 Task: Open Card Podcast Performance Review in Board Employee Performance Management to Workspace Inbound Marketing Agencies and add a team member Softage.1@softage.net, a label Purple, a checklist Hotel Management, an attachment from your google drive, a color Purple and finally, add a card description 'Research and develop new pricing strategy for subscription services' and a comment 'Let us make sure we have a clear understanding of the roles and responsibilities of each team member for this task.'. Add a start date 'Jan 01, 1900' with a due date 'Jan 08, 1900'
Action: Mouse moved to (380, 227)
Screenshot: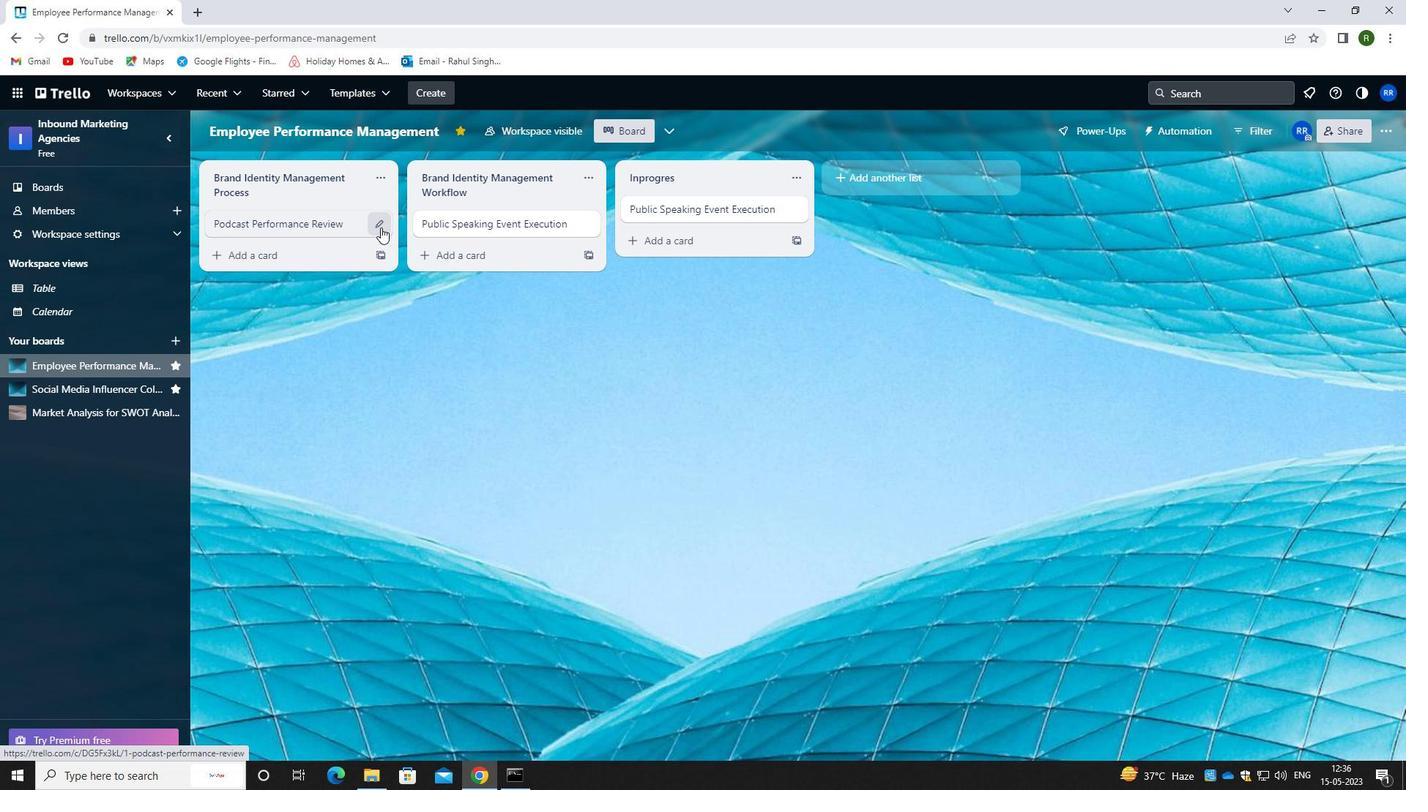 
Action: Mouse pressed left at (380, 227)
Screenshot: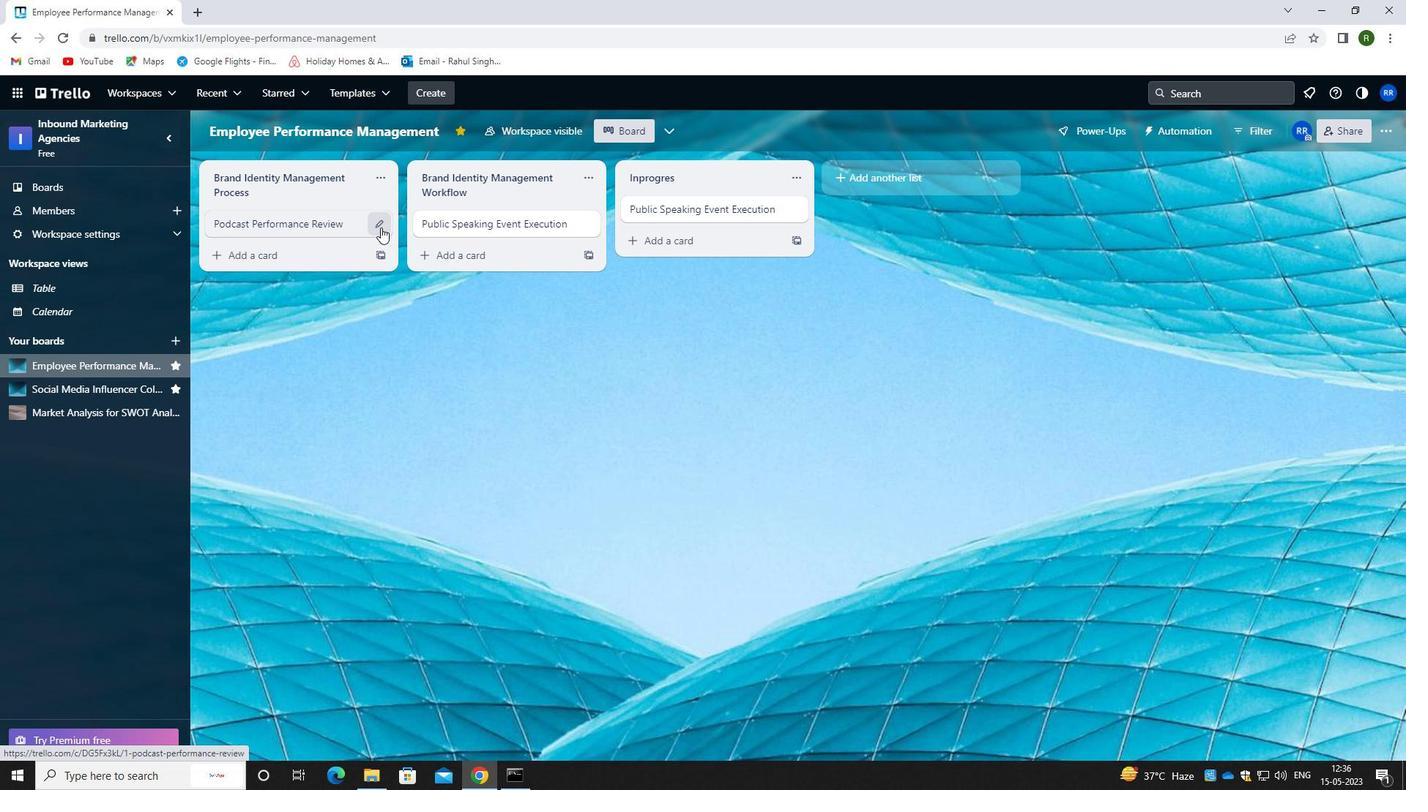 
Action: Mouse moved to (443, 225)
Screenshot: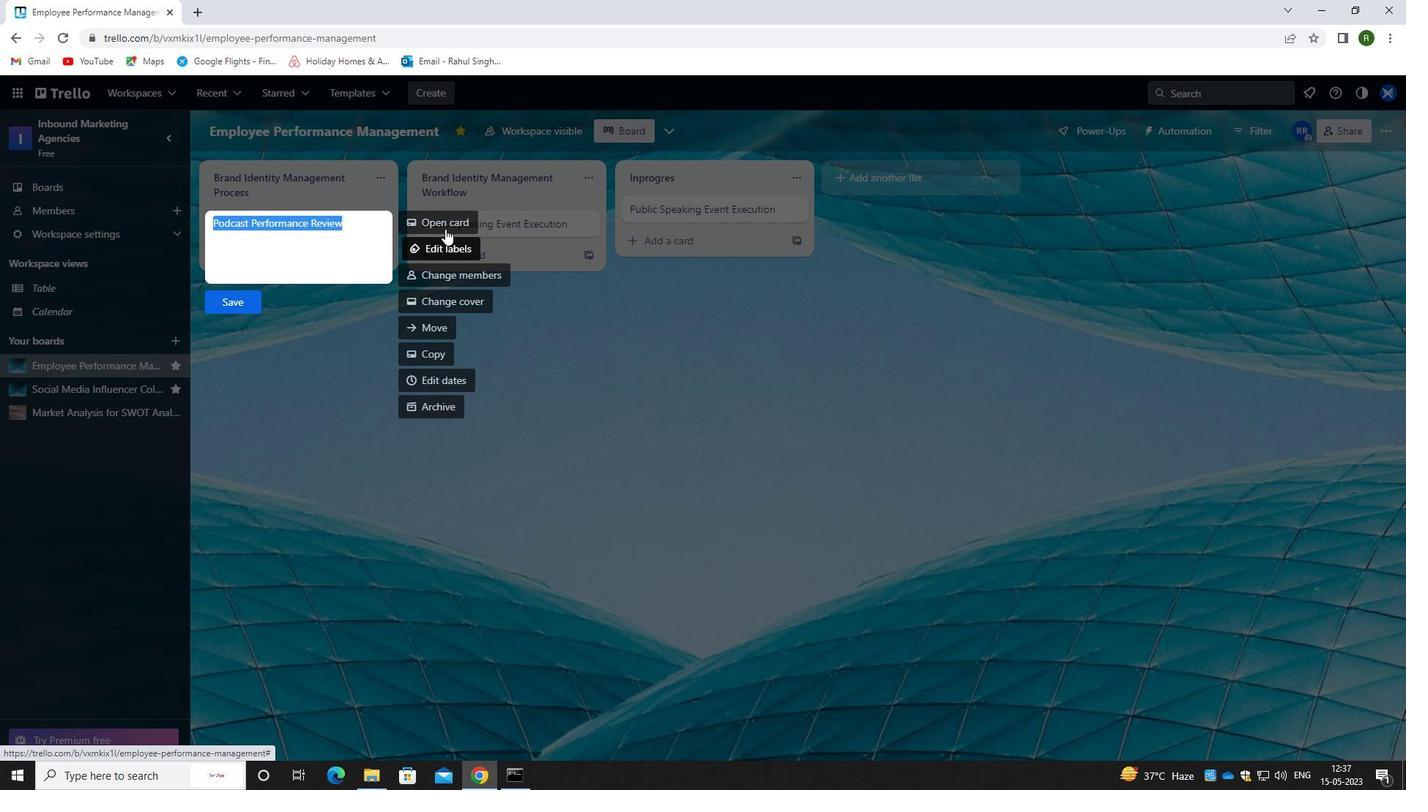 
Action: Mouse pressed left at (443, 225)
Screenshot: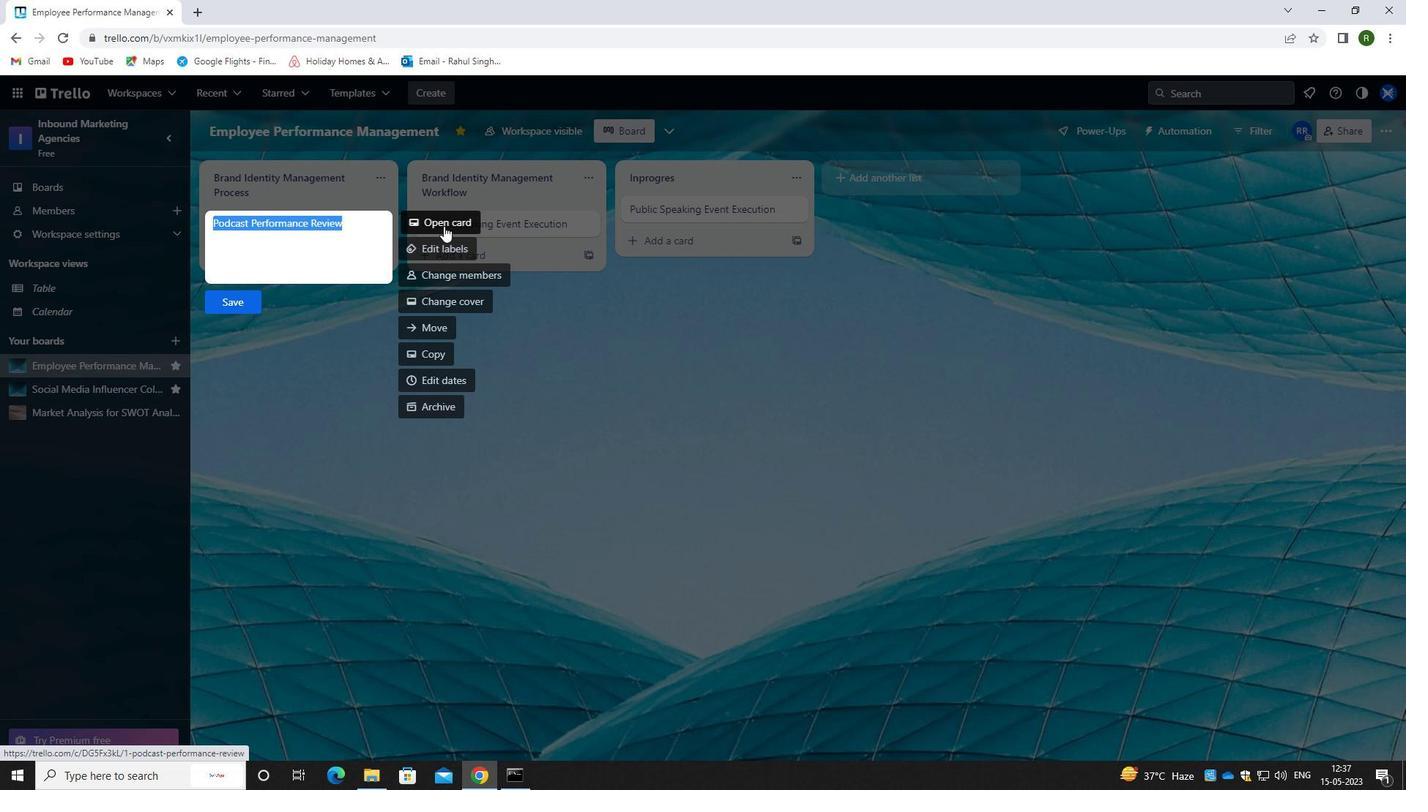 
Action: Mouse moved to (890, 213)
Screenshot: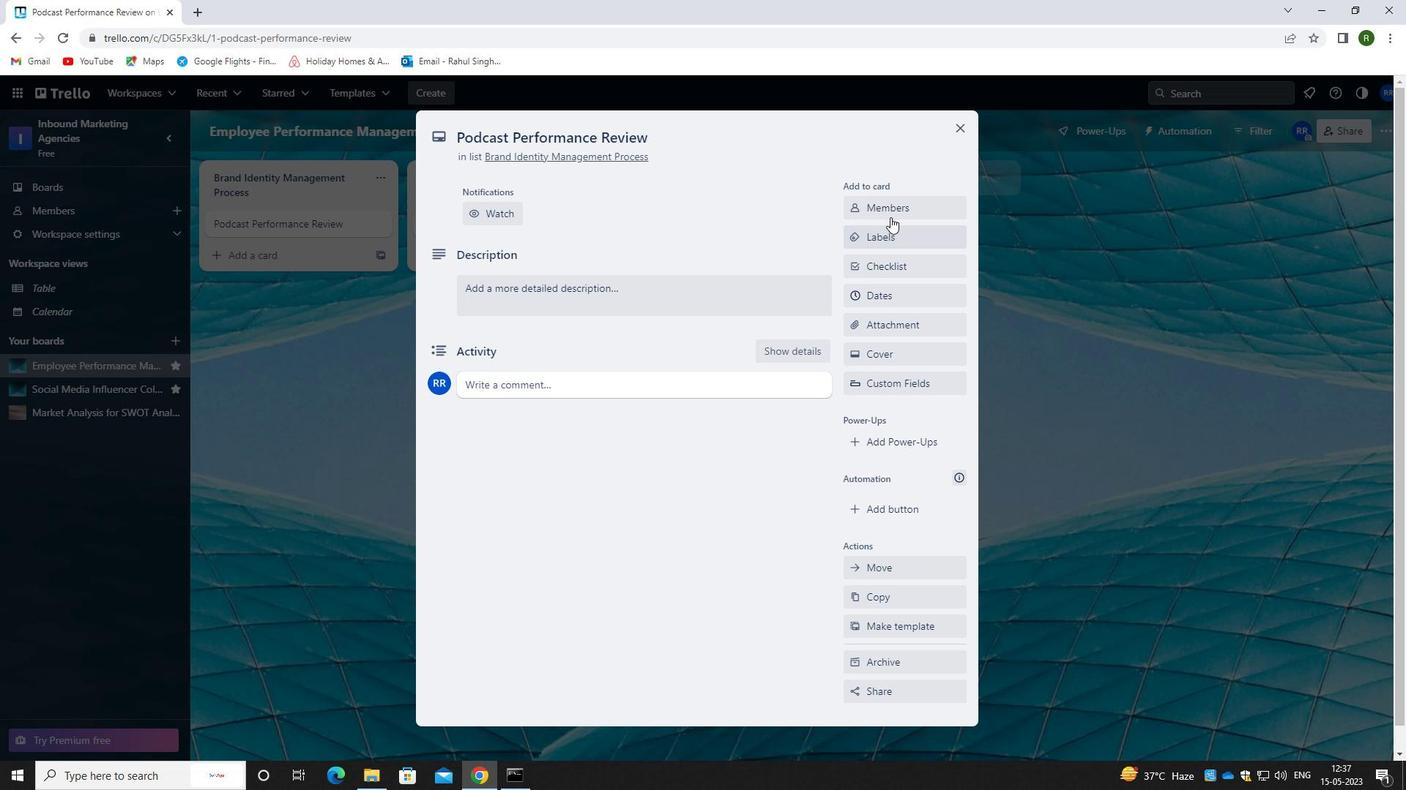 
Action: Mouse pressed left at (890, 213)
Screenshot: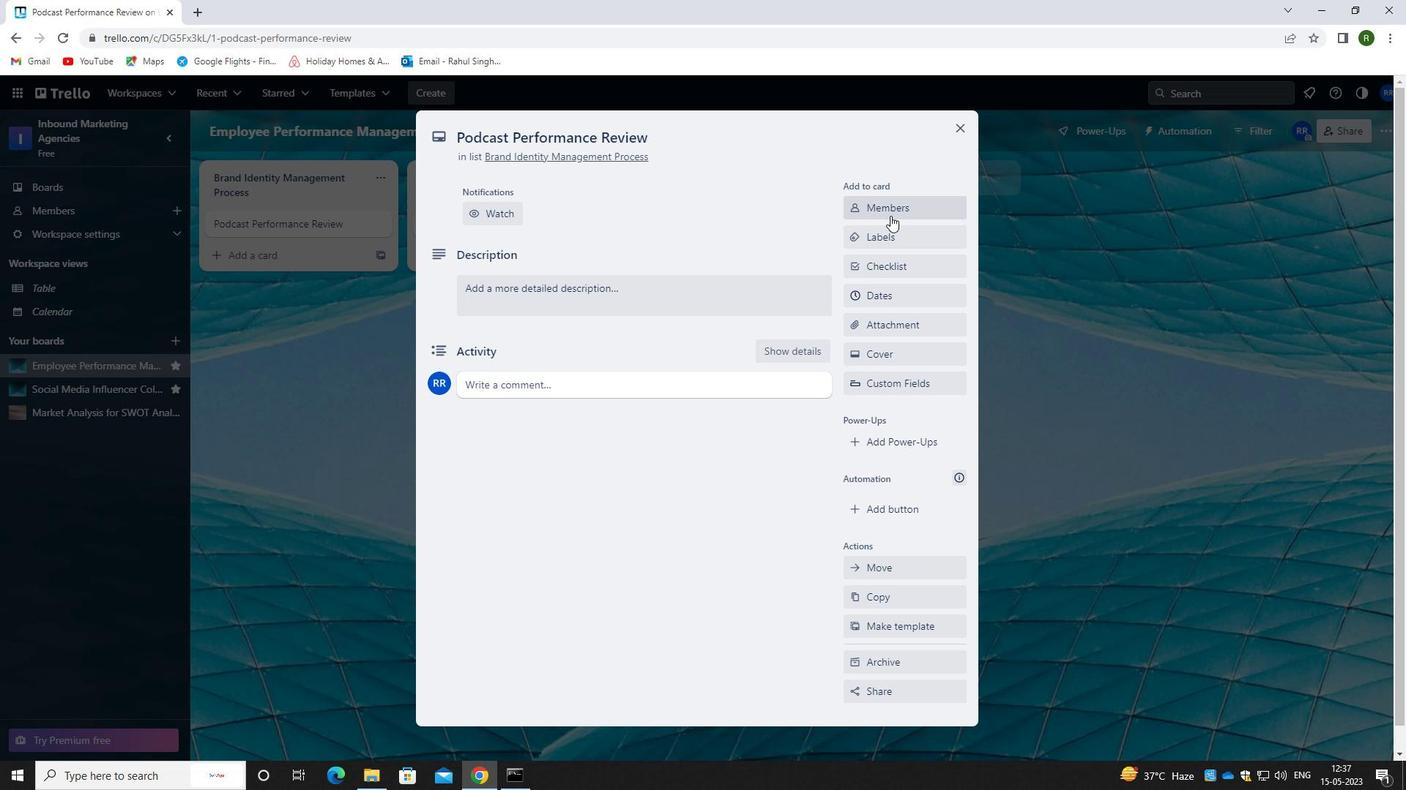 
Action: Mouse moved to (890, 273)
Screenshot: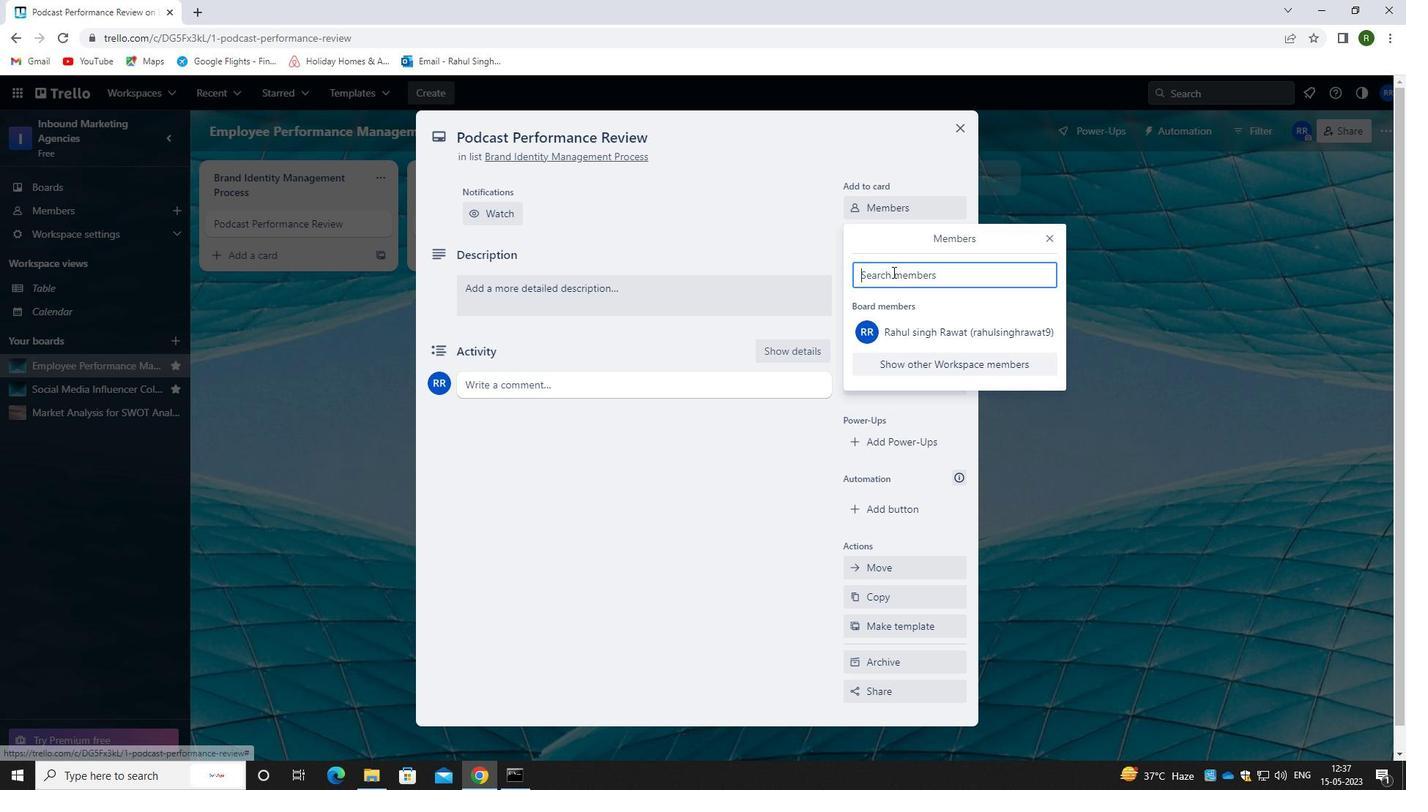 
Action: Key pressed <Key.caps_lock>s<Key.caps_lock>ofya<Key.backspace><Key.backspace>tage.1<Key.shift>@SOFTAGE.NET
Screenshot: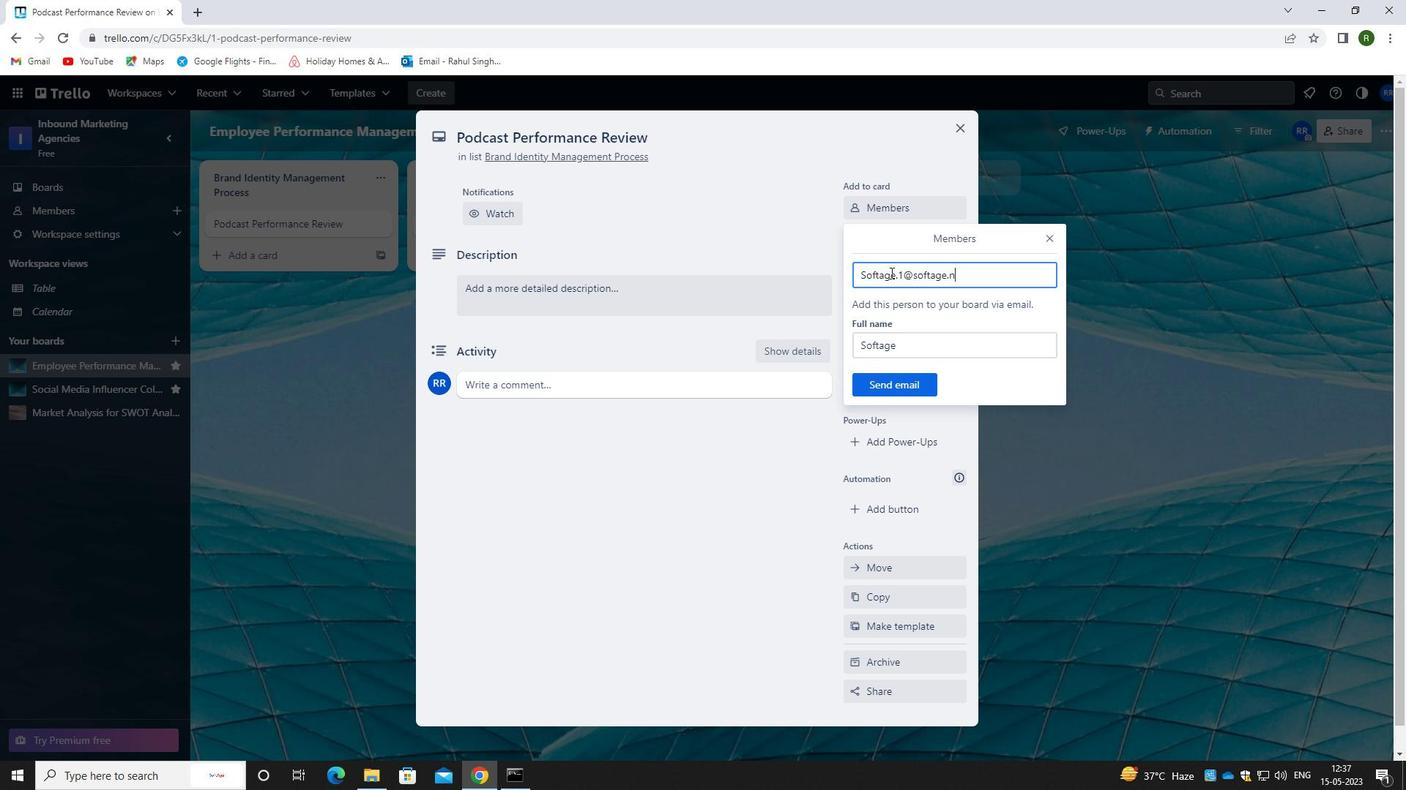 
Action: Mouse moved to (897, 380)
Screenshot: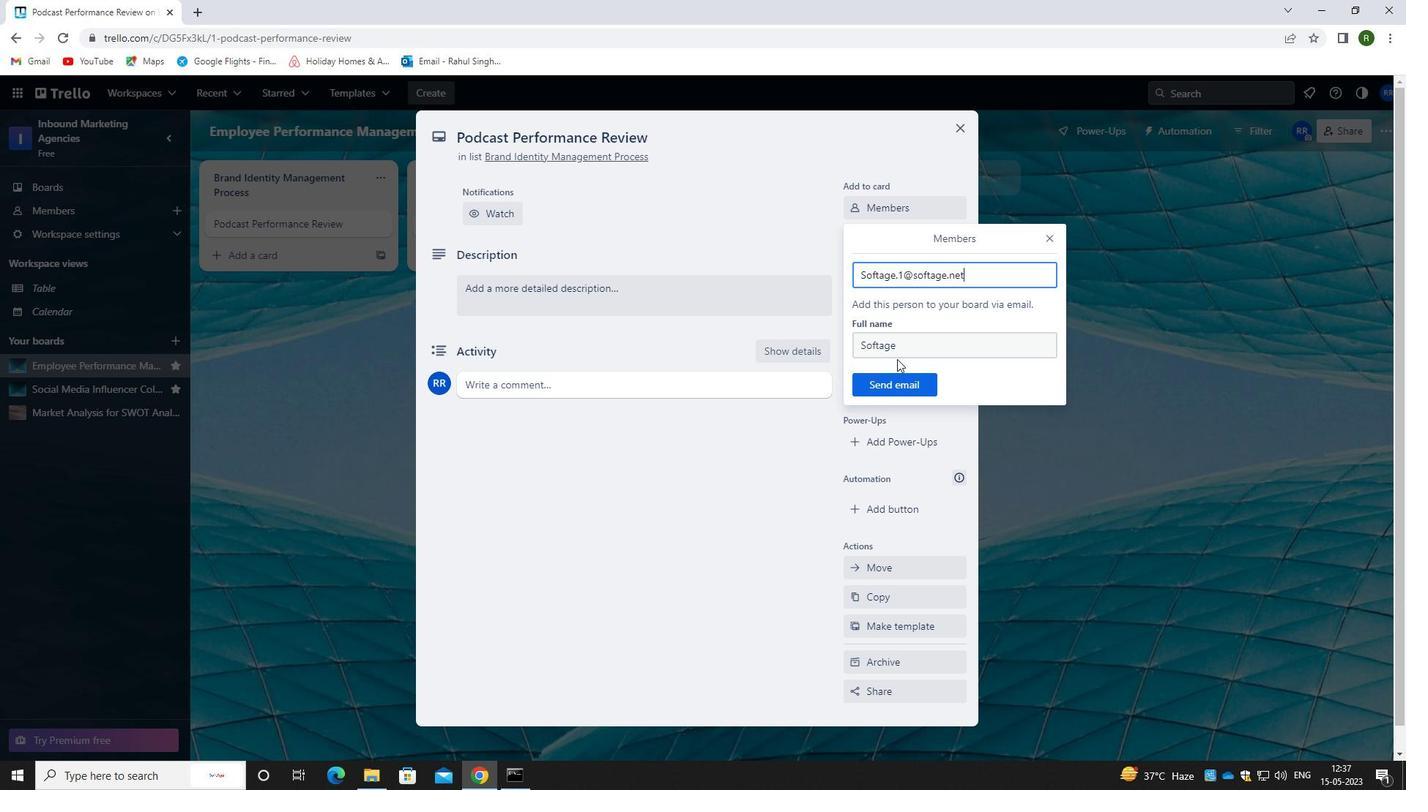 
Action: Mouse pressed left at (897, 380)
Screenshot: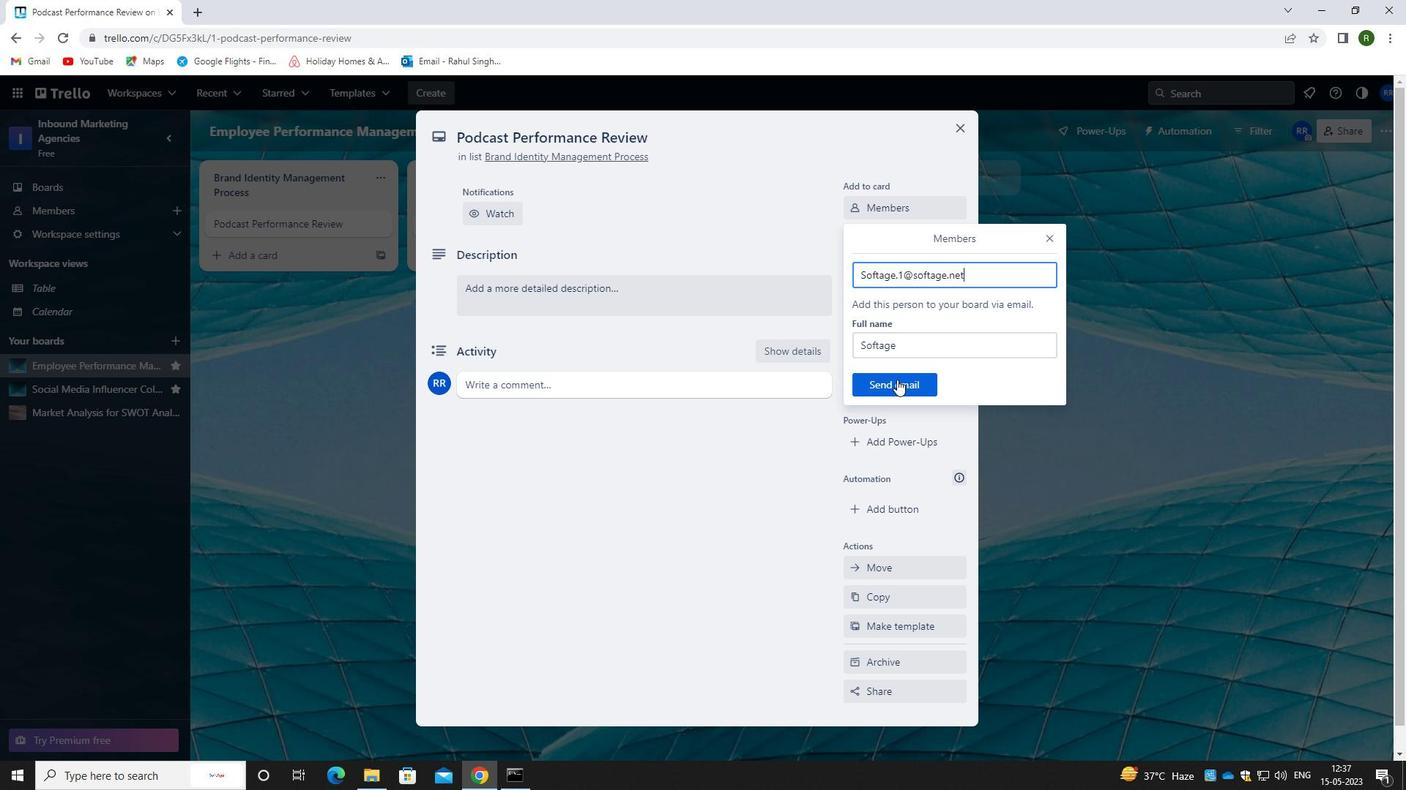 
Action: Mouse moved to (878, 284)
Screenshot: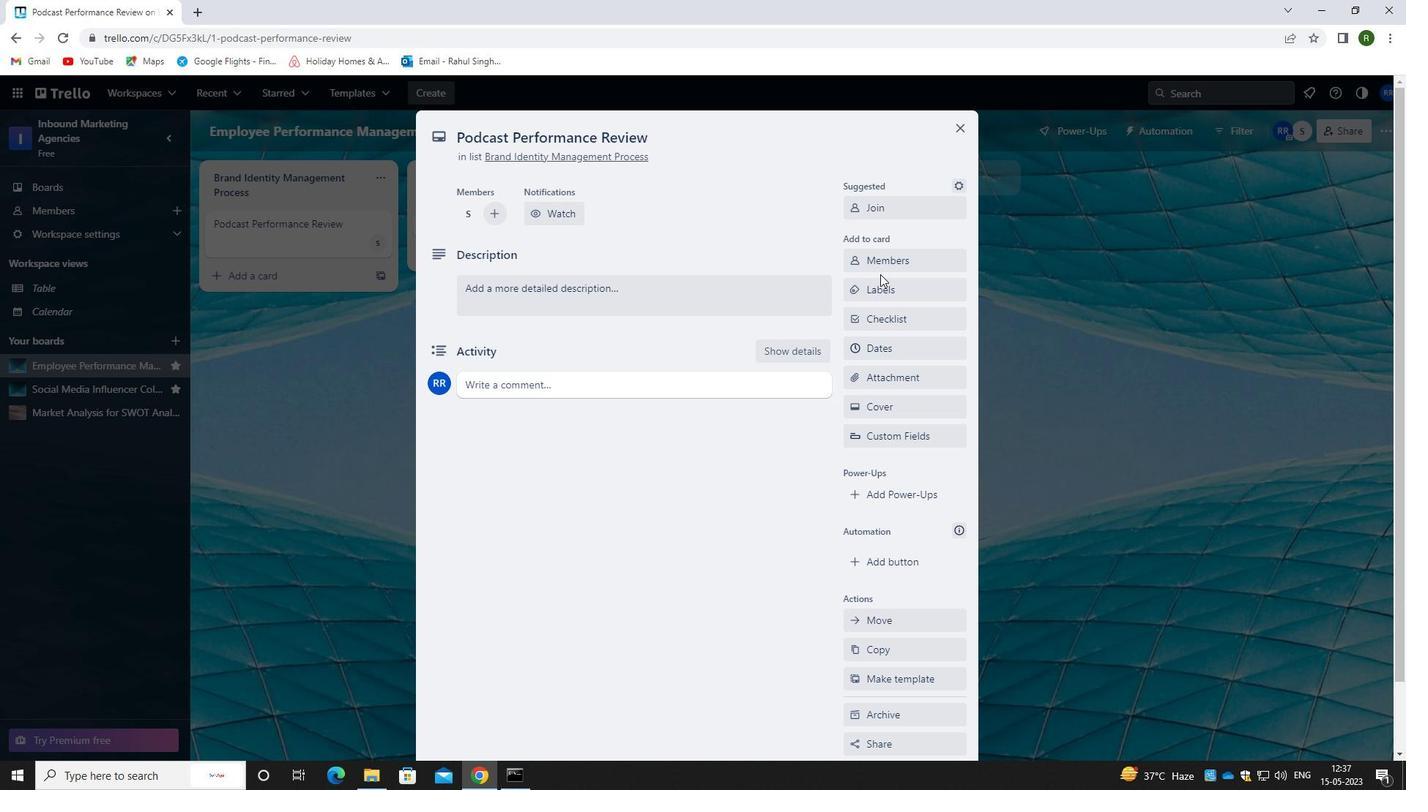 
Action: Mouse pressed left at (878, 284)
Screenshot: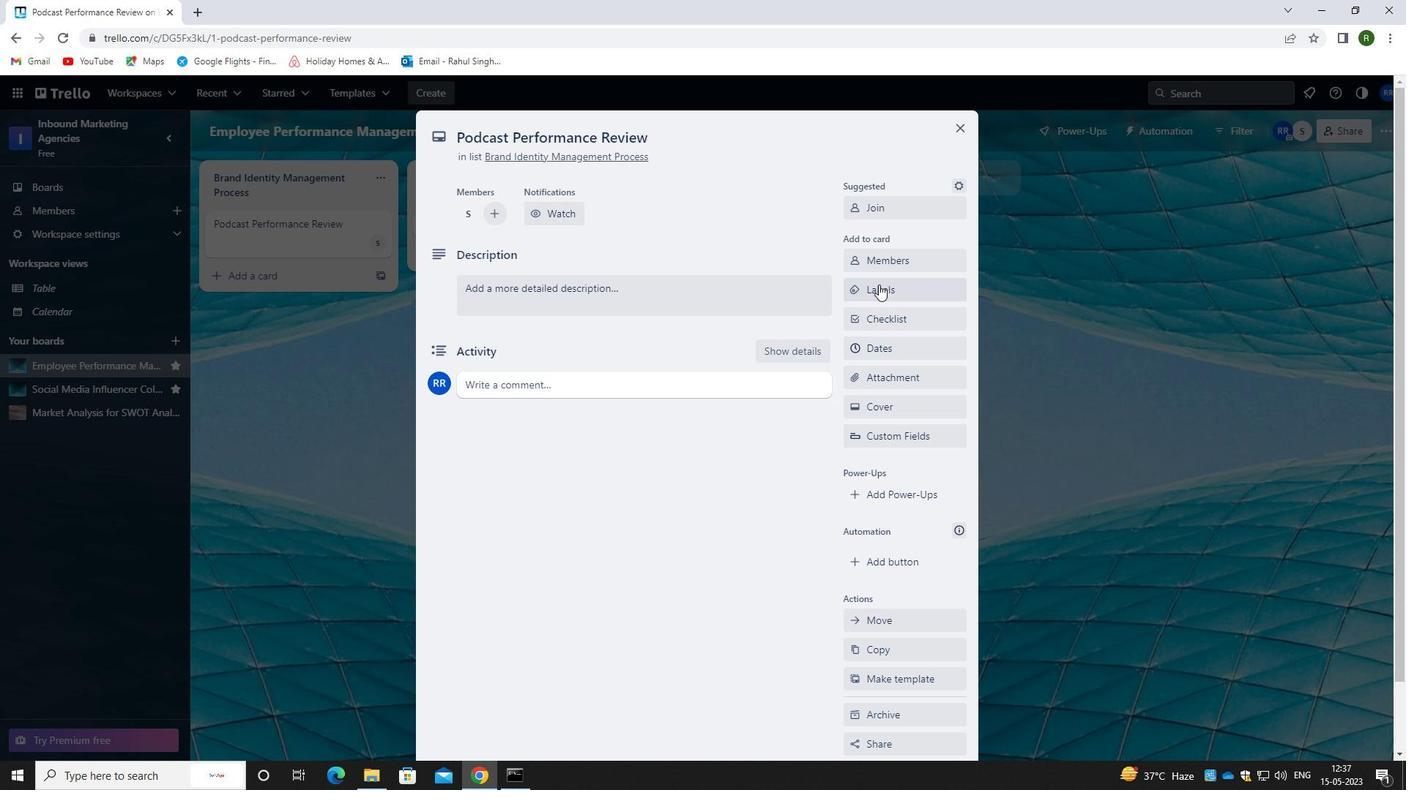 
Action: Mouse moved to (880, 289)
Screenshot: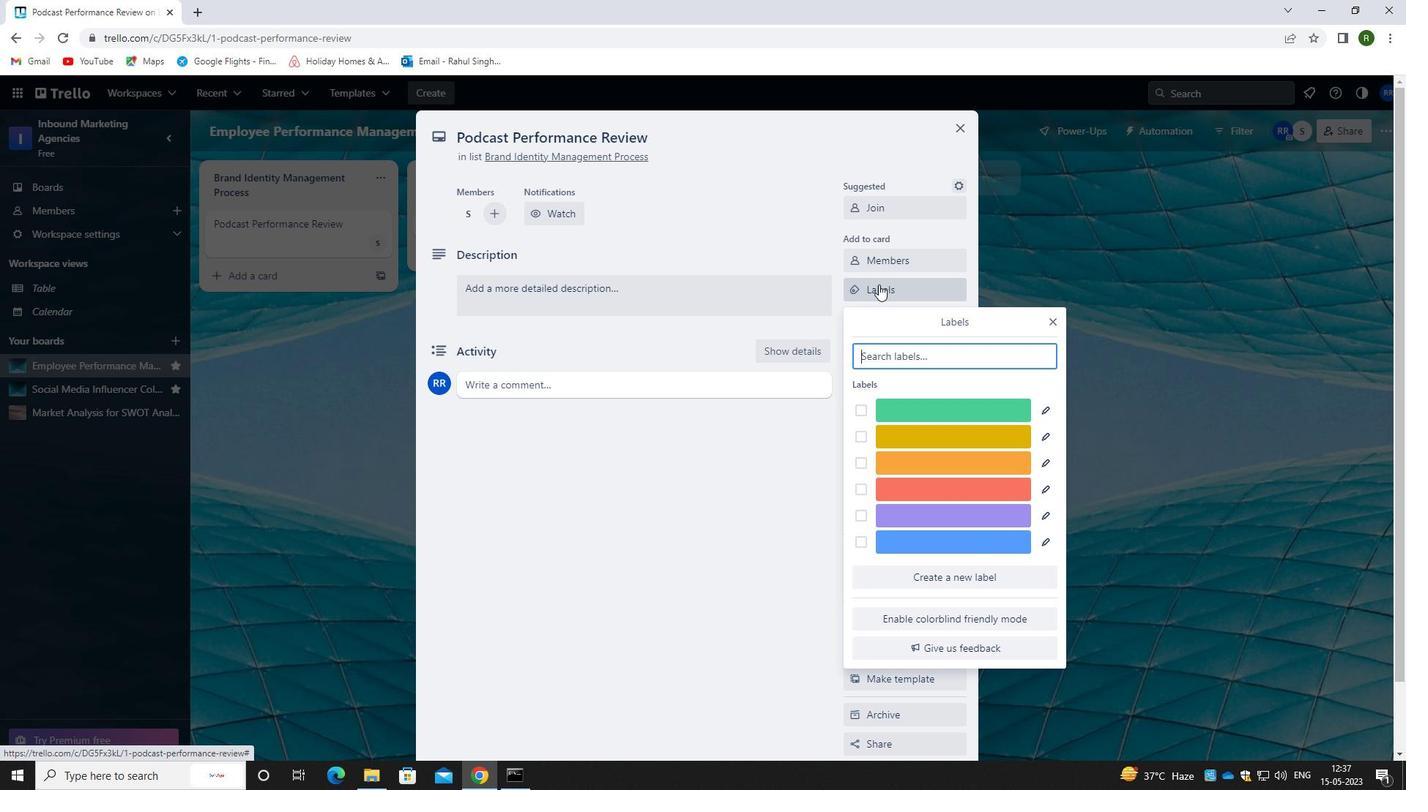 
Action: Key pressed PURPLE
Screenshot: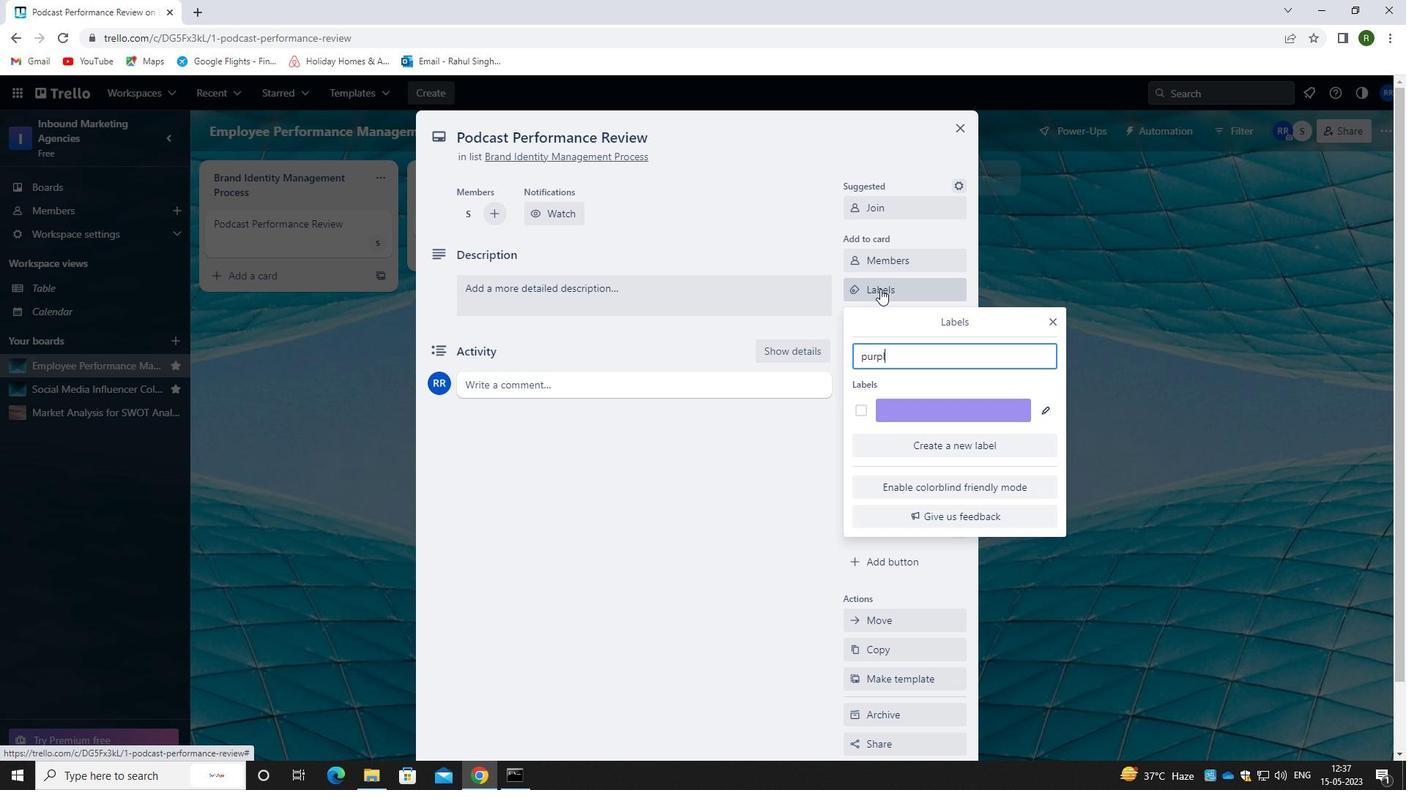 
Action: Mouse moved to (864, 407)
Screenshot: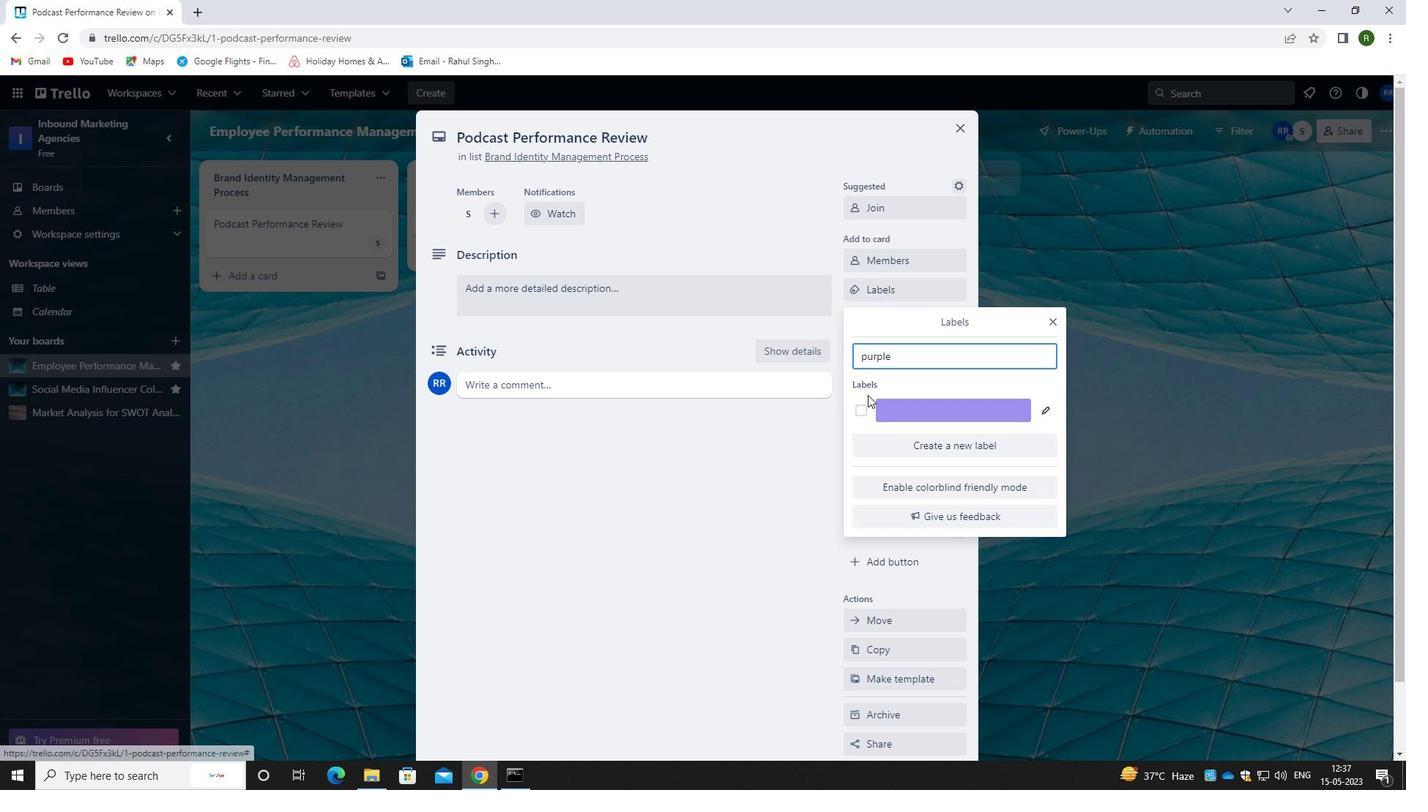 
Action: Mouse pressed left at (864, 407)
Screenshot: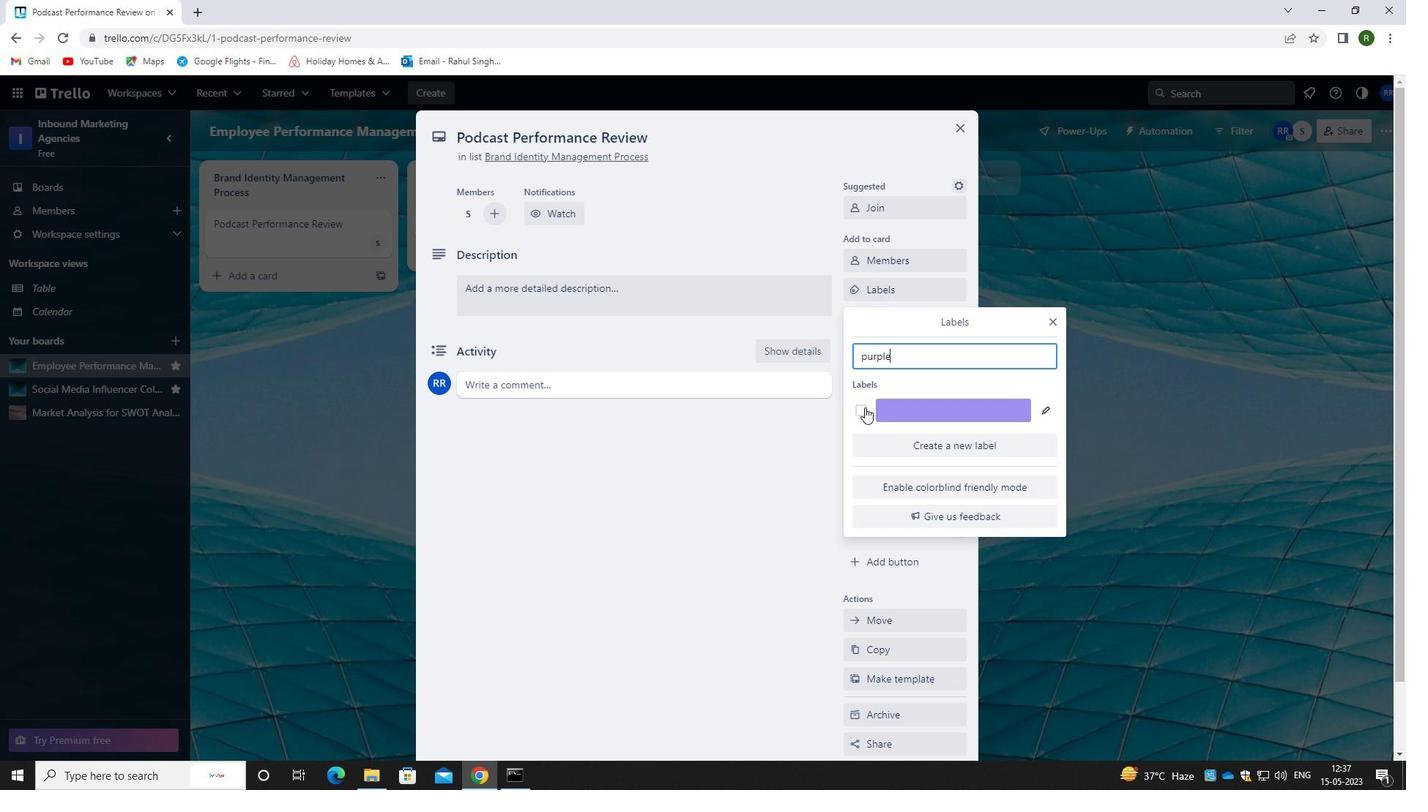 
Action: Mouse moved to (715, 507)
Screenshot: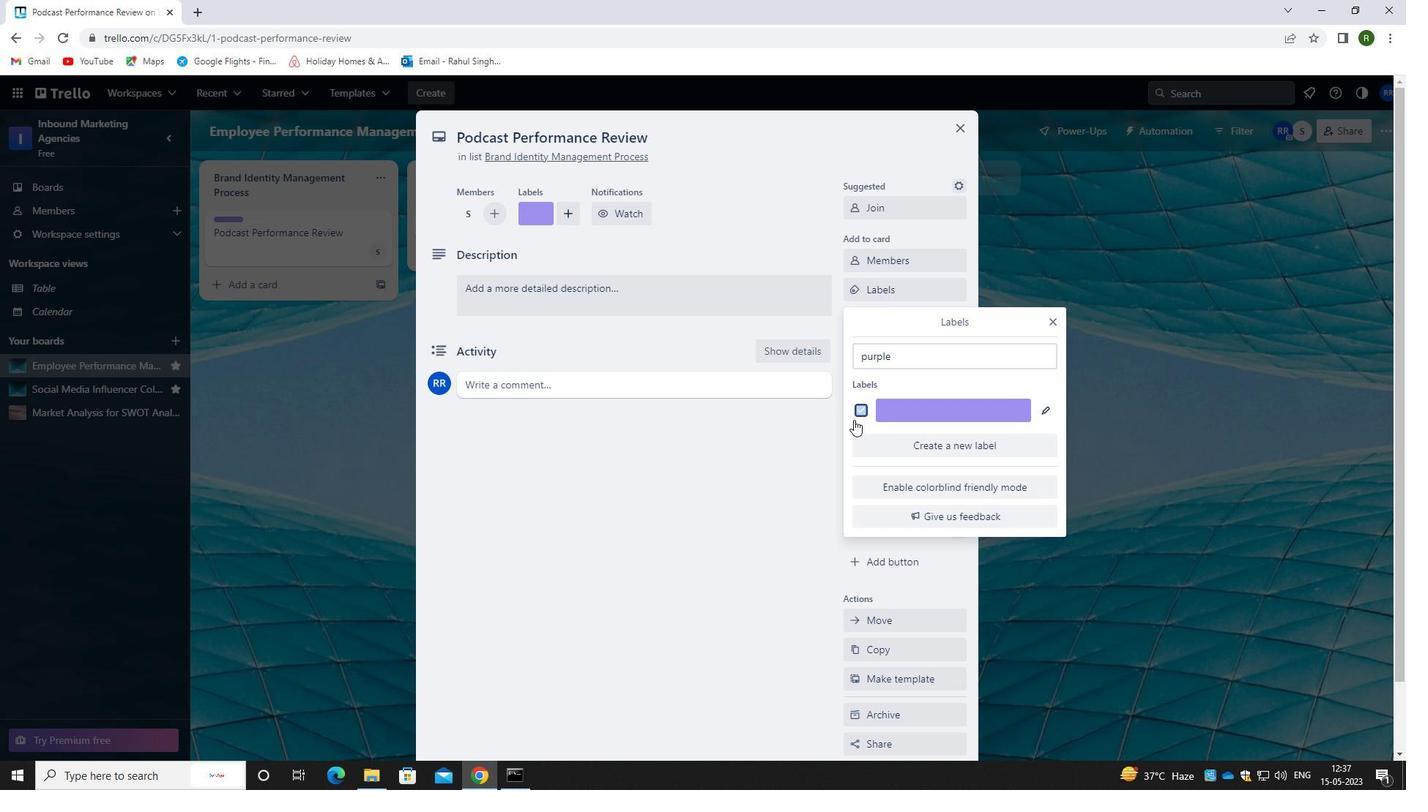 
Action: Mouse pressed left at (715, 507)
Screenshot: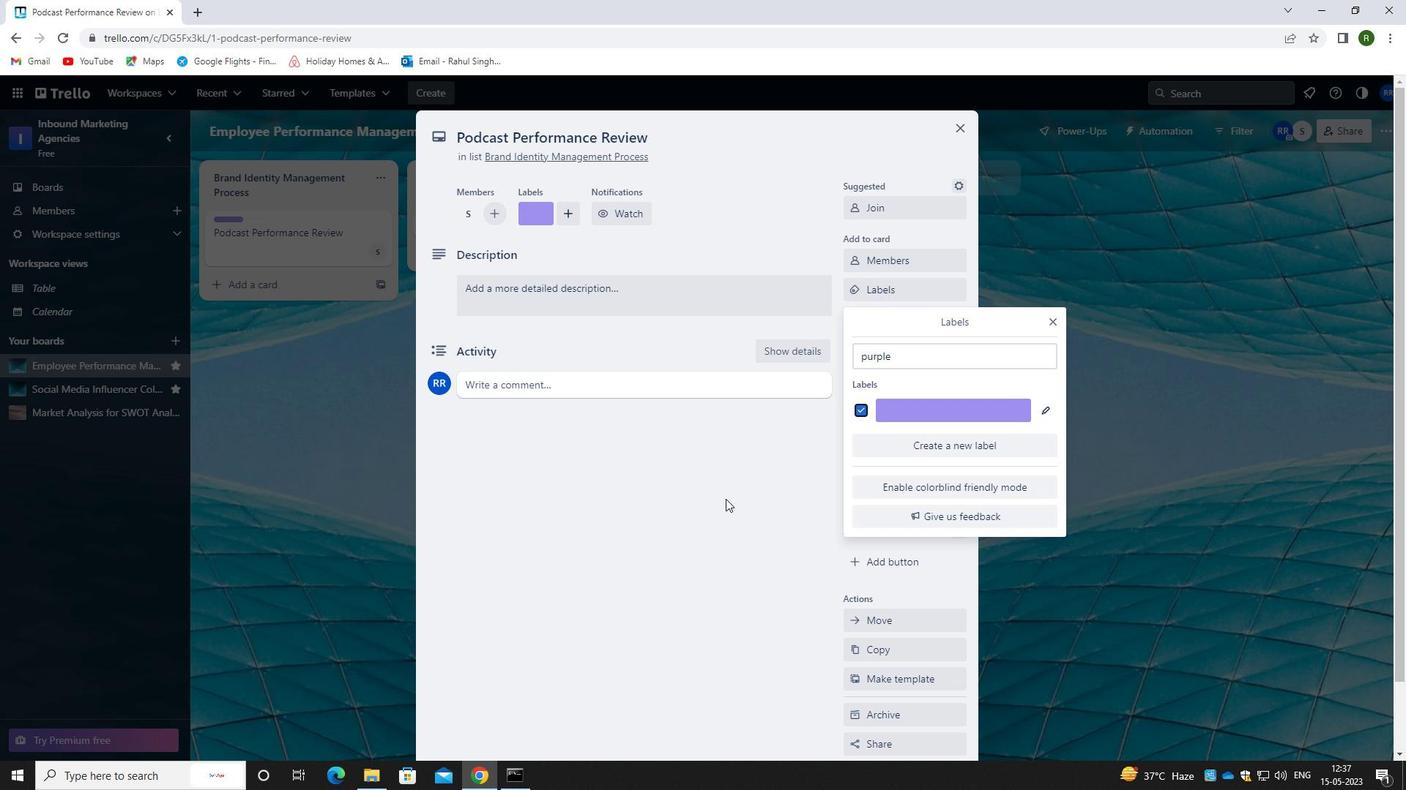 
Action: Mouse moved to (897, 322)
Screenshot: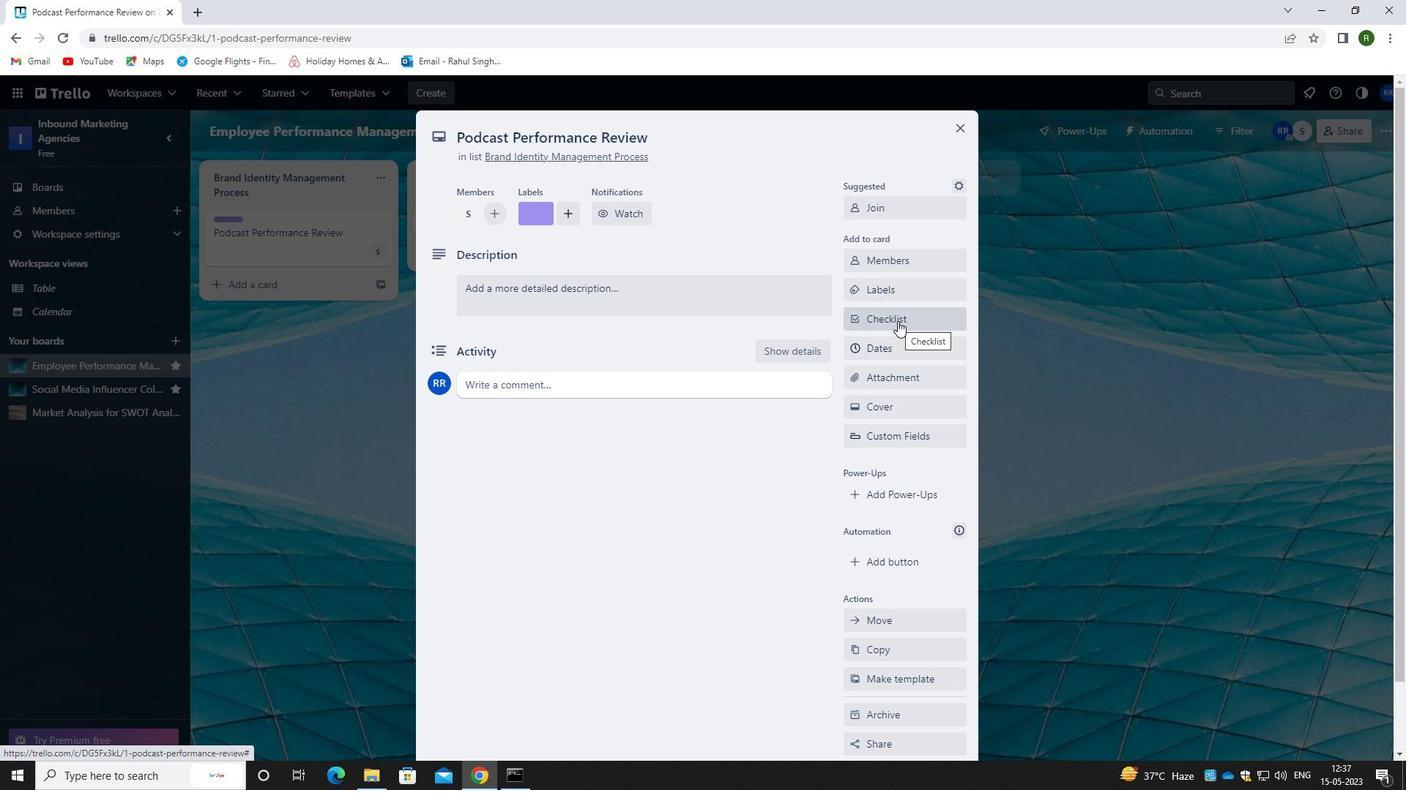 
Action: Mouse pressed left at (897, 322)
Screenshot: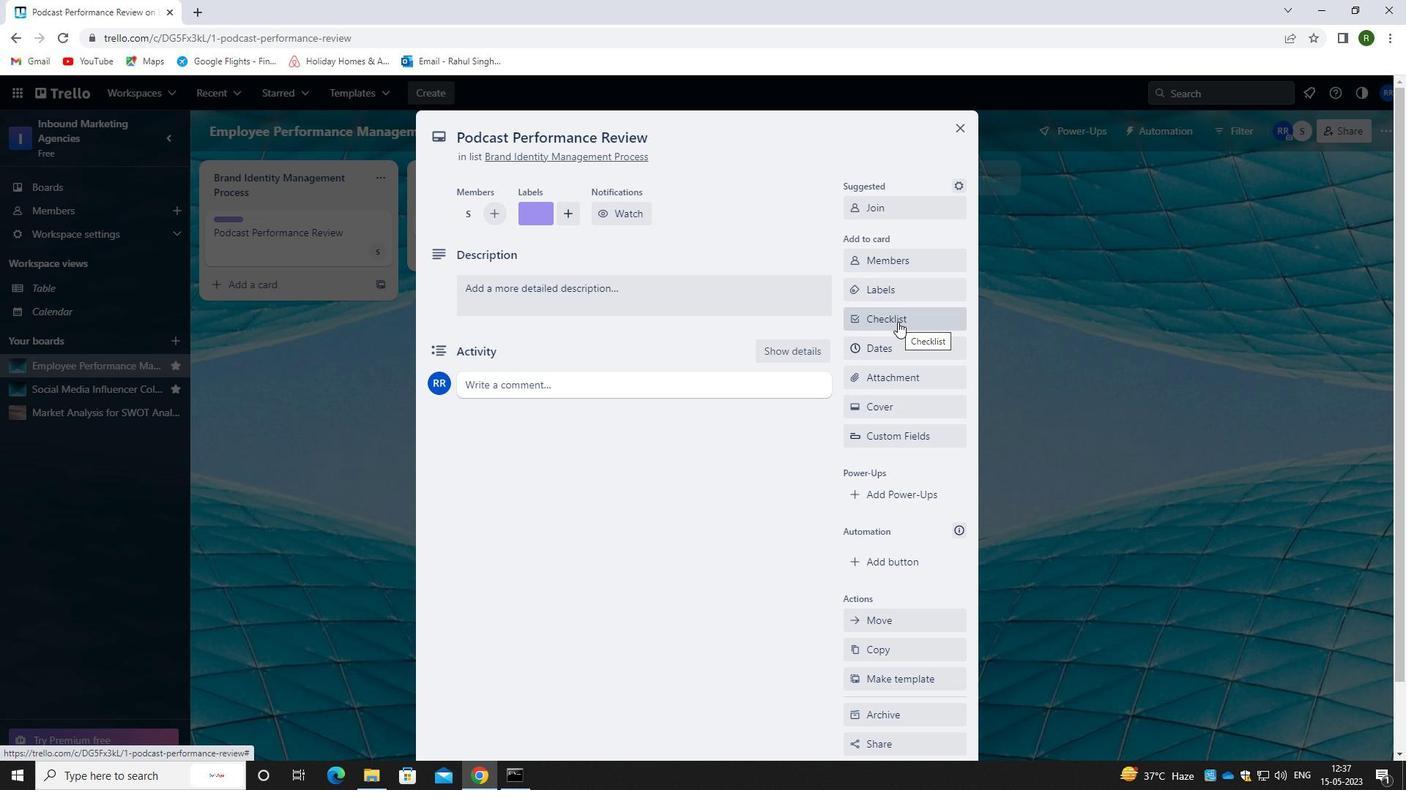 
Action: Mouse moved to (886, 364)
Screenshot: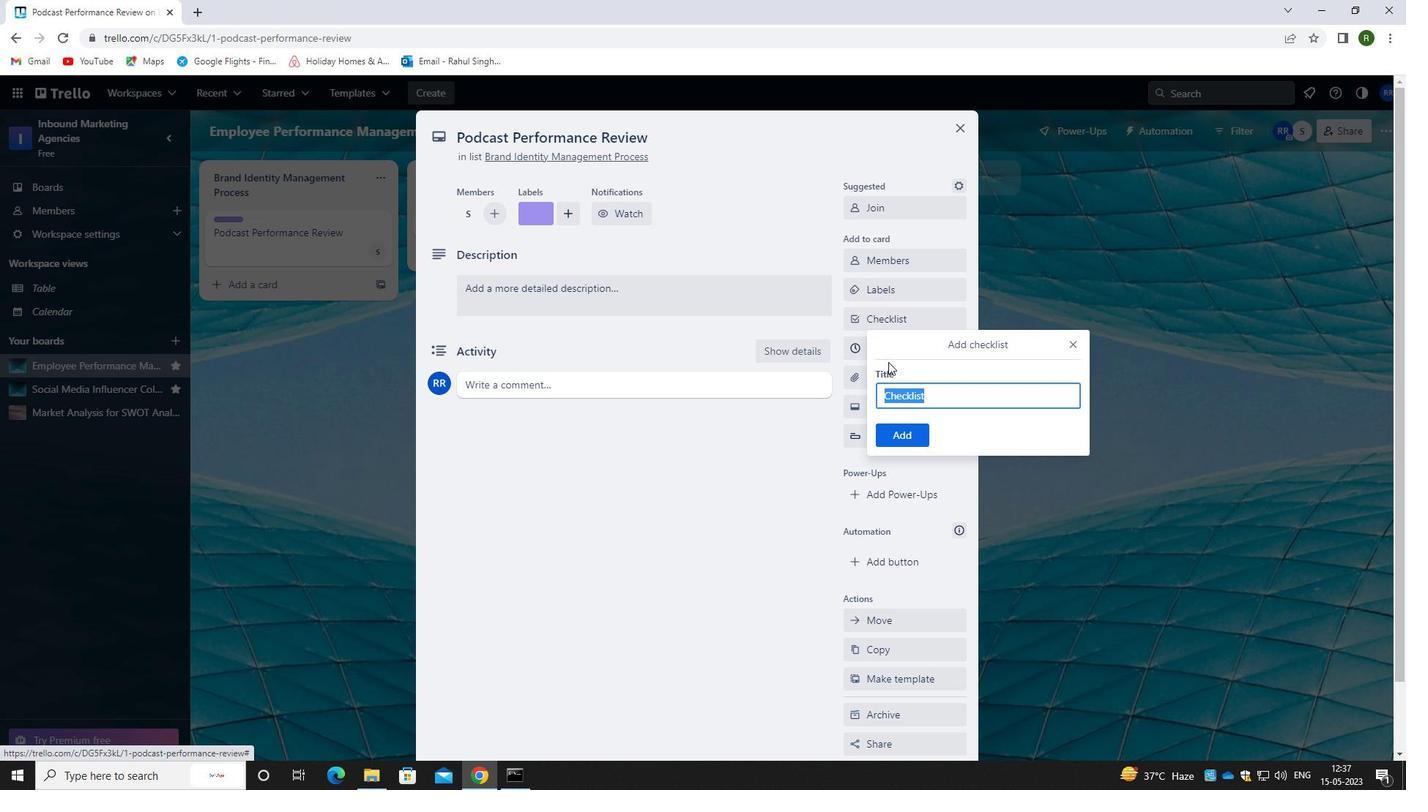 
Action: Key pressed <Key.shift>HPTEL<Key.space><Key.shift><Key.shift><Key.shift><Key.shift>MANAGEMENT
Screenshot: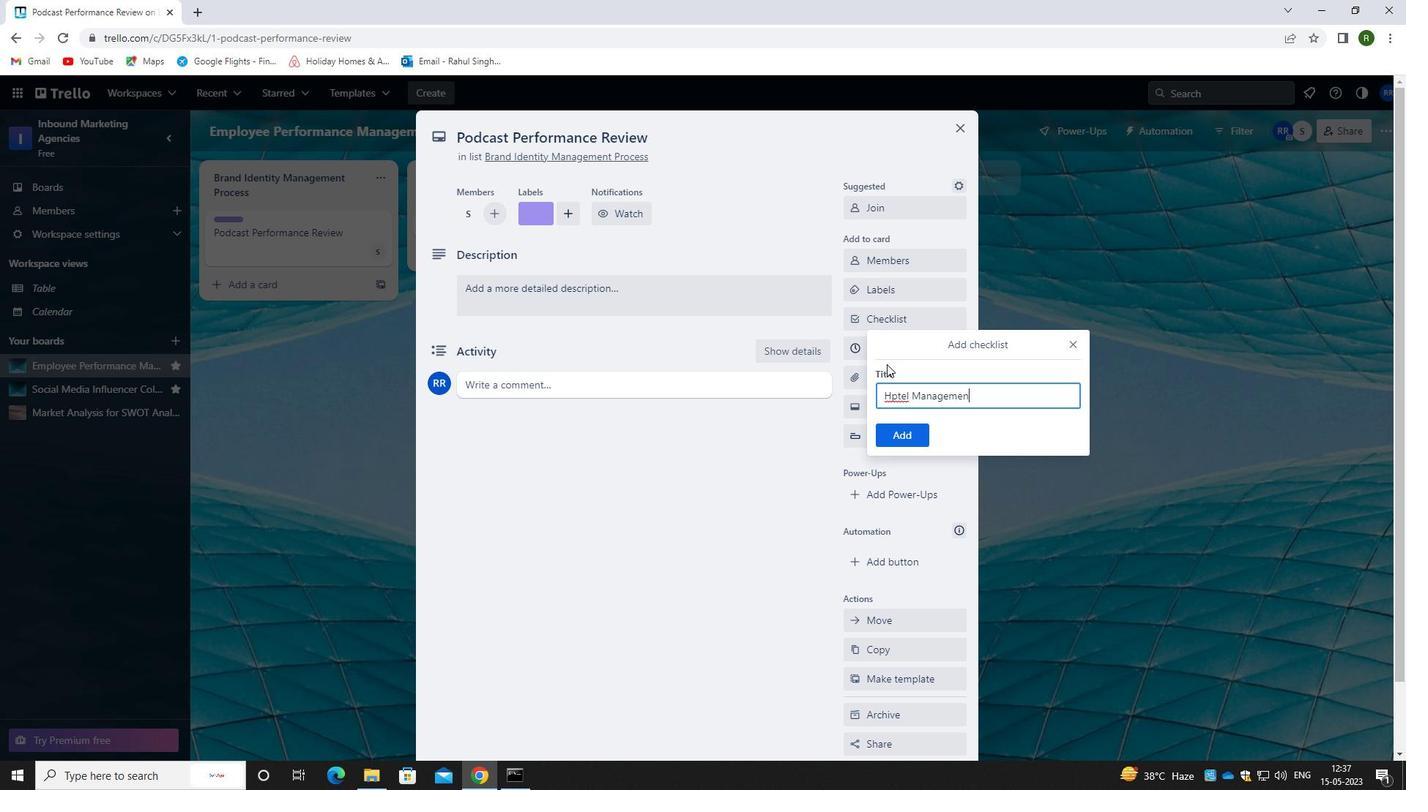 
Action: Mouse moved to (894, 394)
Screenshot: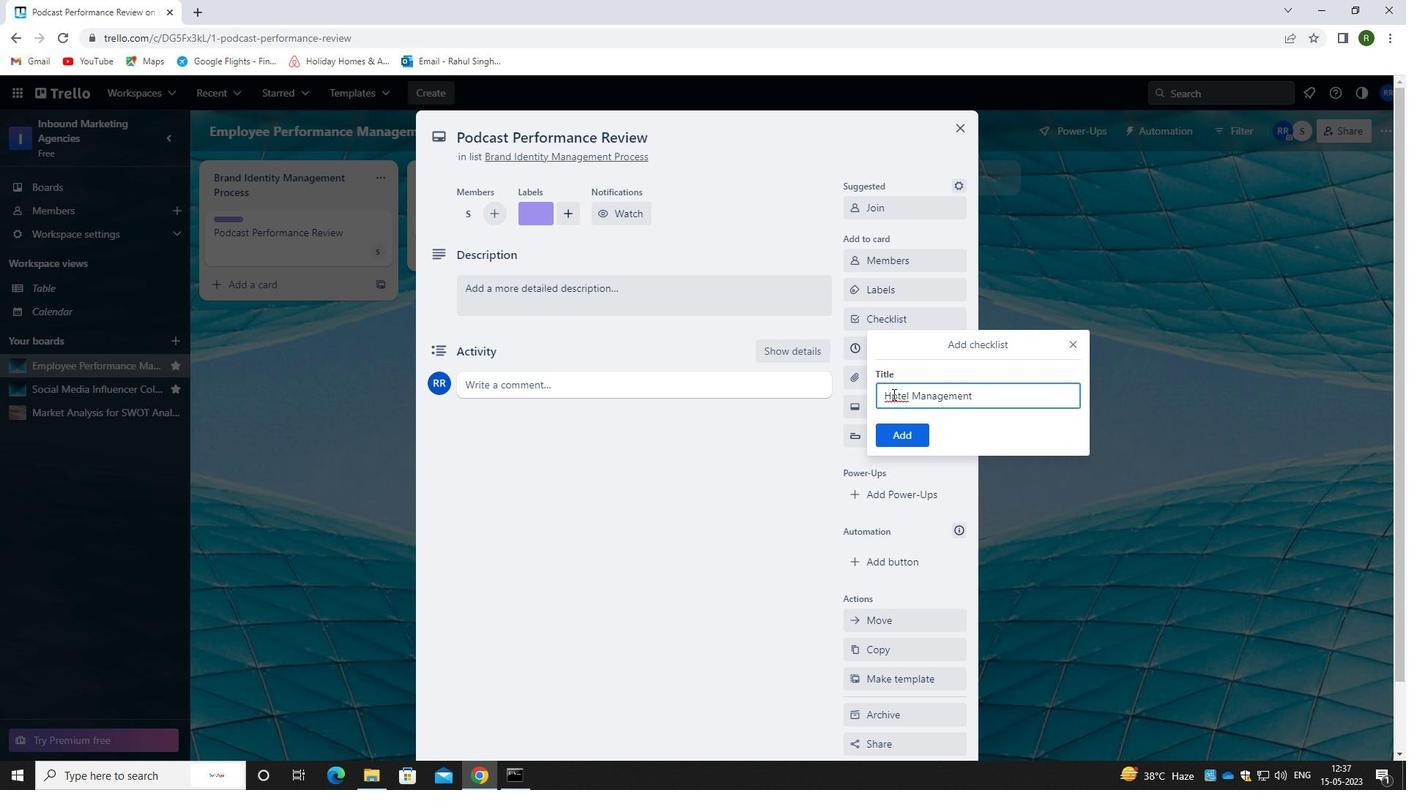 
Action: Mouse pressed left at (894, 394)
Screenshot: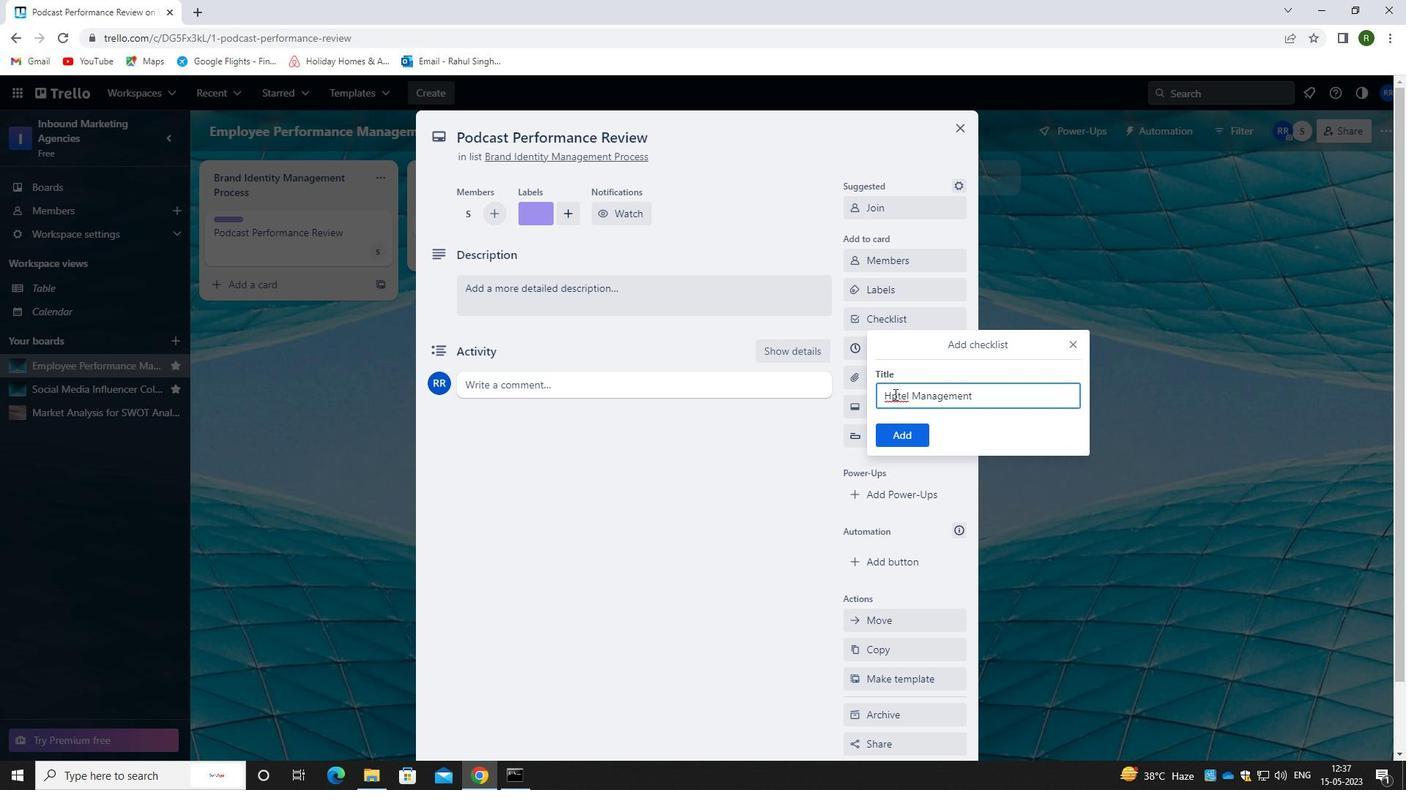 
Action: Mouse moved to (895, 405)
Screenshot: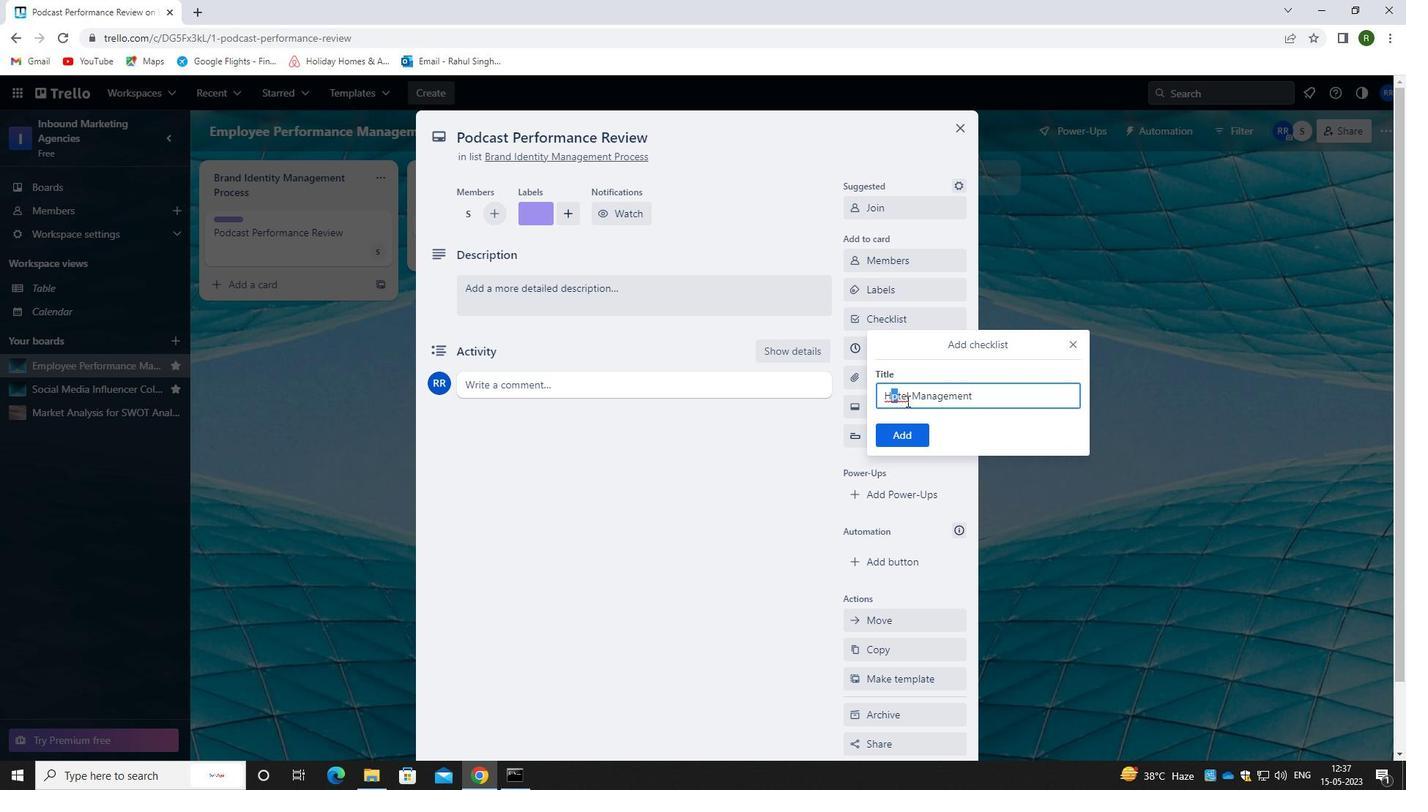 
Action: Key pressed O
Screenshot: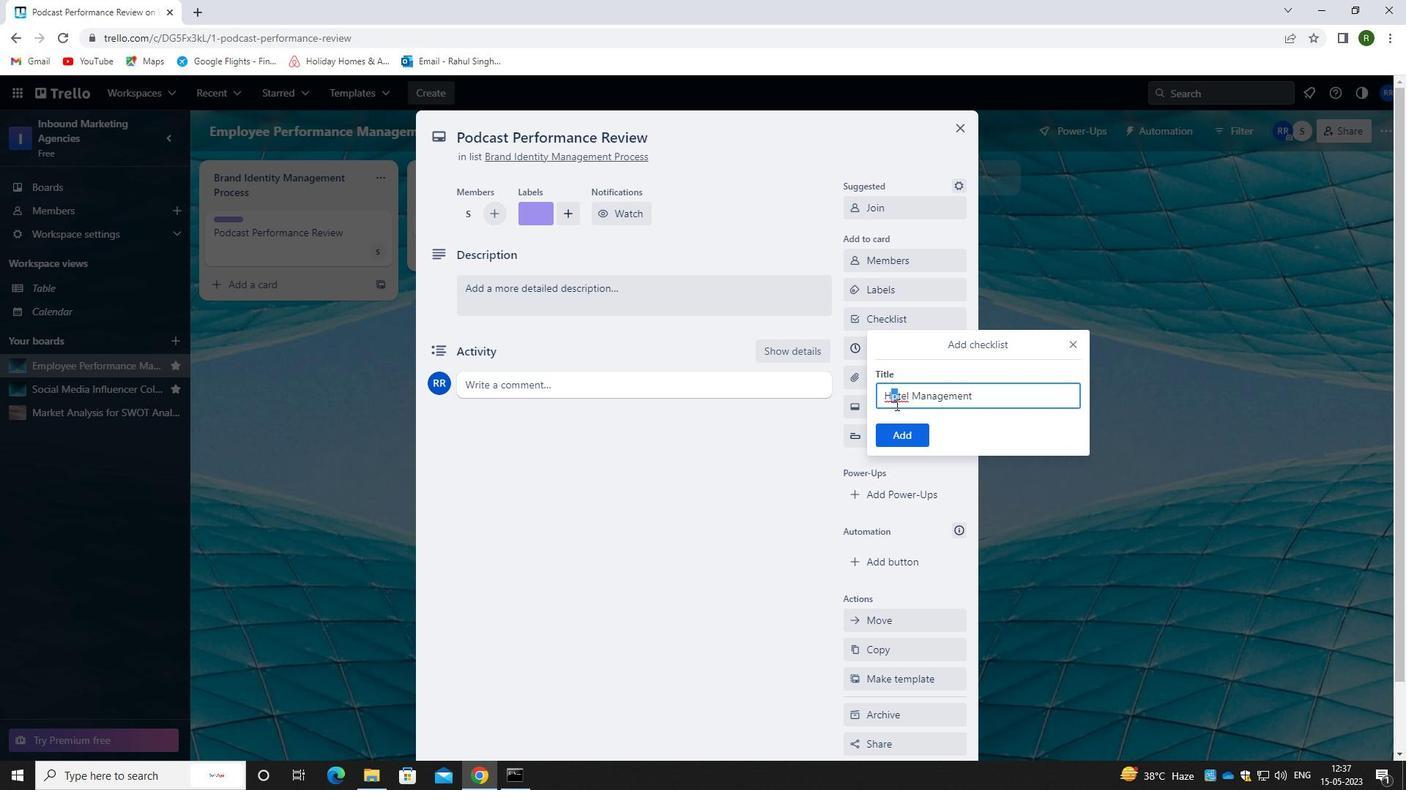
Action: Mouse moved to (913, 441)
Screenshot: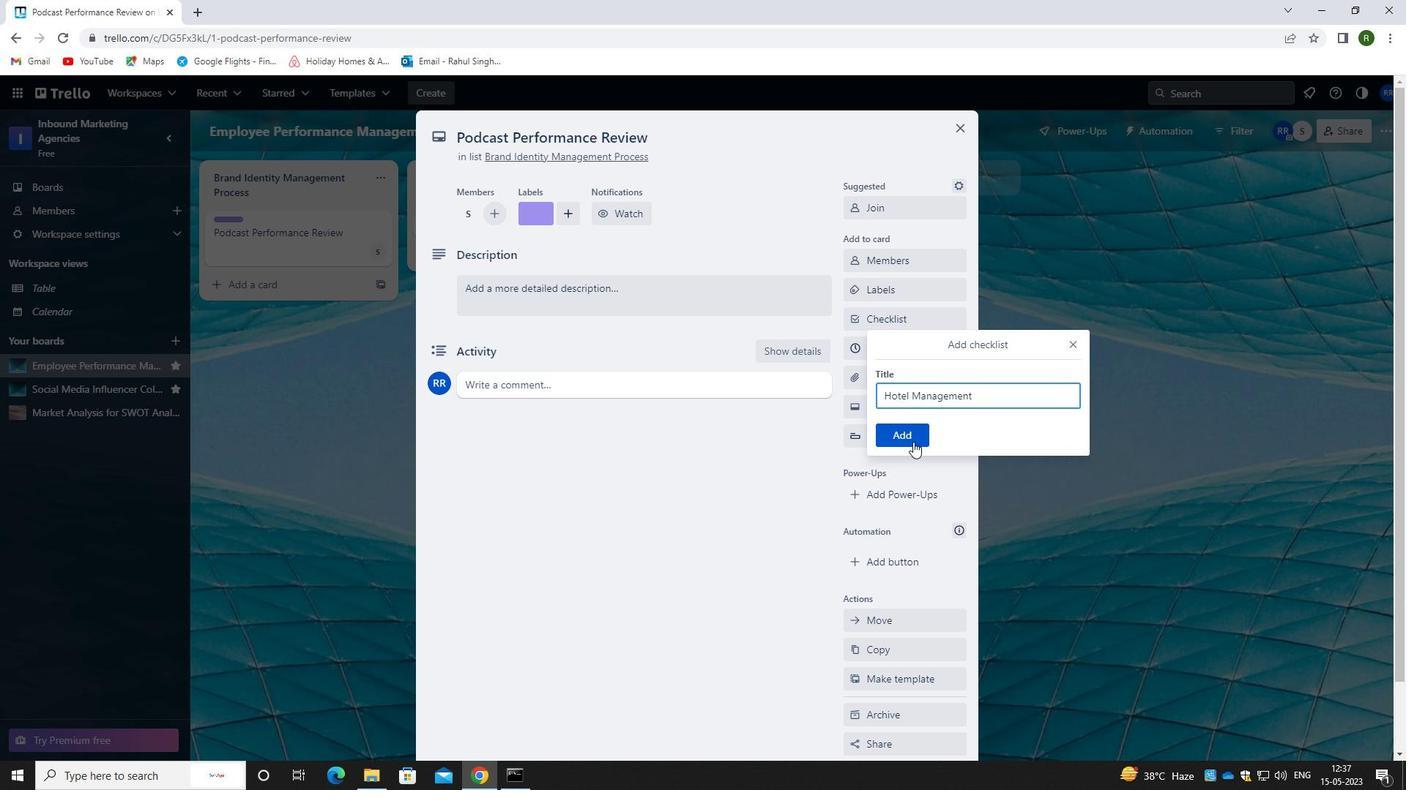 
Action: Mouse pressed left at (913, 441)
Screenshot: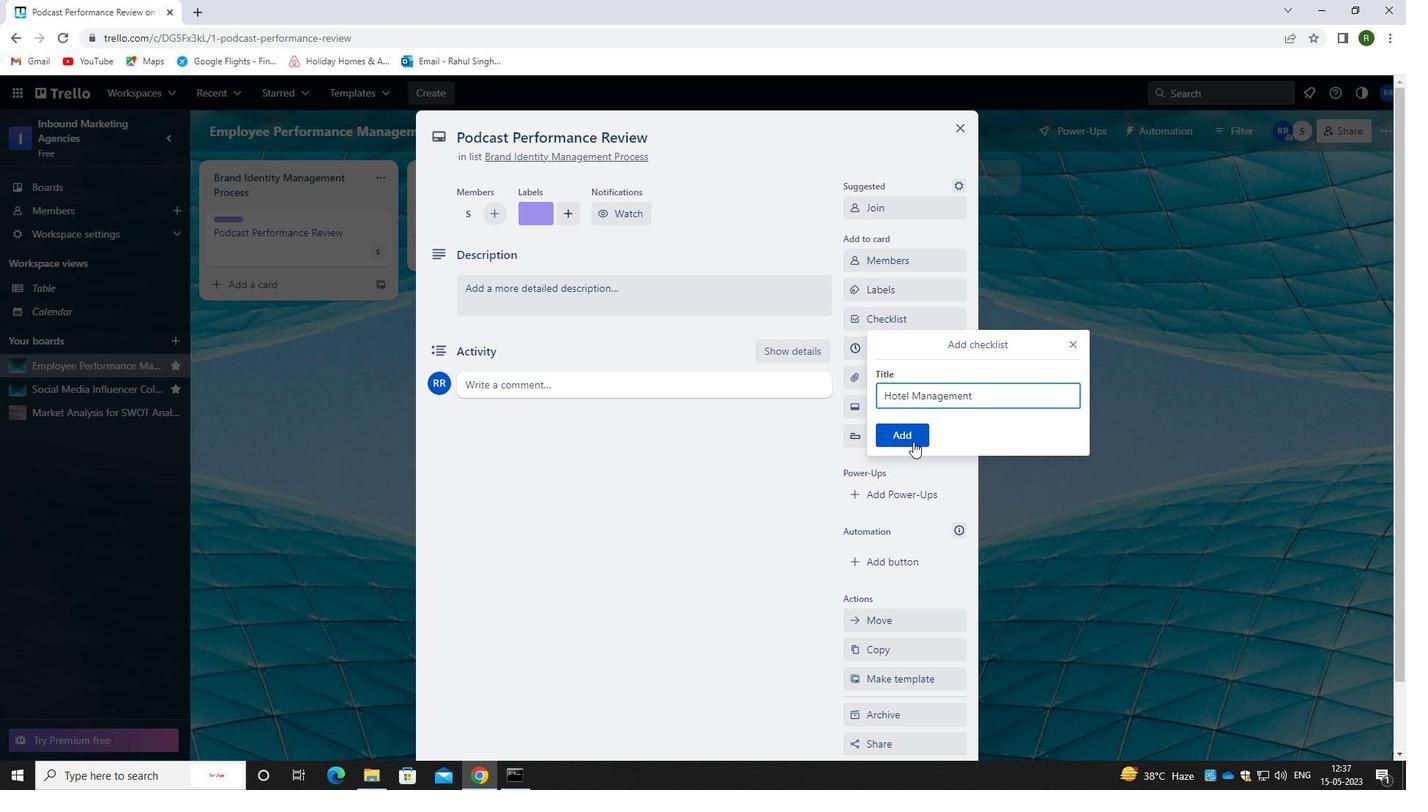 
Action: Mouse moved to (898, 386)
Screenshot: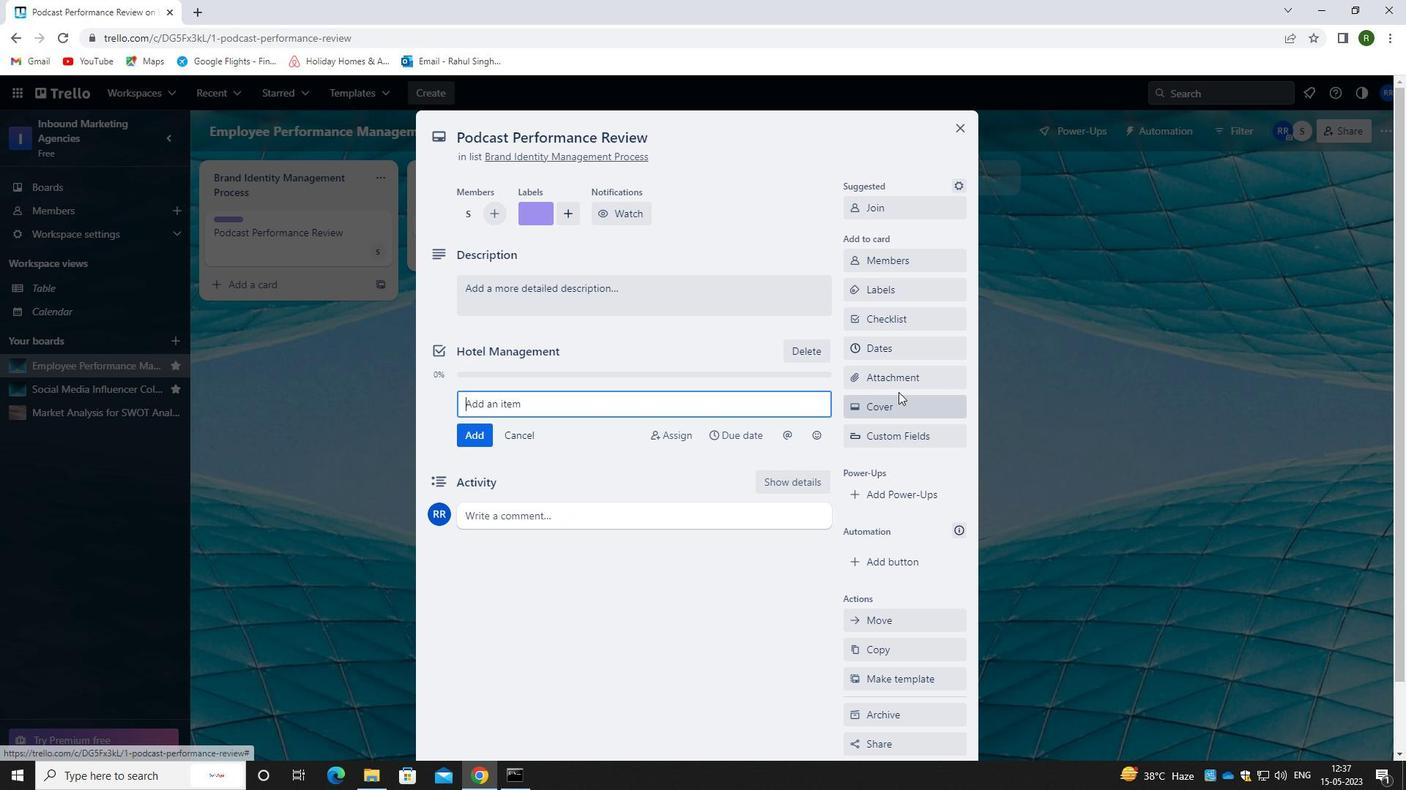 
Action: Mouse pressed left at (898, 386)
Screenshot: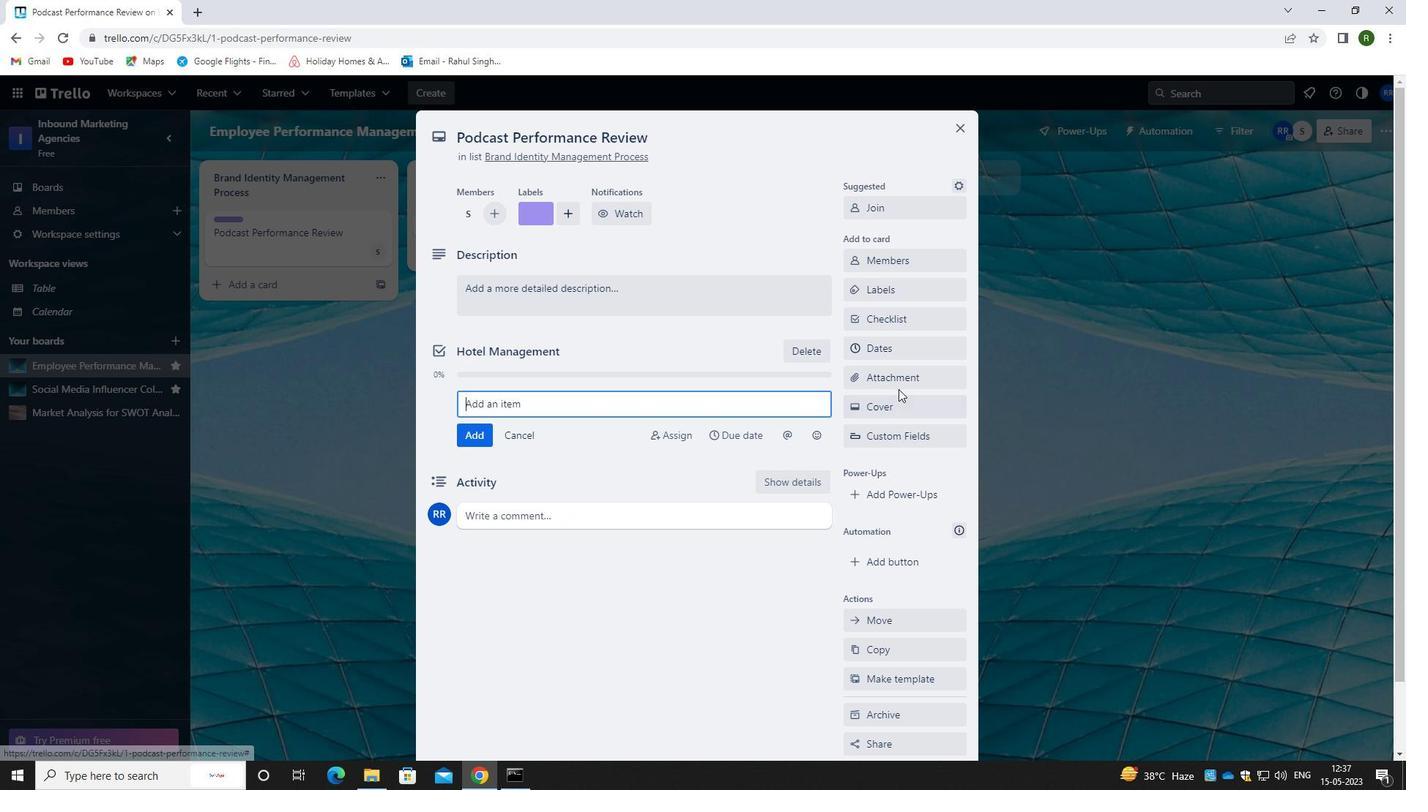 
Action: Mouse moved to (878, 485)
Screenshot: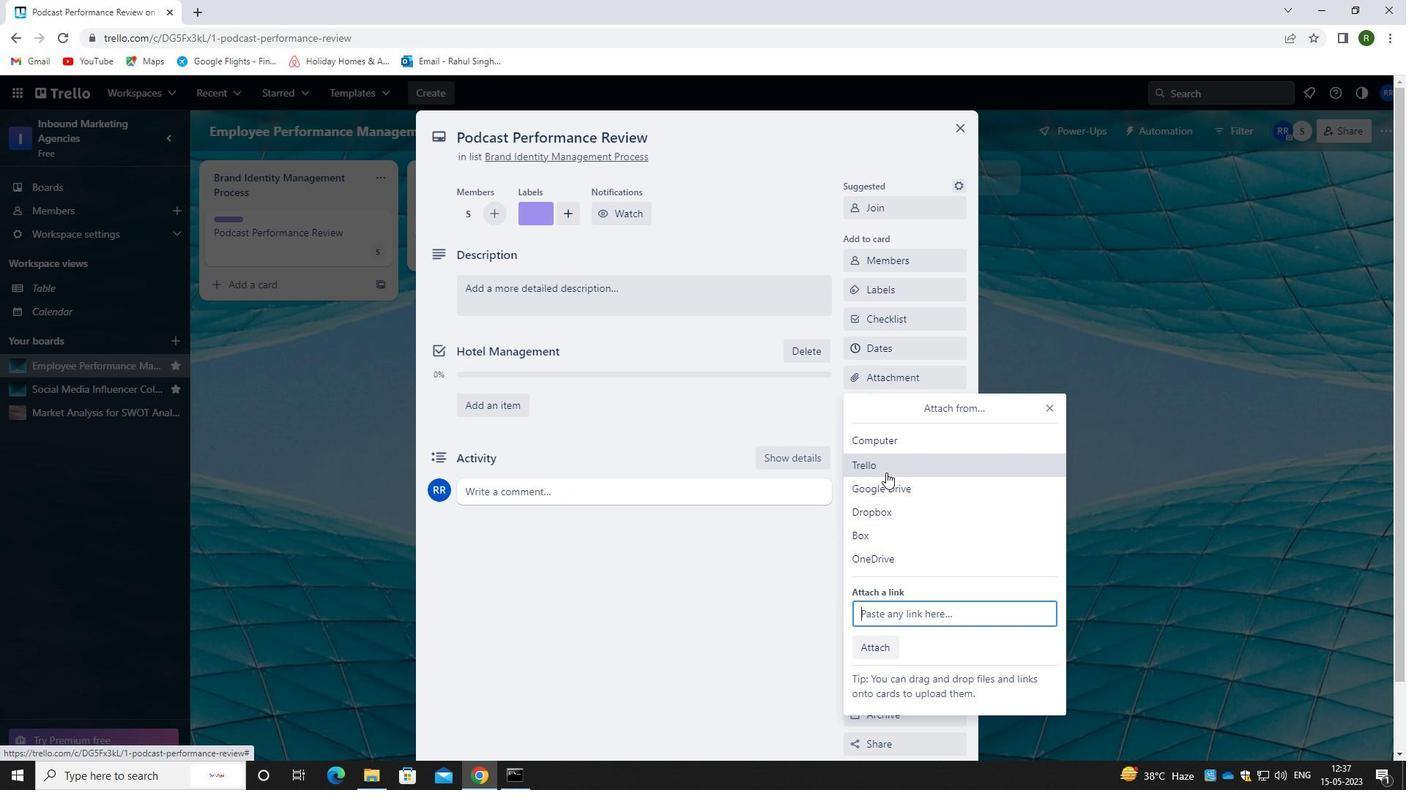 
Action: Mouse pressed left at (878, 485)
Screenshot: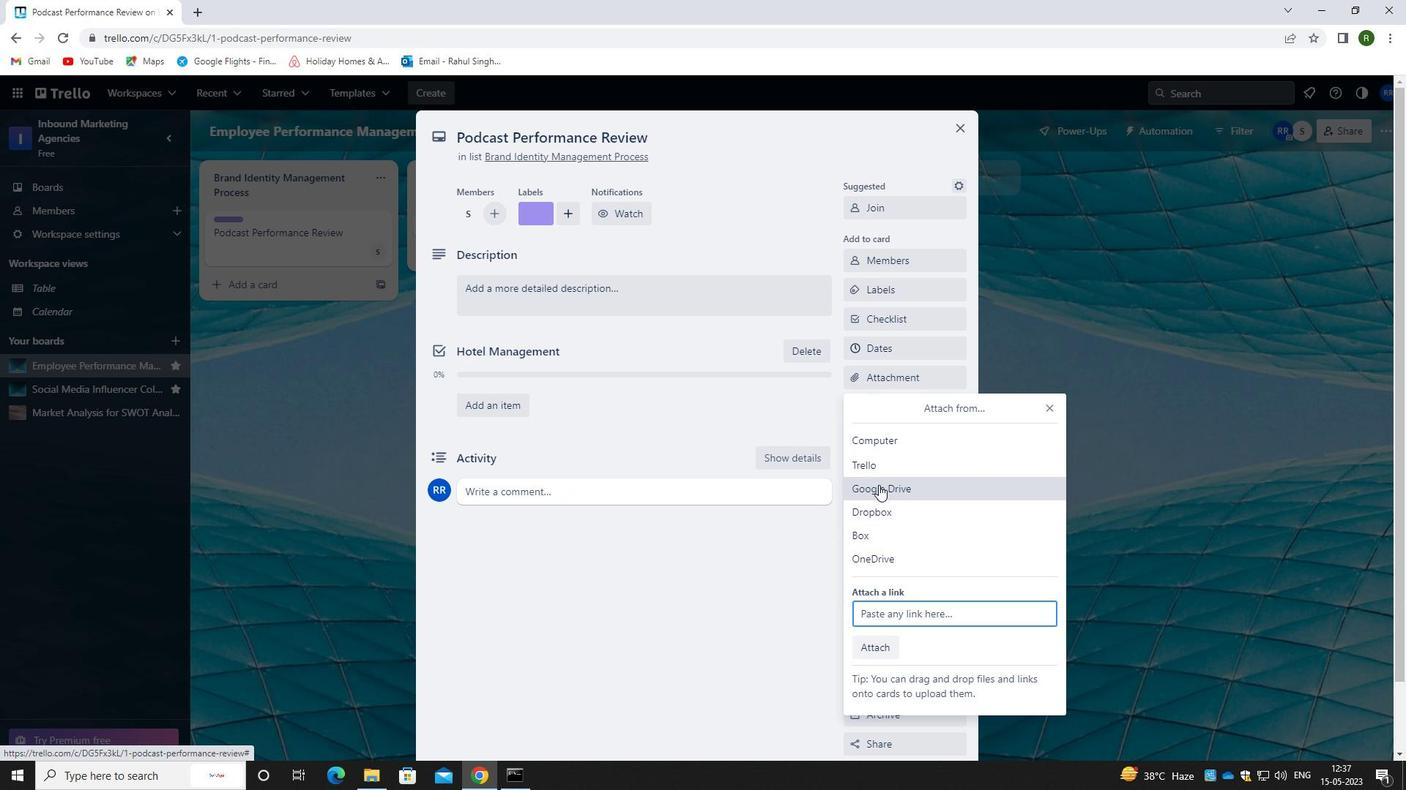 
Action: Mouse moved to (979, 413)
Screenshot: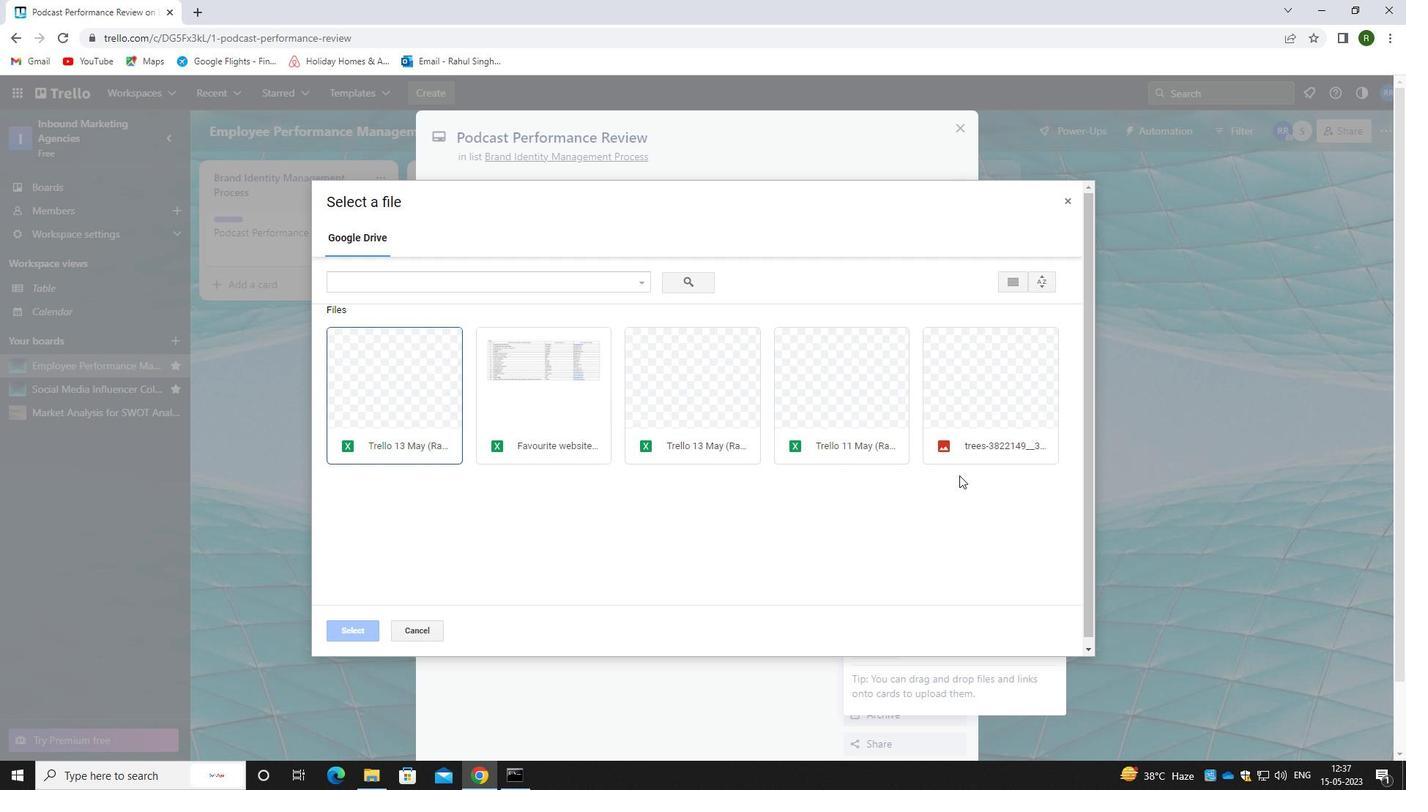 
Action: Mouse pressed left at (979, 413)
Screenshot: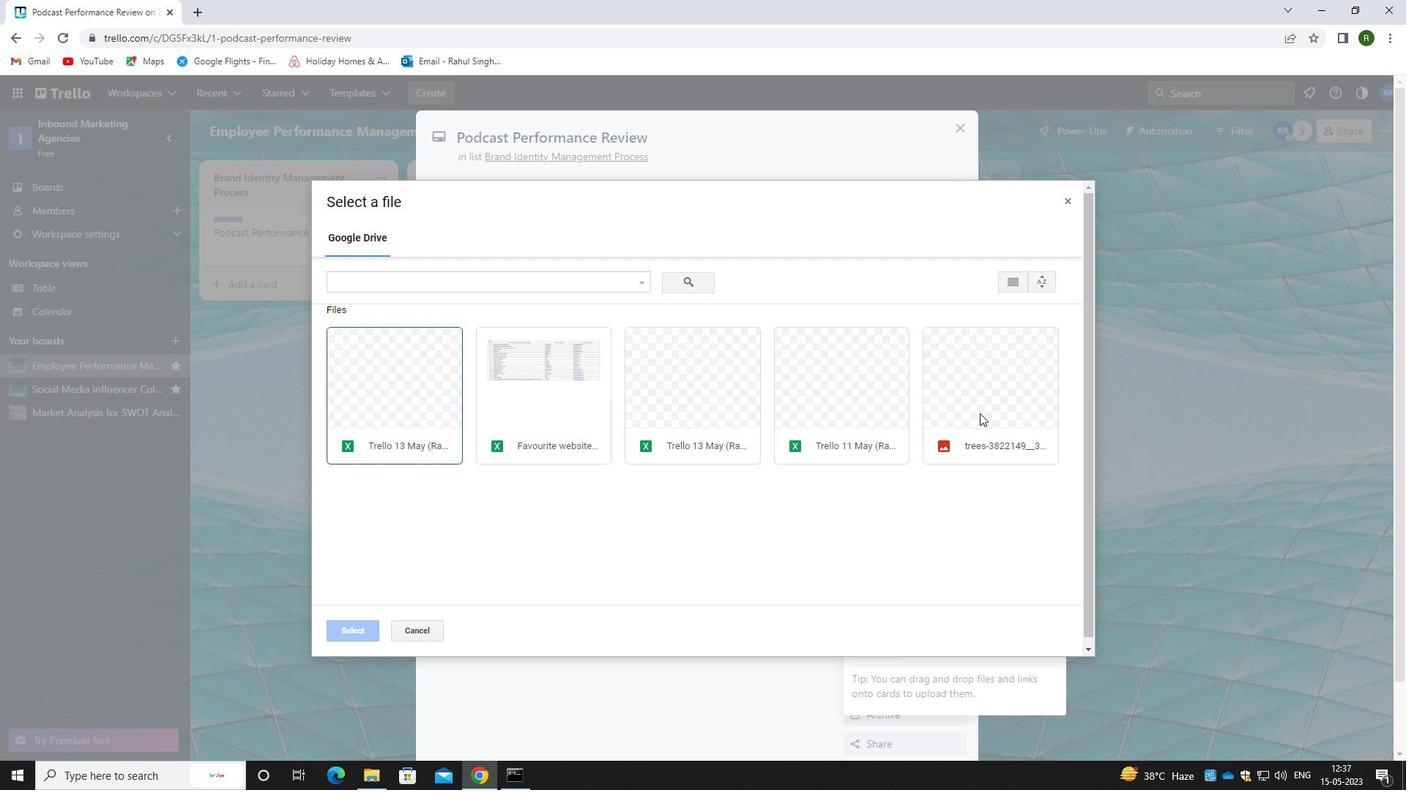 
Action: Mouse moved to (366, 632)
Screenshot: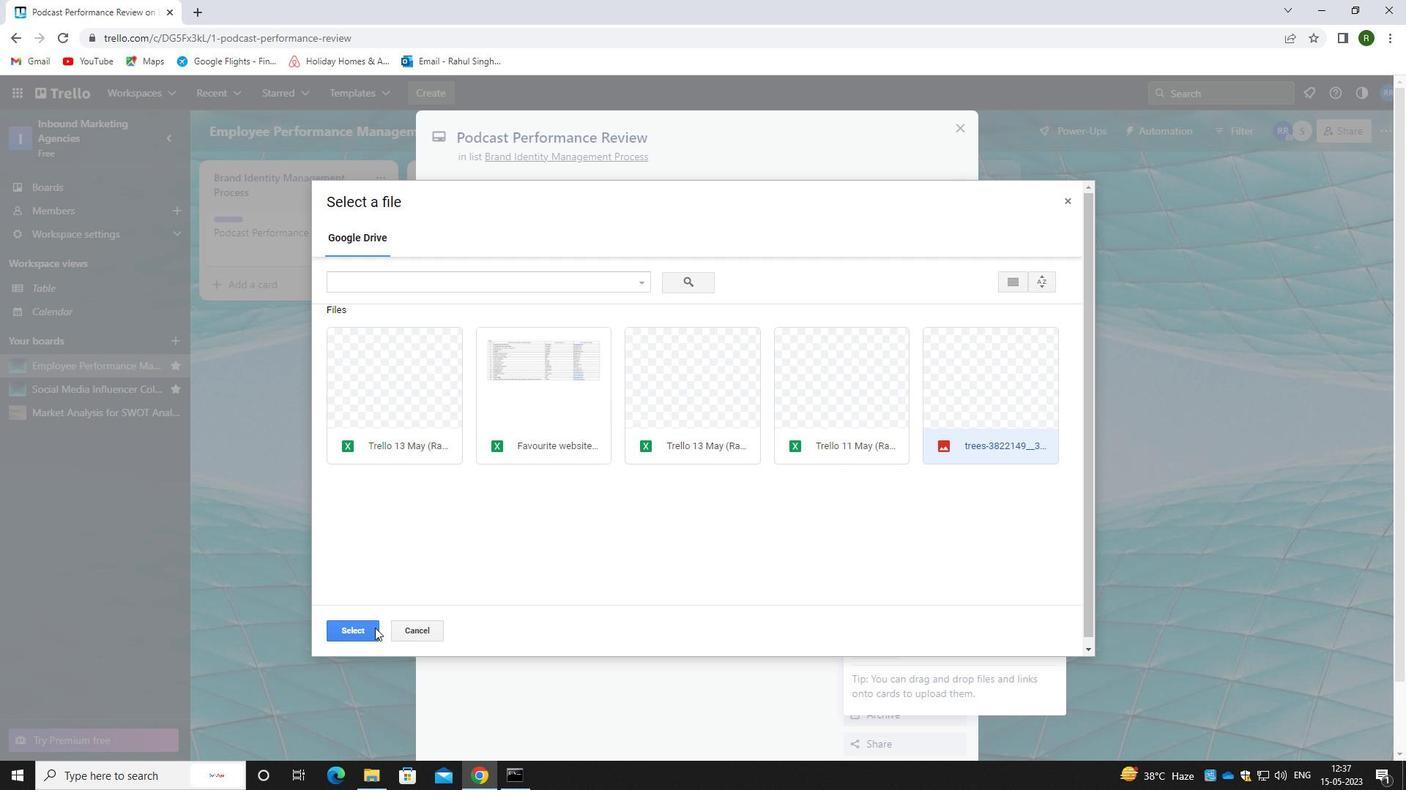 
Action: Mouse pressed left at (366, 632)
Screenshot: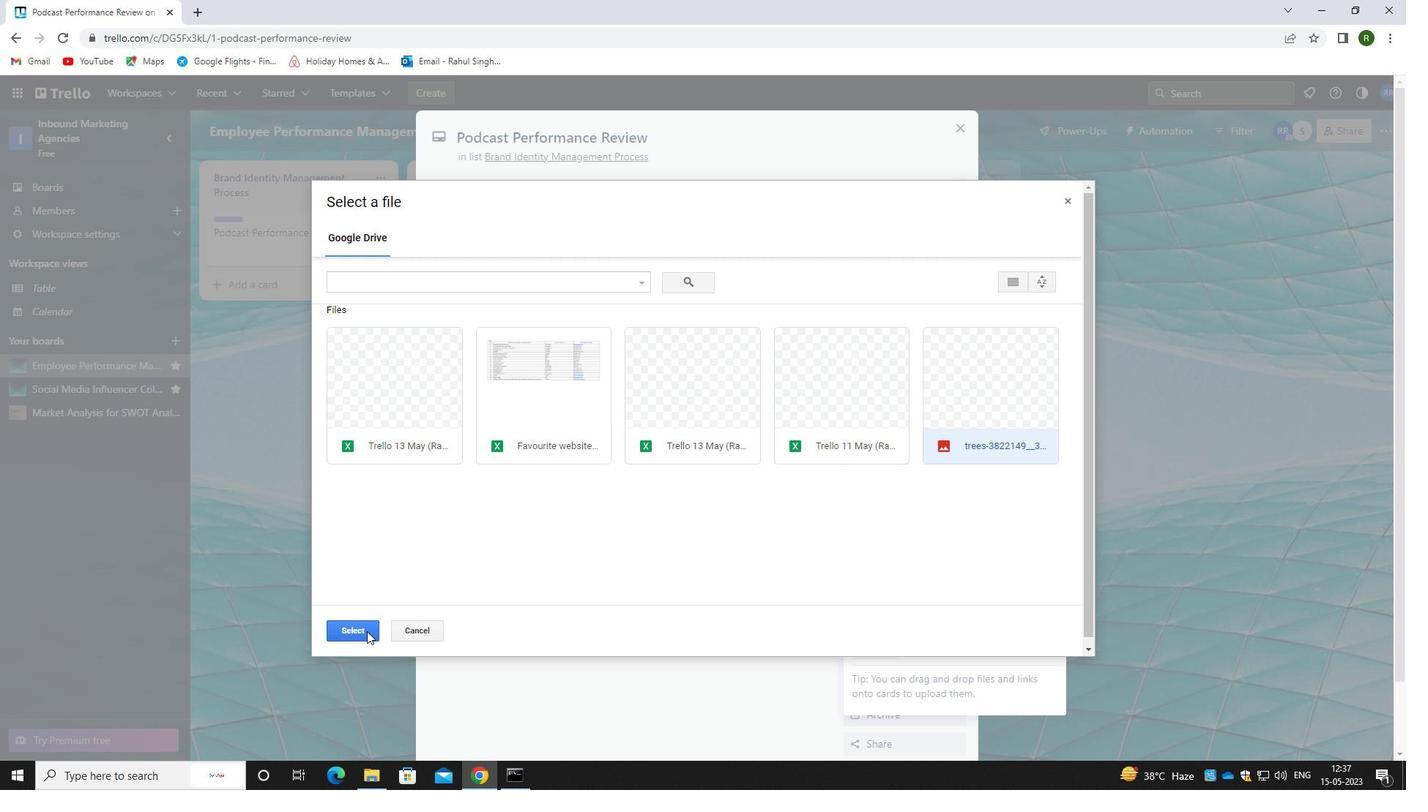 
Action: Mouse moved to (566, 300)
Screenshot: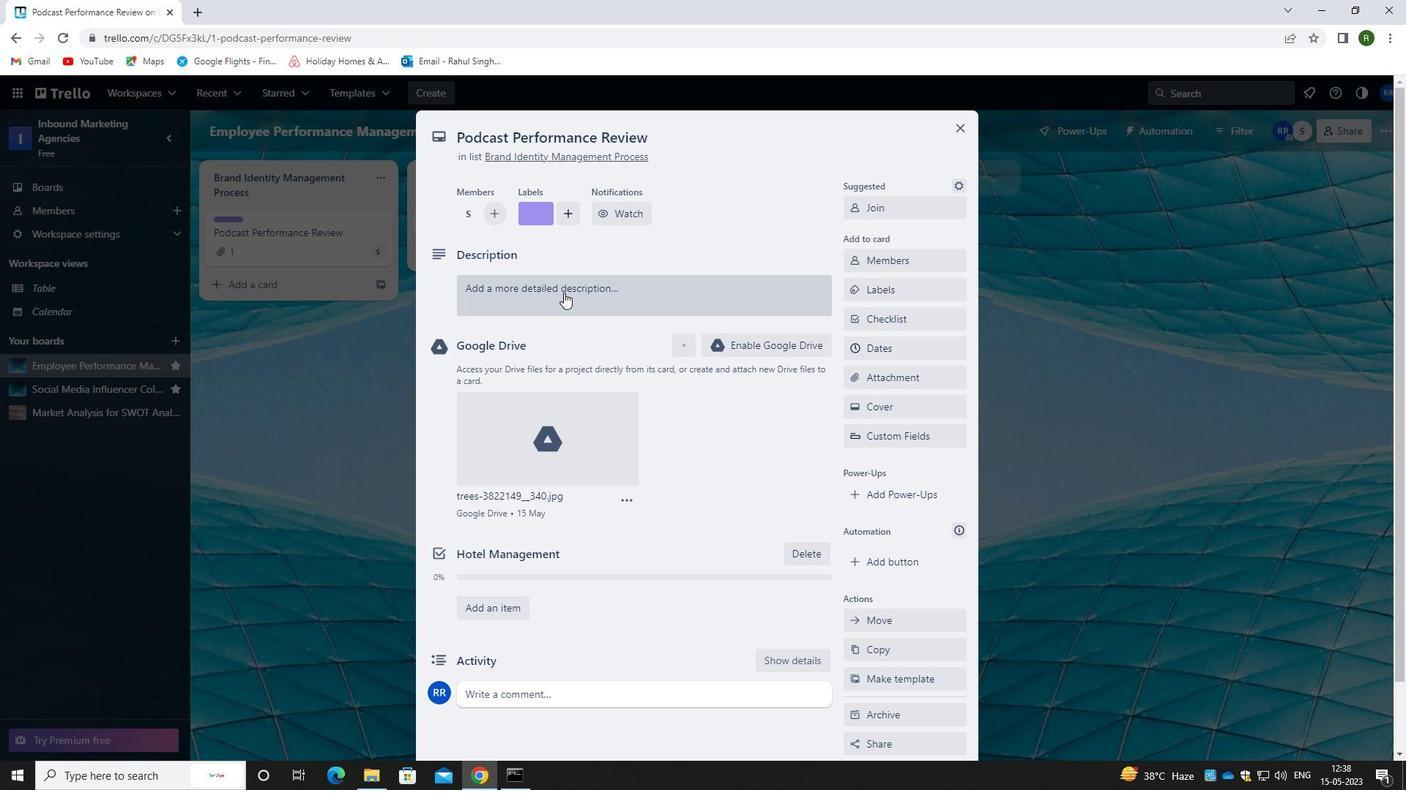 
Action: Mouse pressed left at (566, 300)
Screenshot: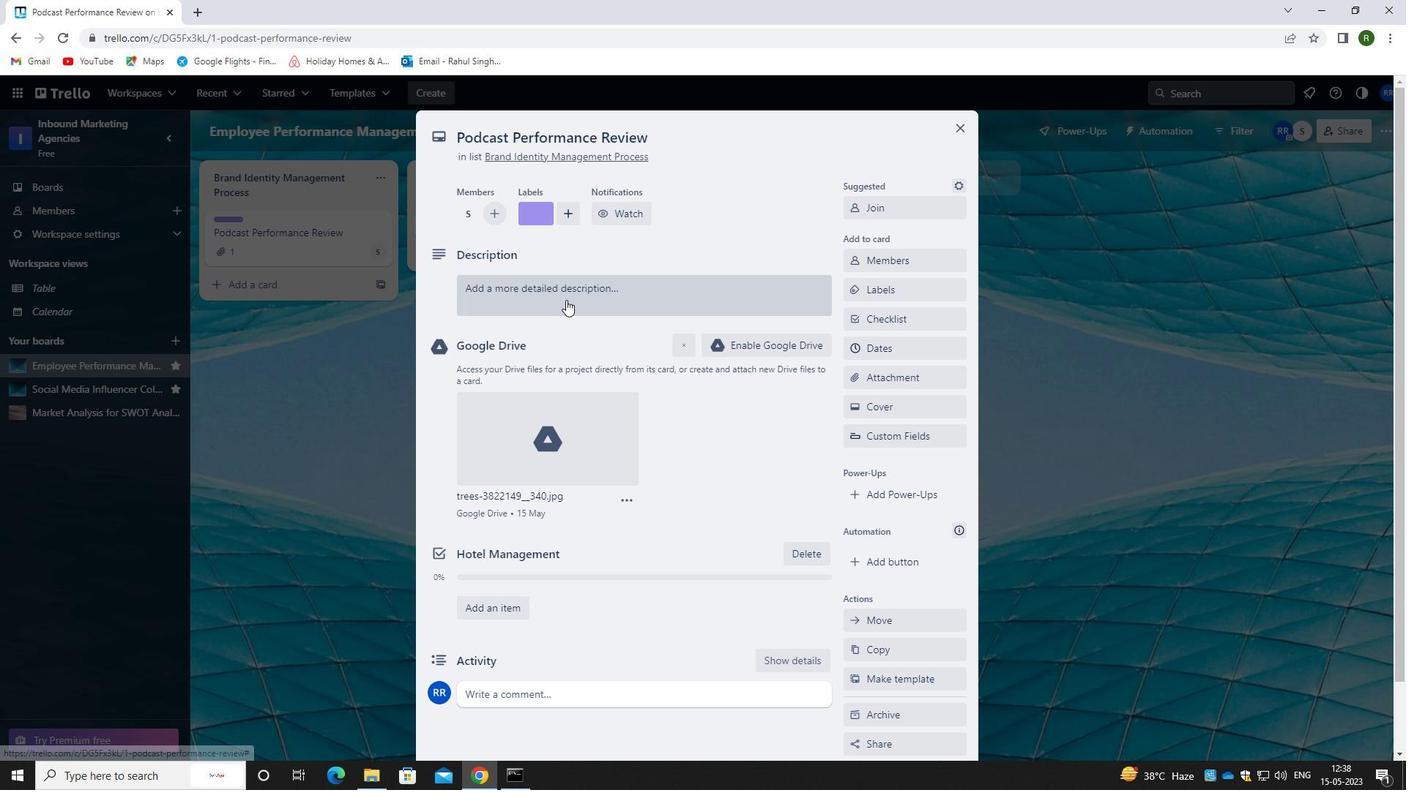 
Action: Mouse moved to (567, 303)
Screenshot: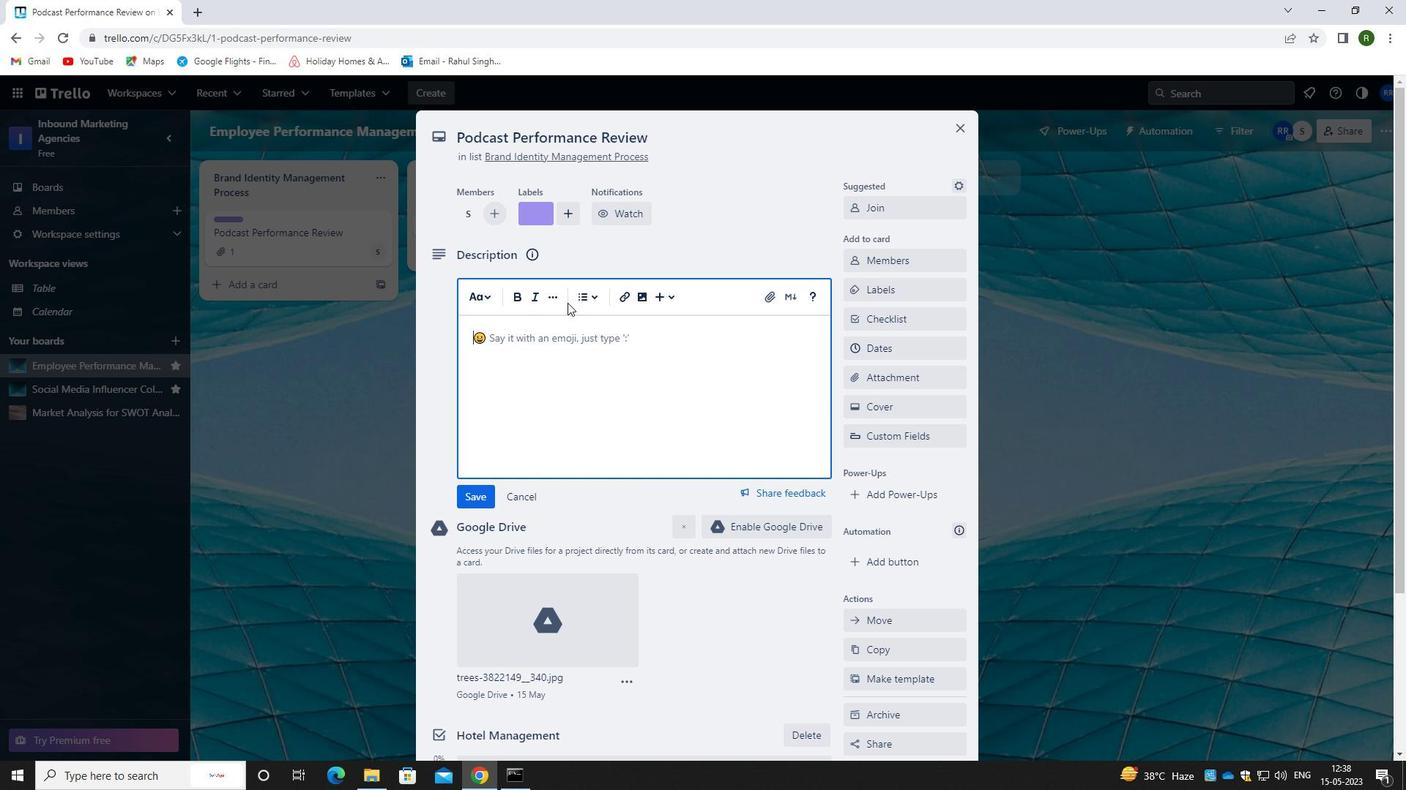 
Action: Key pressed <Key.caps_lock>T<Key.backspace>R<Key.caps_lock>ESEARCH<Key.space>AND<Key.space>DEVELOP<Key.space>NEW<Key.space>PRICING<Key.space><Key.caps_lock><Key.caps_lock>STRATEGY<Key.space>FO<Key.space><Key.backspace>R<Key.space>SUBSCRIPTION<Key.space>SERVICES
Screenshot: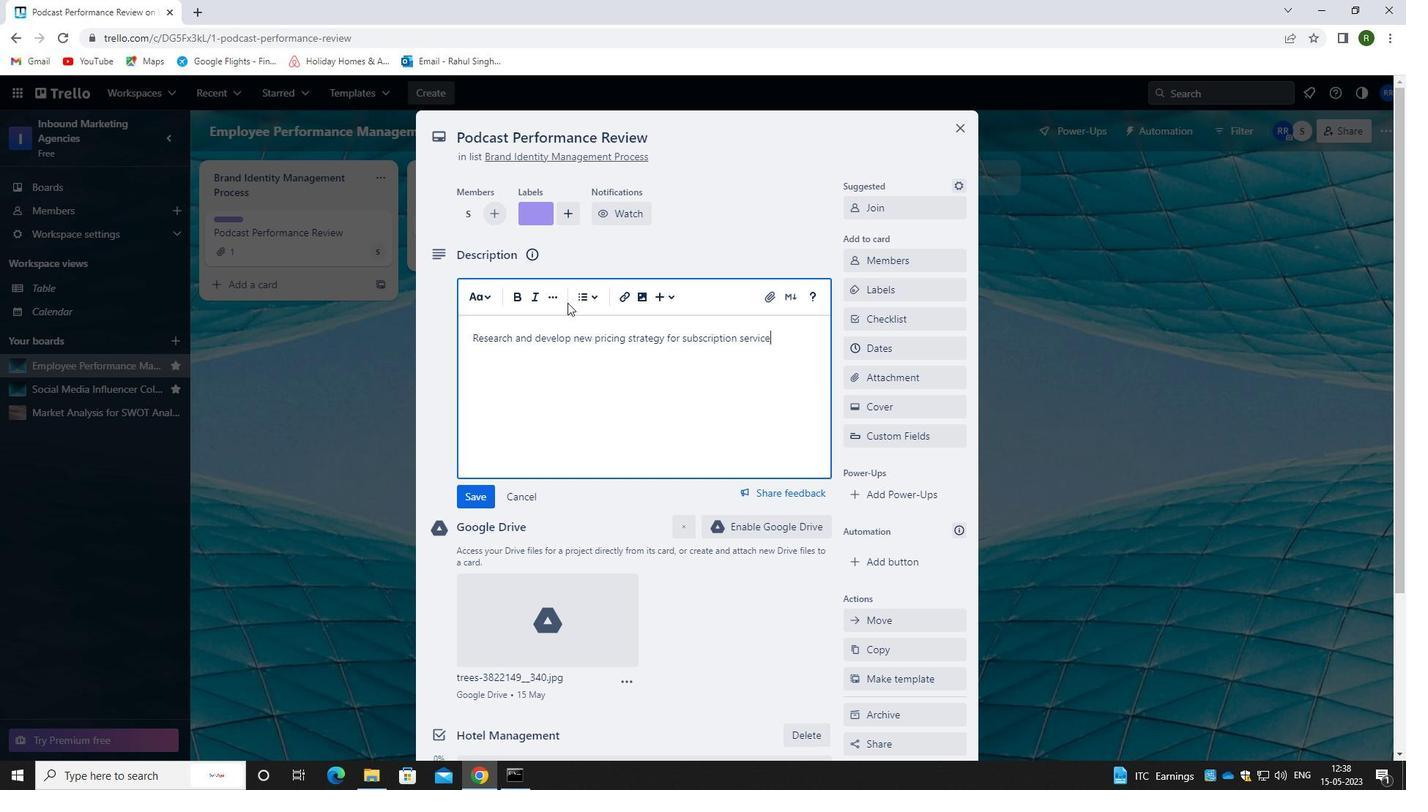 
Action: Mouse moved to (487, 499)
Screenshot: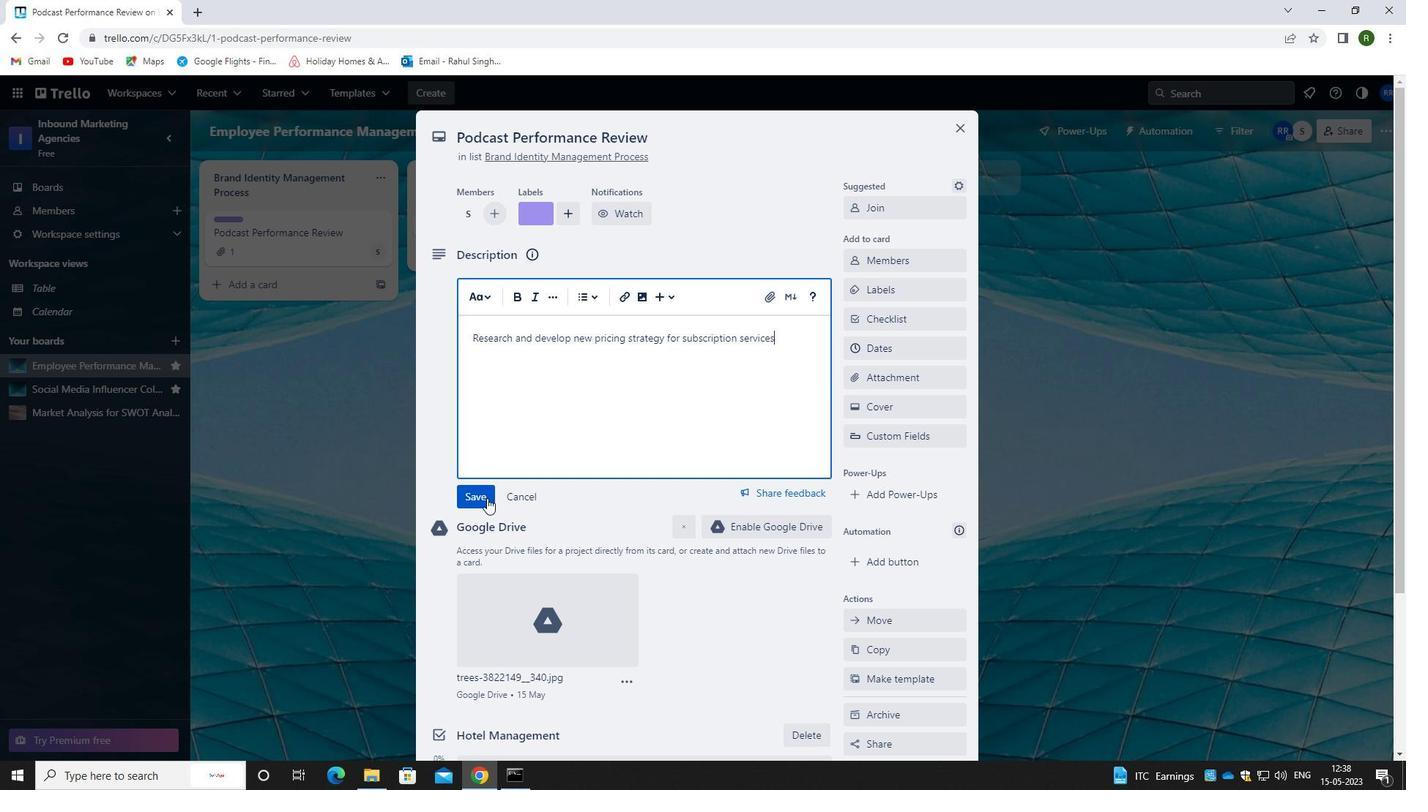 
Action: Mouse pressed left at (487, 499)
Screenshot: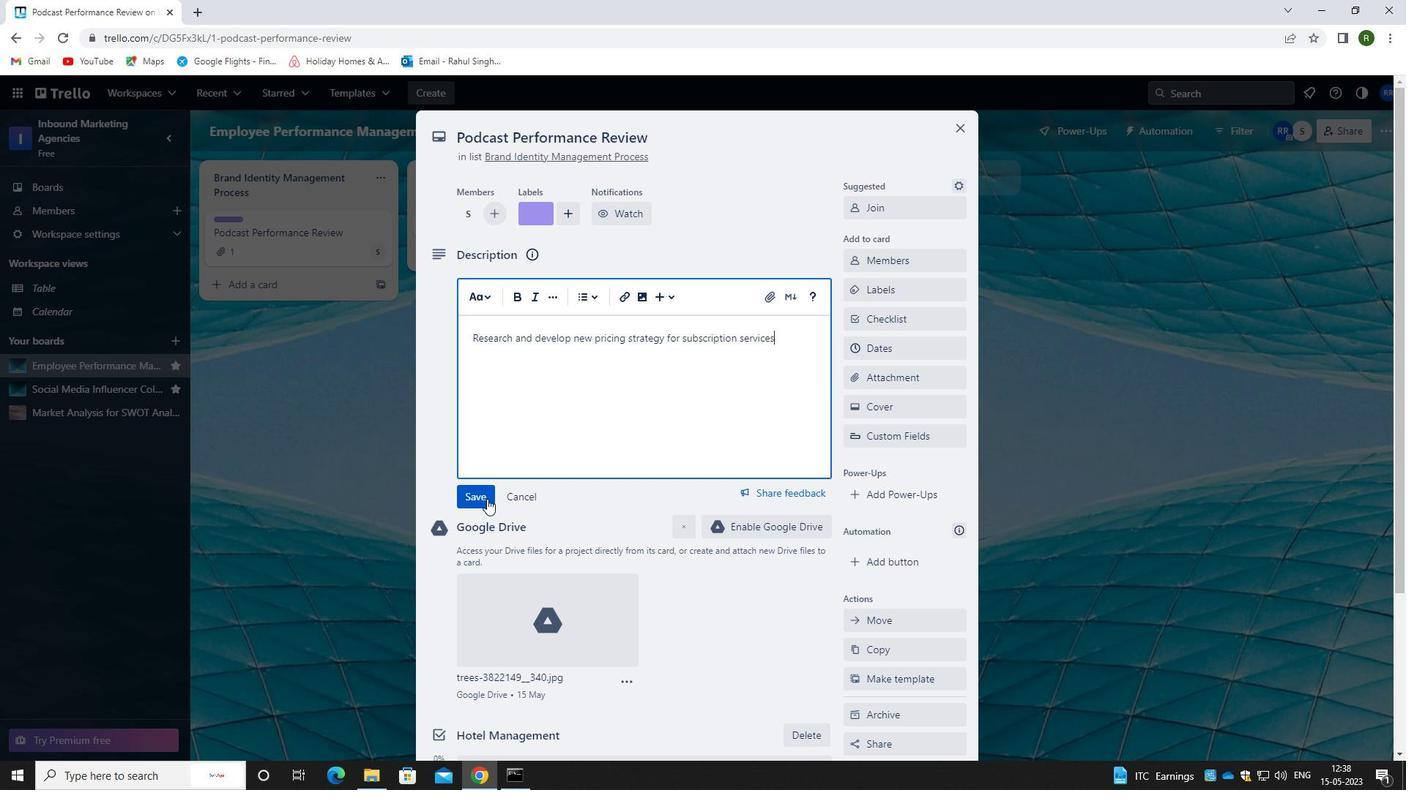 
Action: Mouse moved to (683, 507)
Screenshot: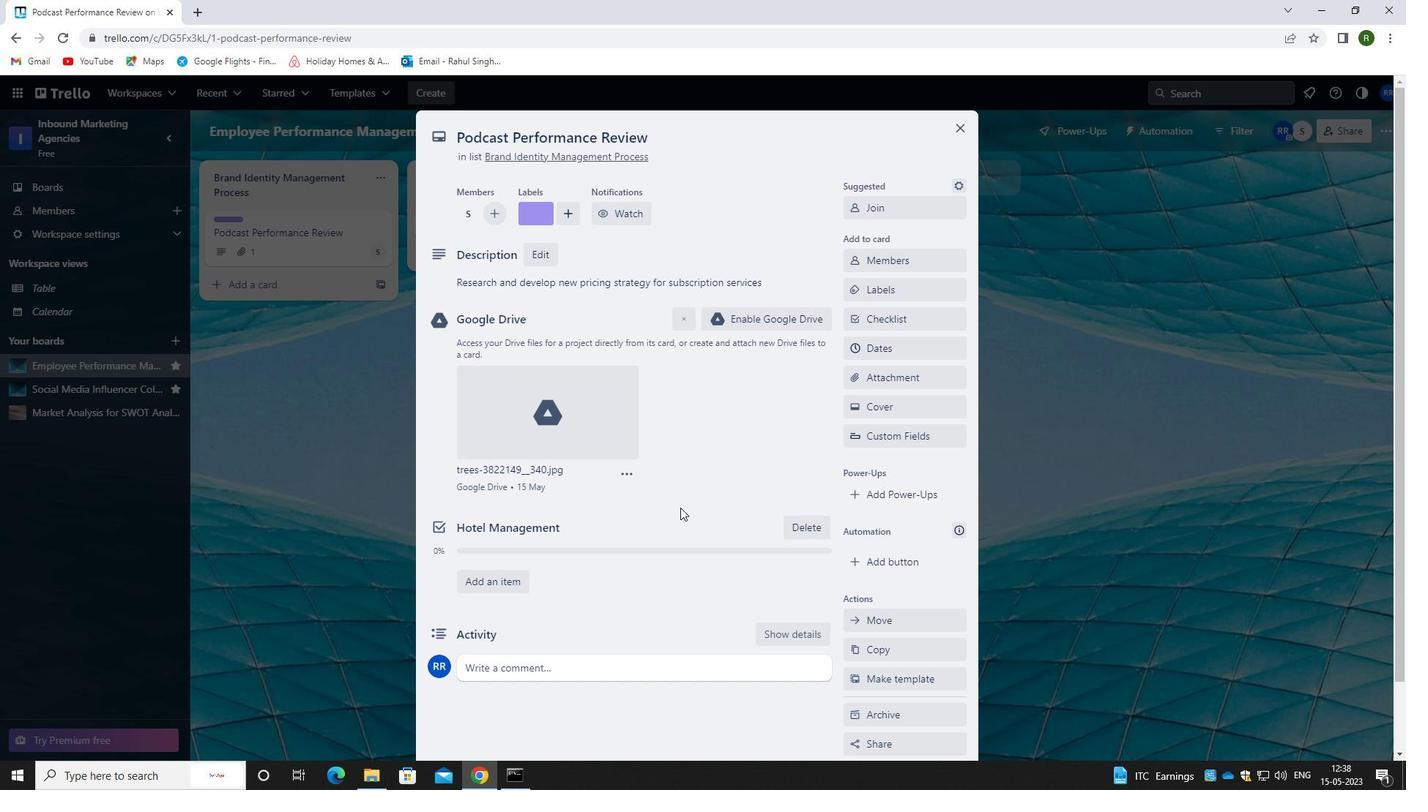 
Action: Mouse scrolled (683, 506) with delta (0, 0)
Screenshot: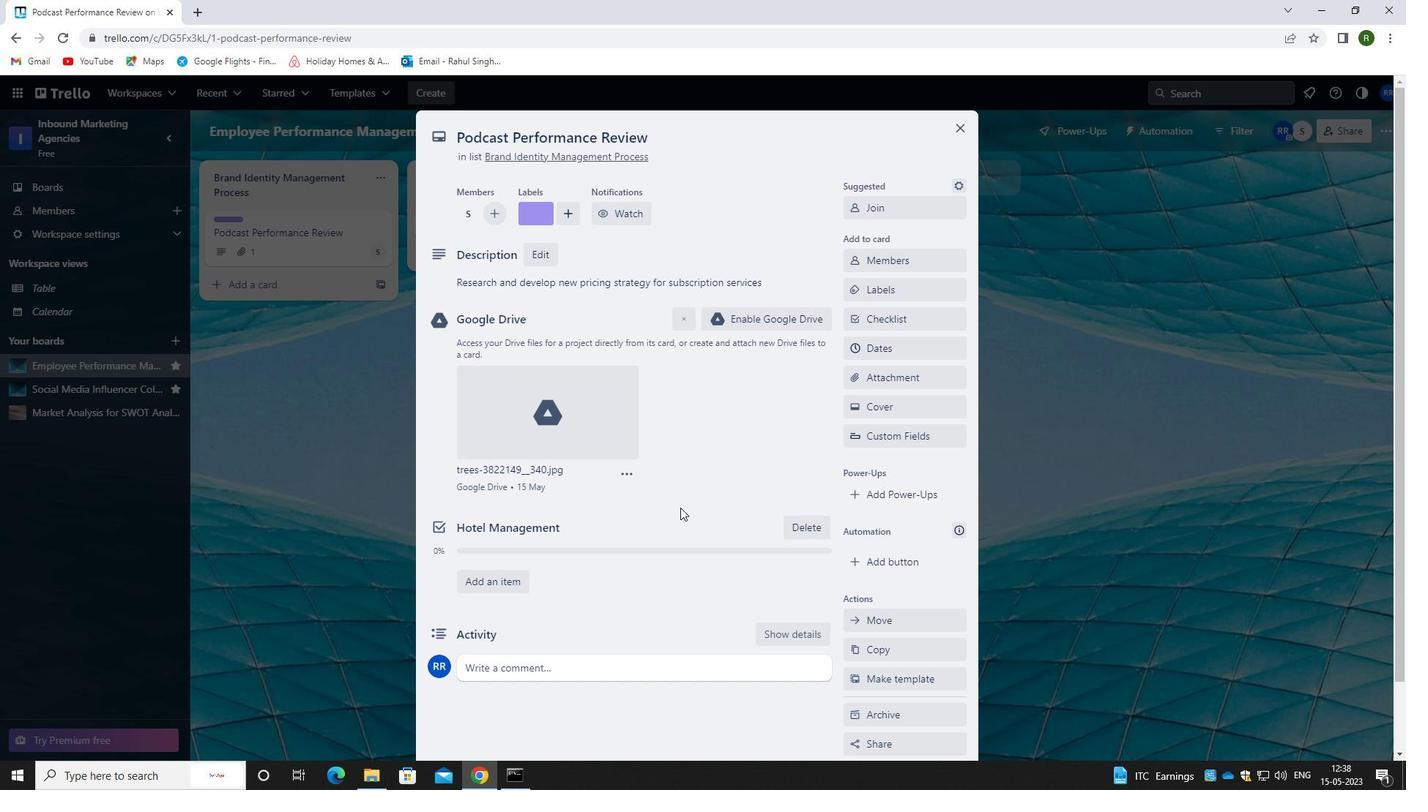 
Action: Mouse moved to (683, 514)
Screenshot: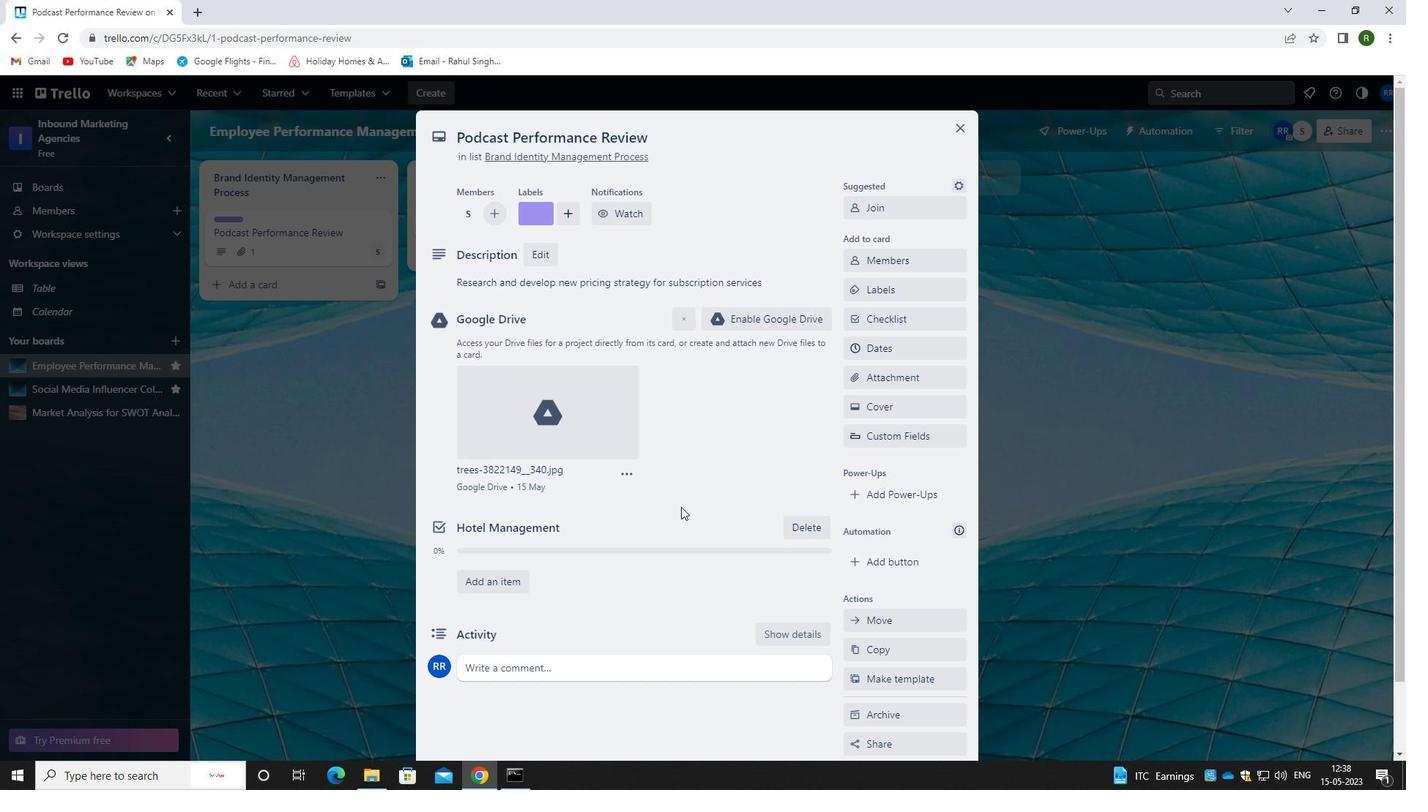
Action: Mouse scrolled (683, 514) with delta (0, 0)
Screenshot: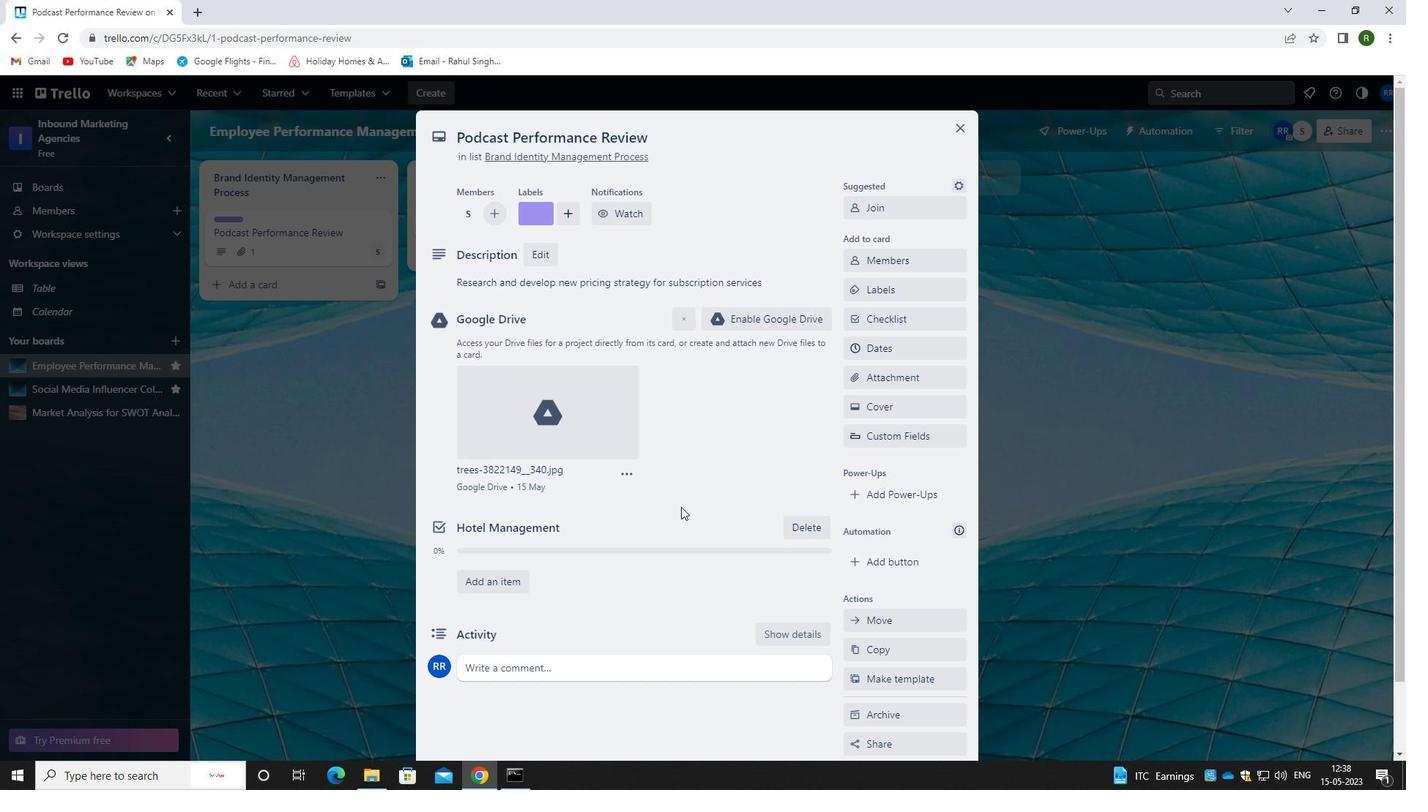 
Action: Mouse moved to (530, 600)
Screenshot: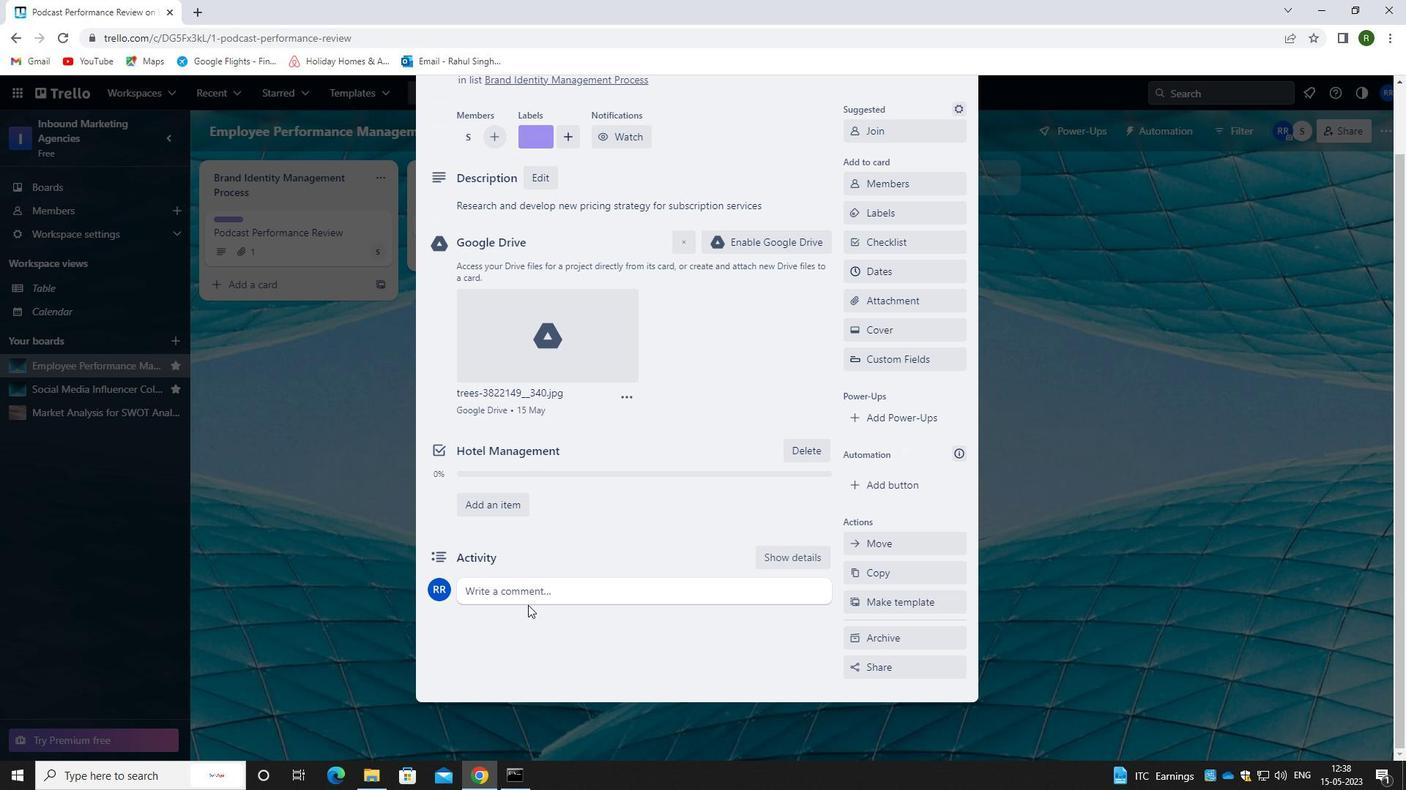 
Action: Mouse pressed left at (530, 600)
Screenshot: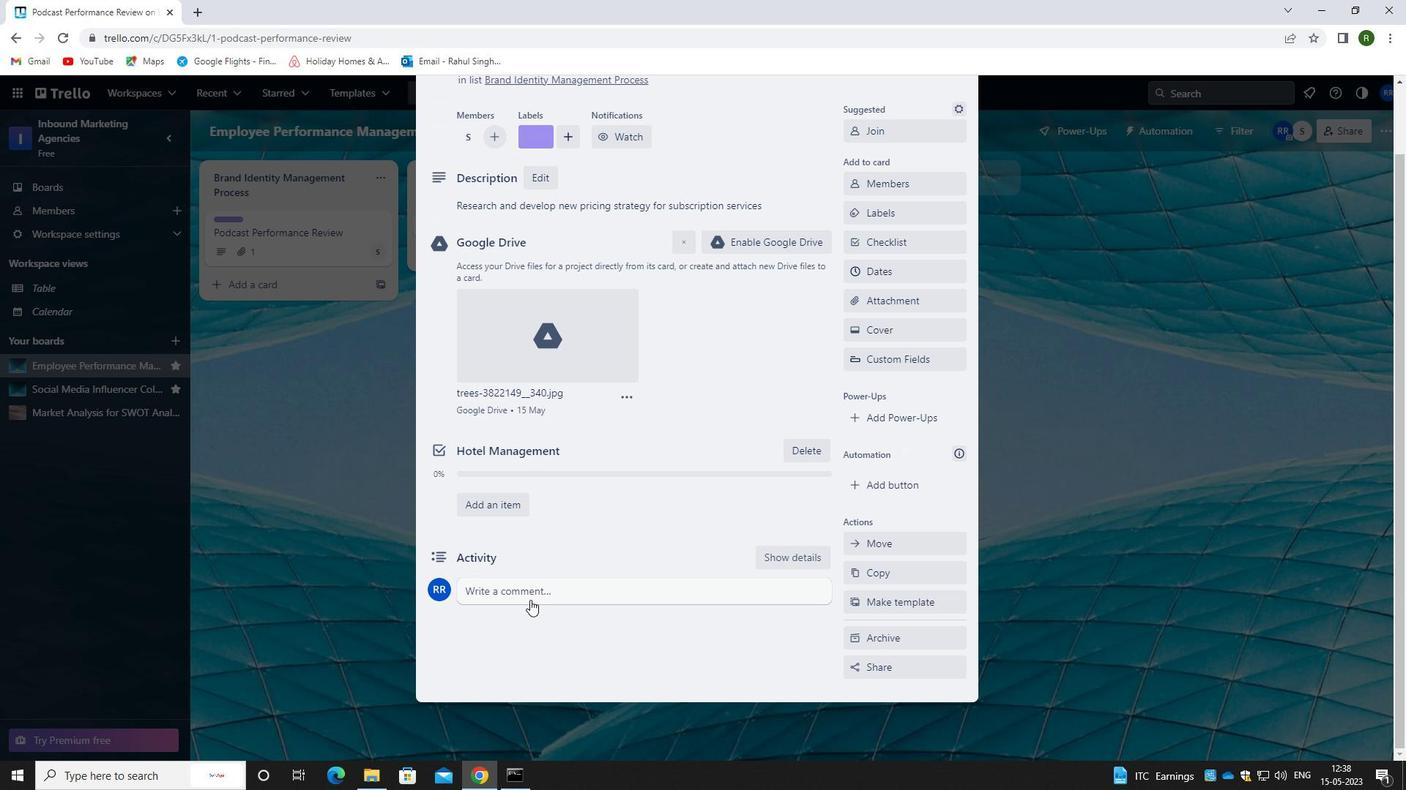 
Action: Mouse moved to (529, 642)
Screenshot: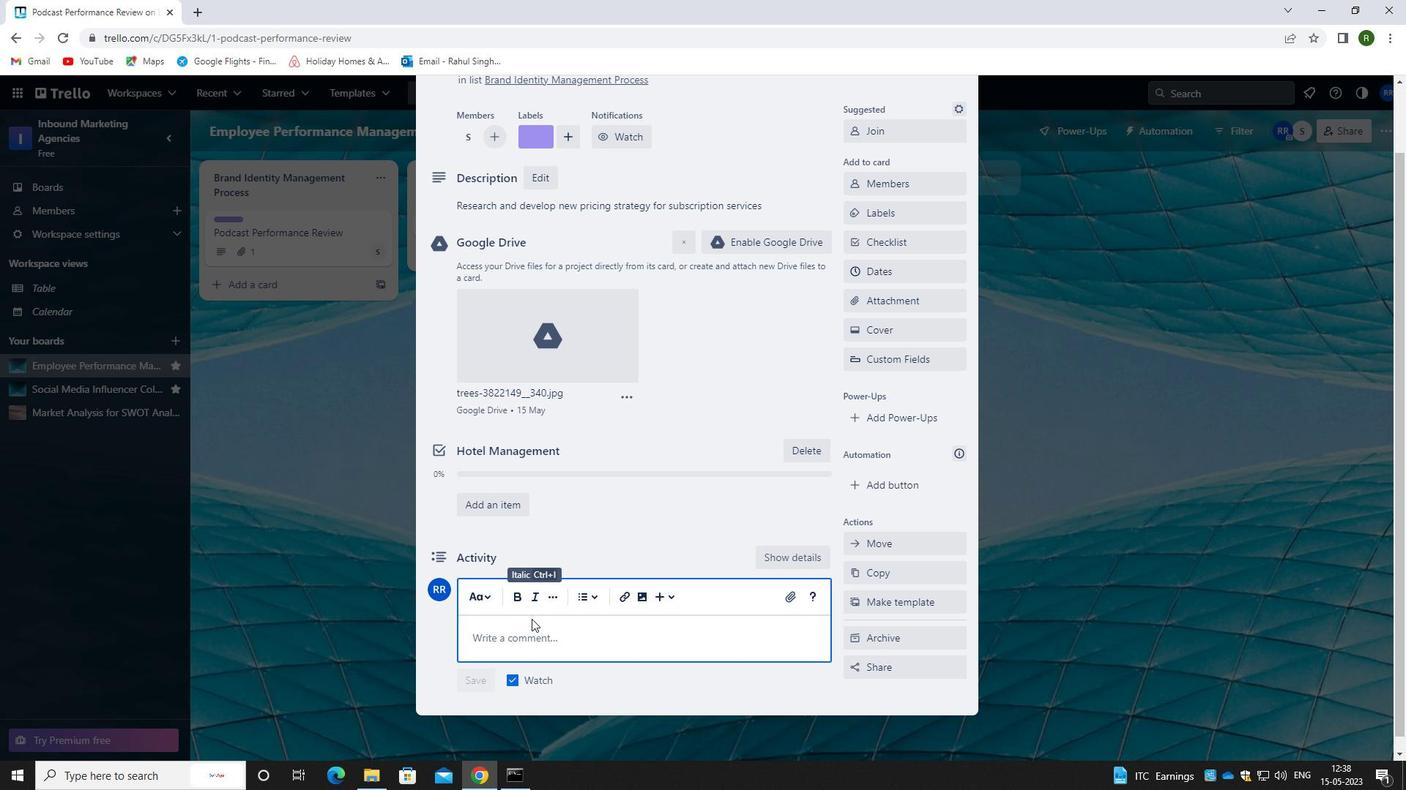 
Action: Mouse pressed left at (529, 642)
Screenshot: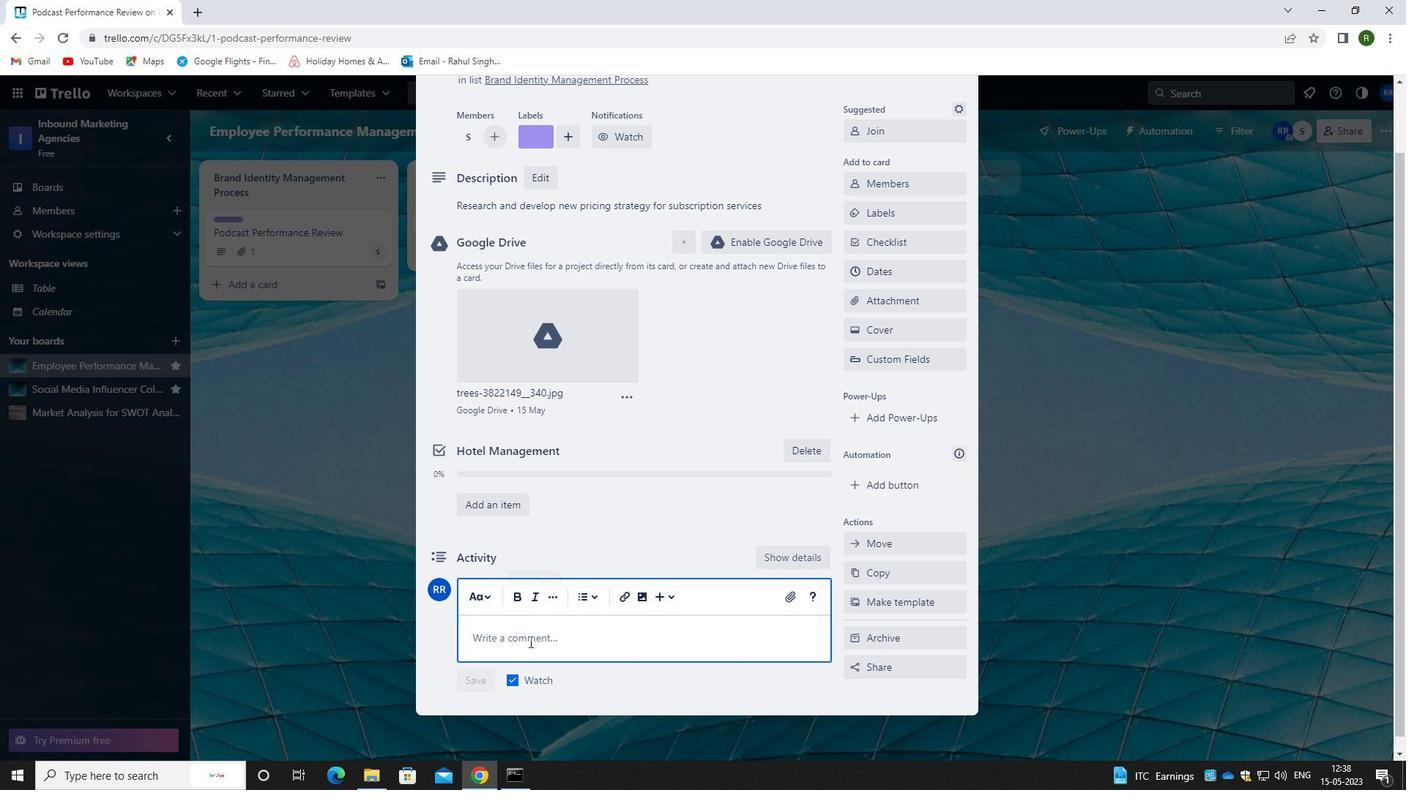 
Action: Mouse moved to (530, 643)
Screenshot: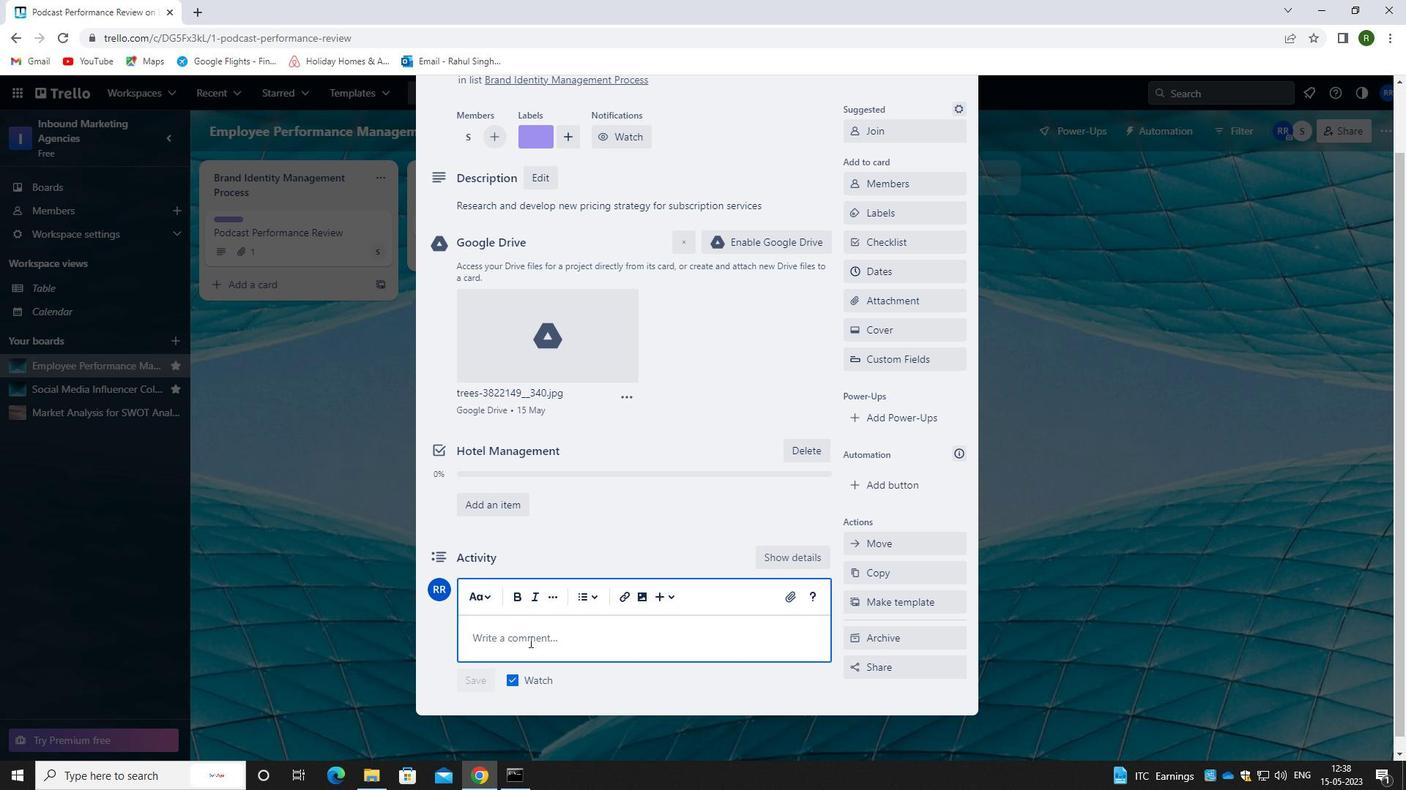 
Action: Key pressed L<Key.caps_lock>ET<Key.space><Key.backspace><Key.backspace><Key.backspace><Key.backspace><Key.caps_lock><Key.caps_lock>L<Key.caps_lock>ET<Key.space>US<Key.space>MAKE<Key.space>SURE<Key.space>WE<Key.space>HAVE<Key.space>A<Key.space>CLEAR<Key.space>UNDERSTANDING<Key.space>OF<Key.space>THER<Key.space>==<Key.backspace><Key.backspace><Key.backspace><Key.backspace><Key.space>ROLES<Key.space>AND<Key.space>RESPONSIBILITIES<Key.space>OF<Key.space>EACH<Key.space>TEM<Key.backspace>AM<Key.space>MEMBER<Key.space>FOR<Key.space>THIS<Key.space>TASK
Screenshot: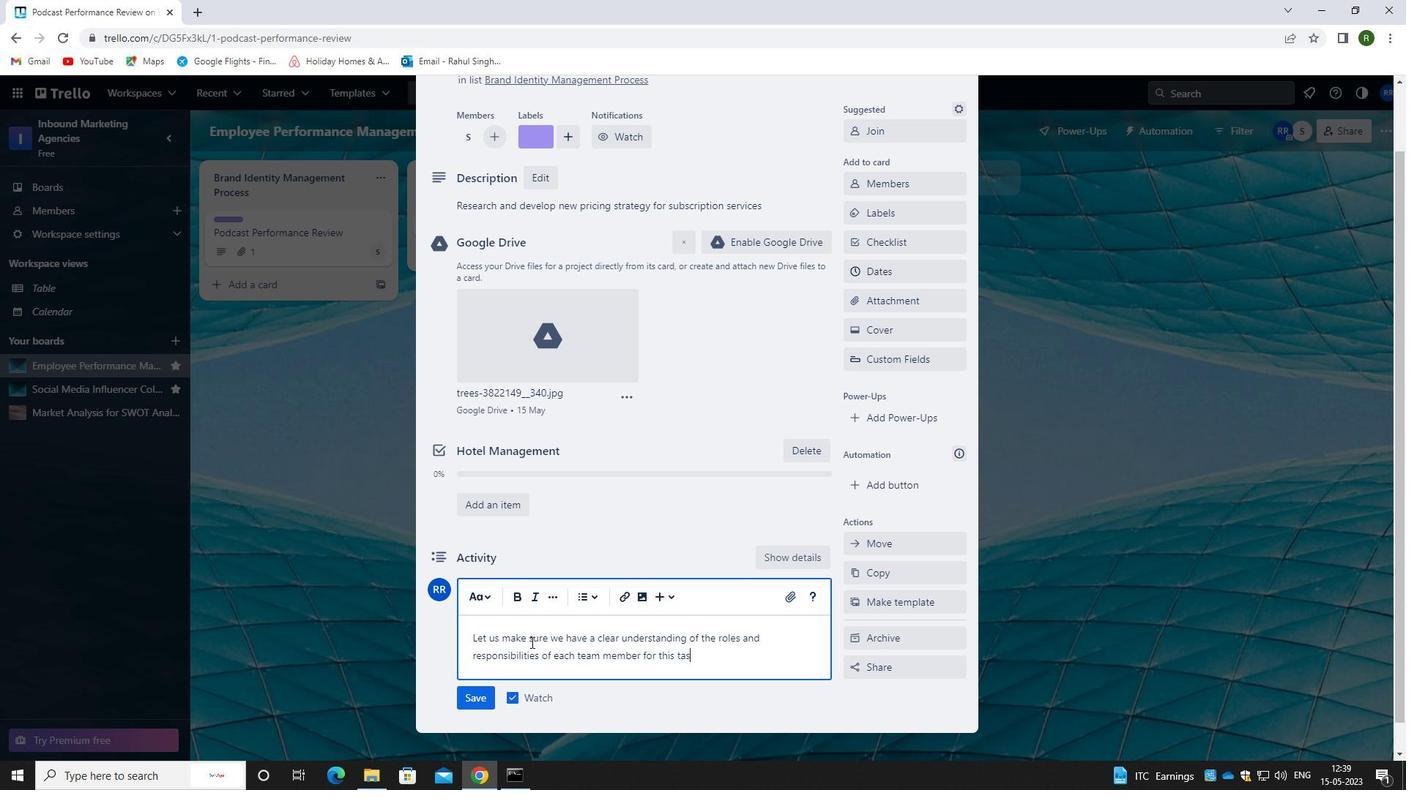 
Action: Mouse moved to (486, 703)
Screenshot: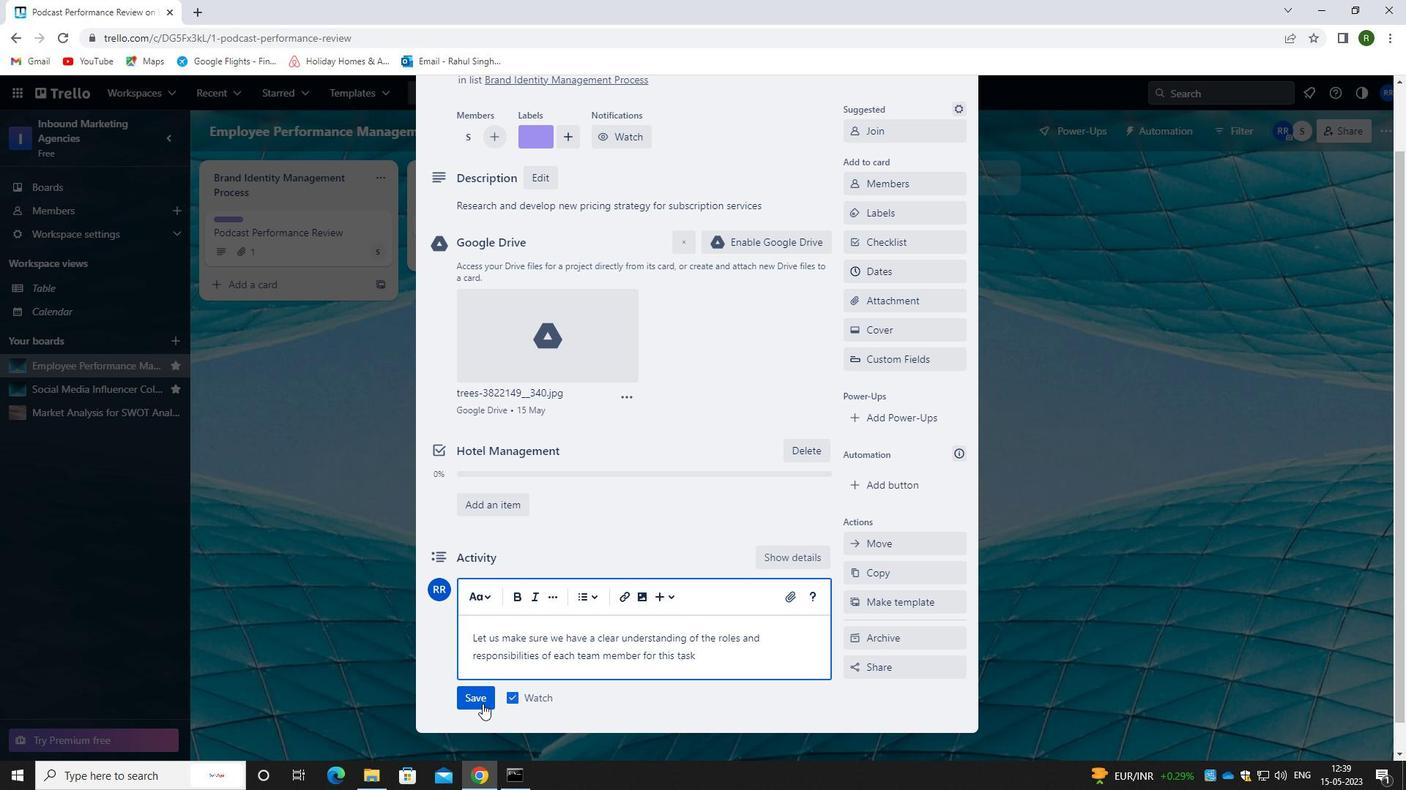 
Action: Mouse pressed left at (486, 703)
Screenshot: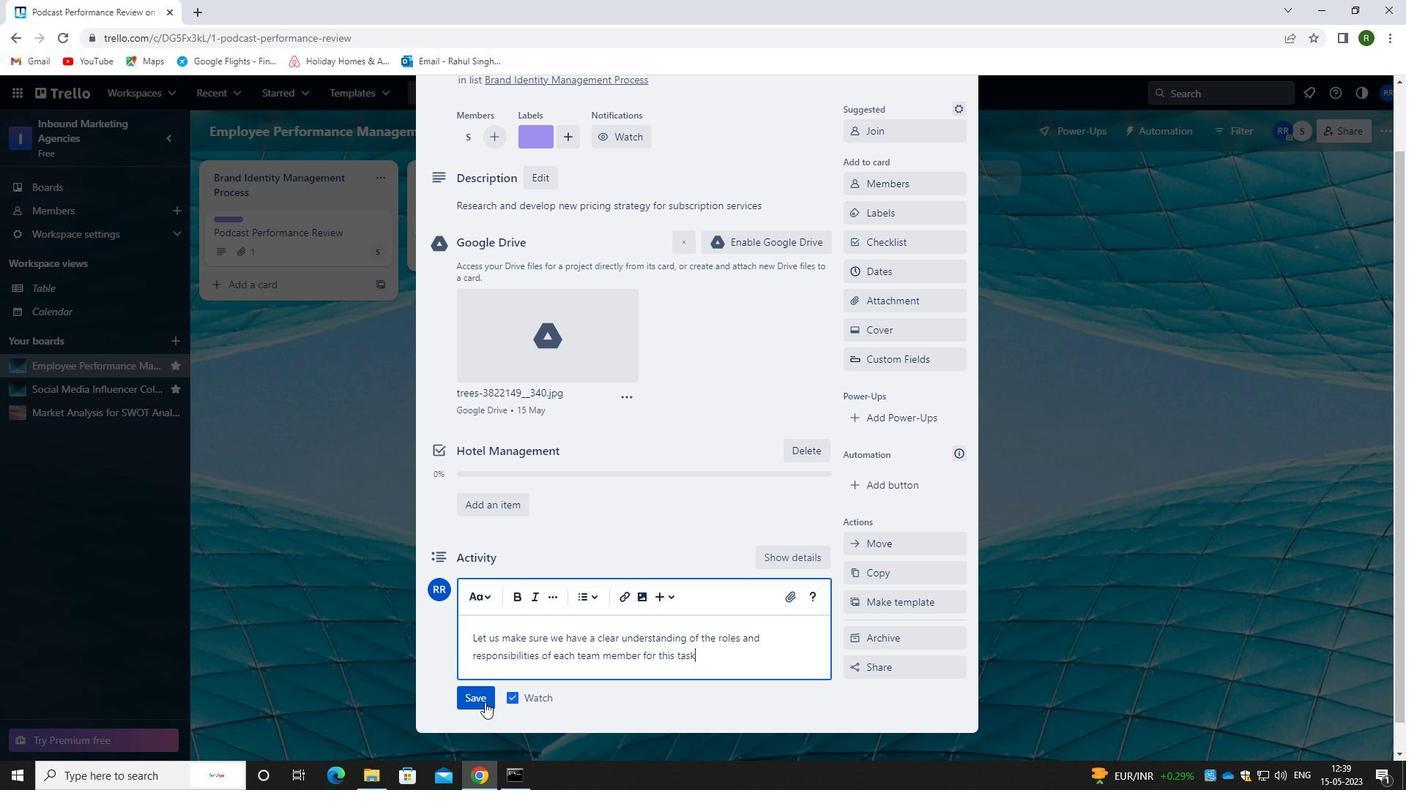 
Action: Mouse moved to (727, 525)
Screenshot: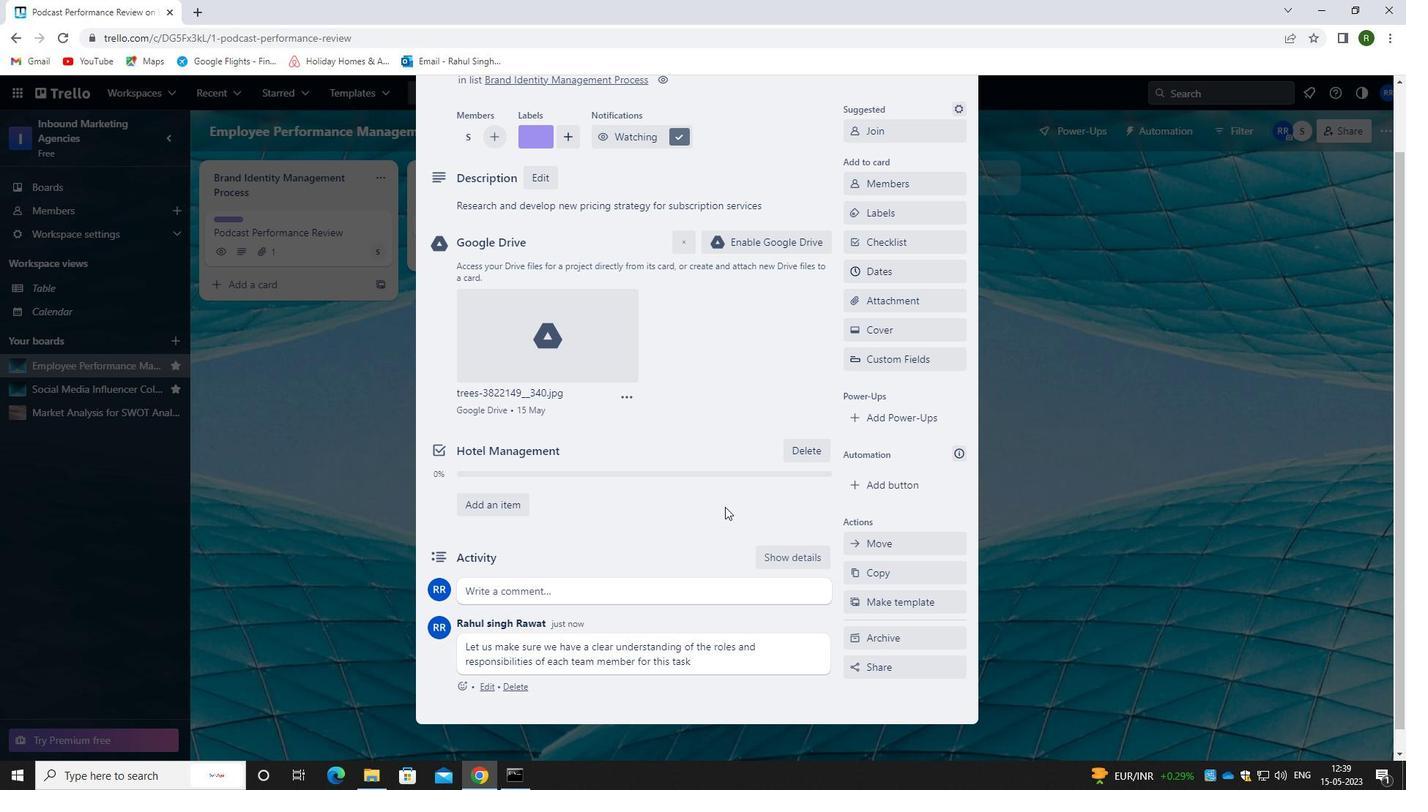 
Action: Mouse scrolled (727, 525) with delta (0, 0)
Screenshot: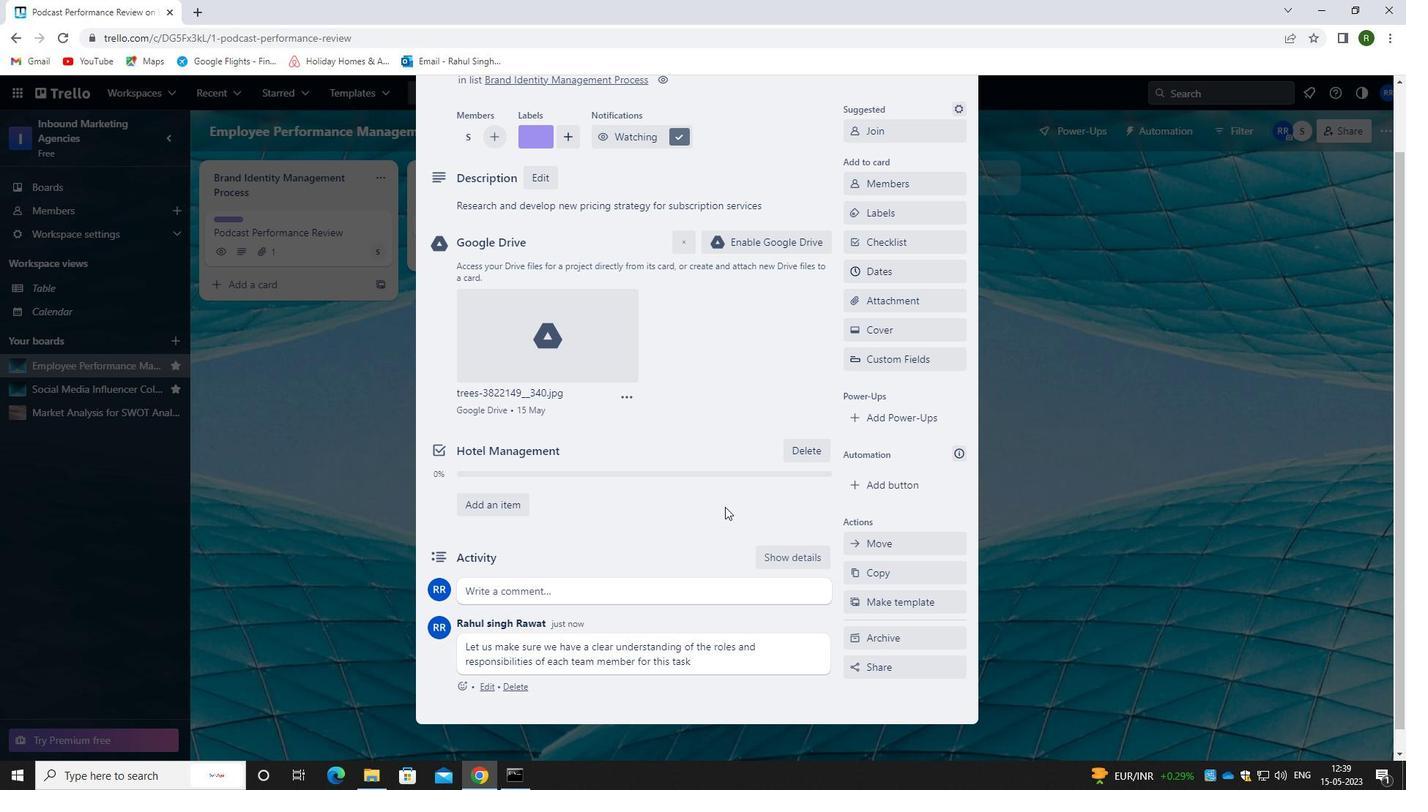 
Action: Mouse moved to (881, 342)
Screenshot: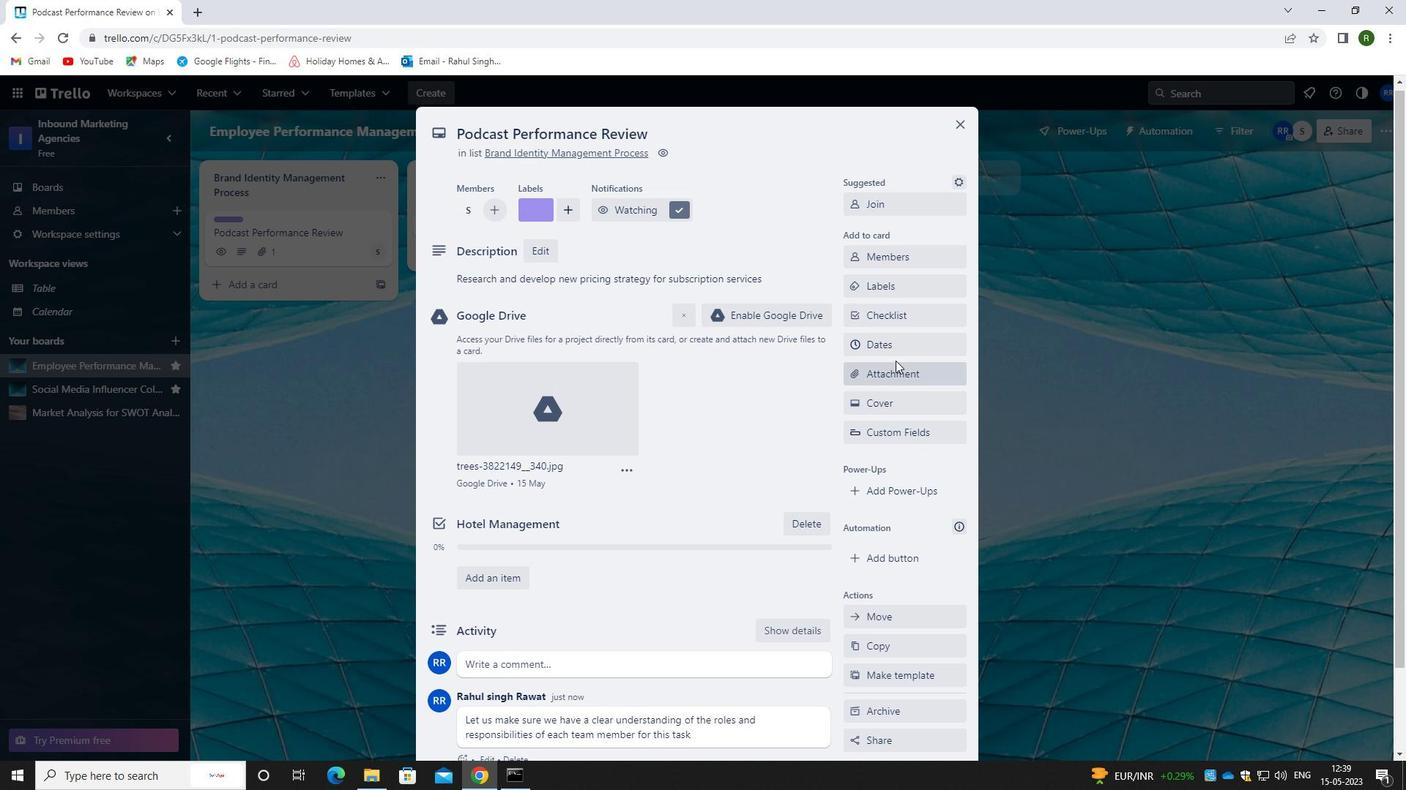 
Action: Mouse pressed left at (881, 342)
Screenshot: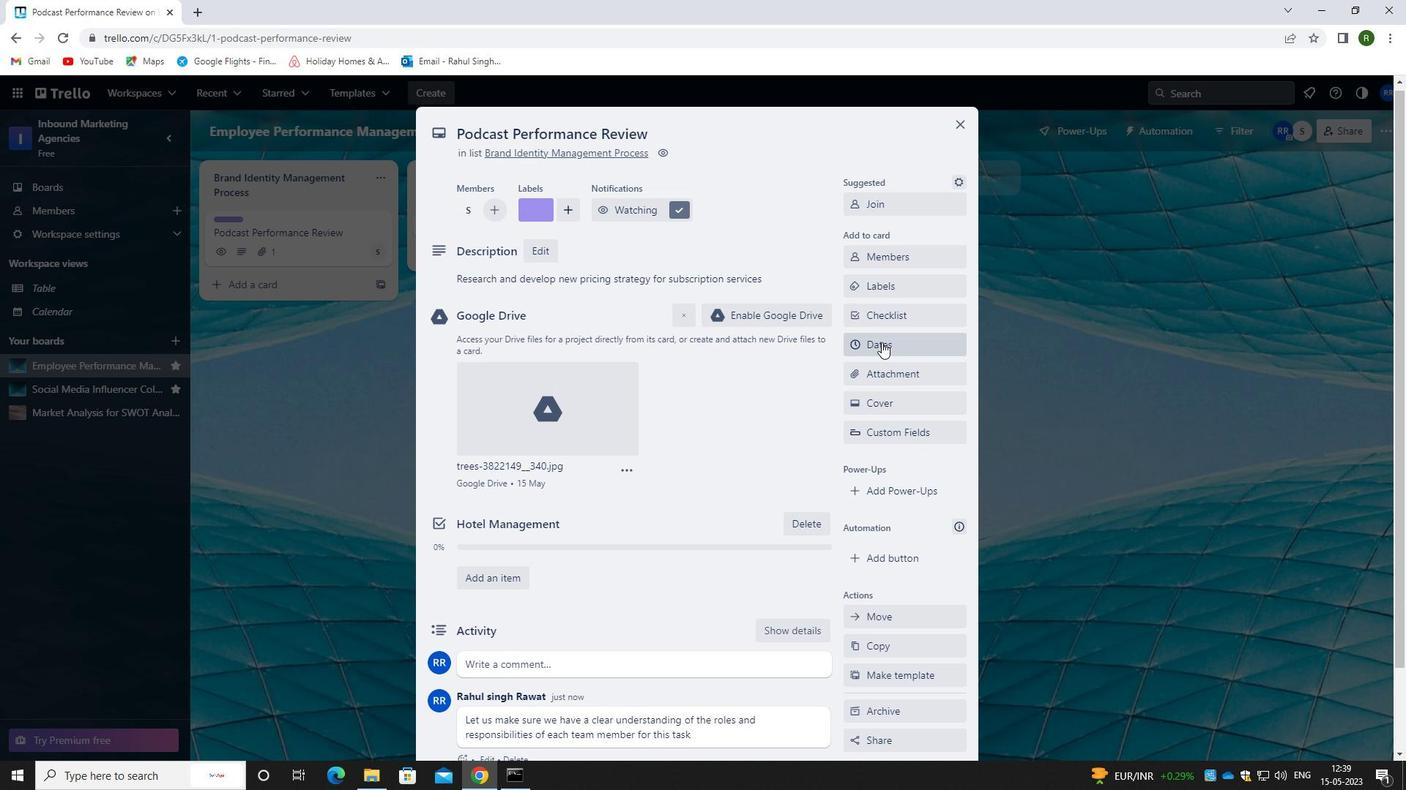 
Action: Mouse moved to (864, 400)
Screenshot: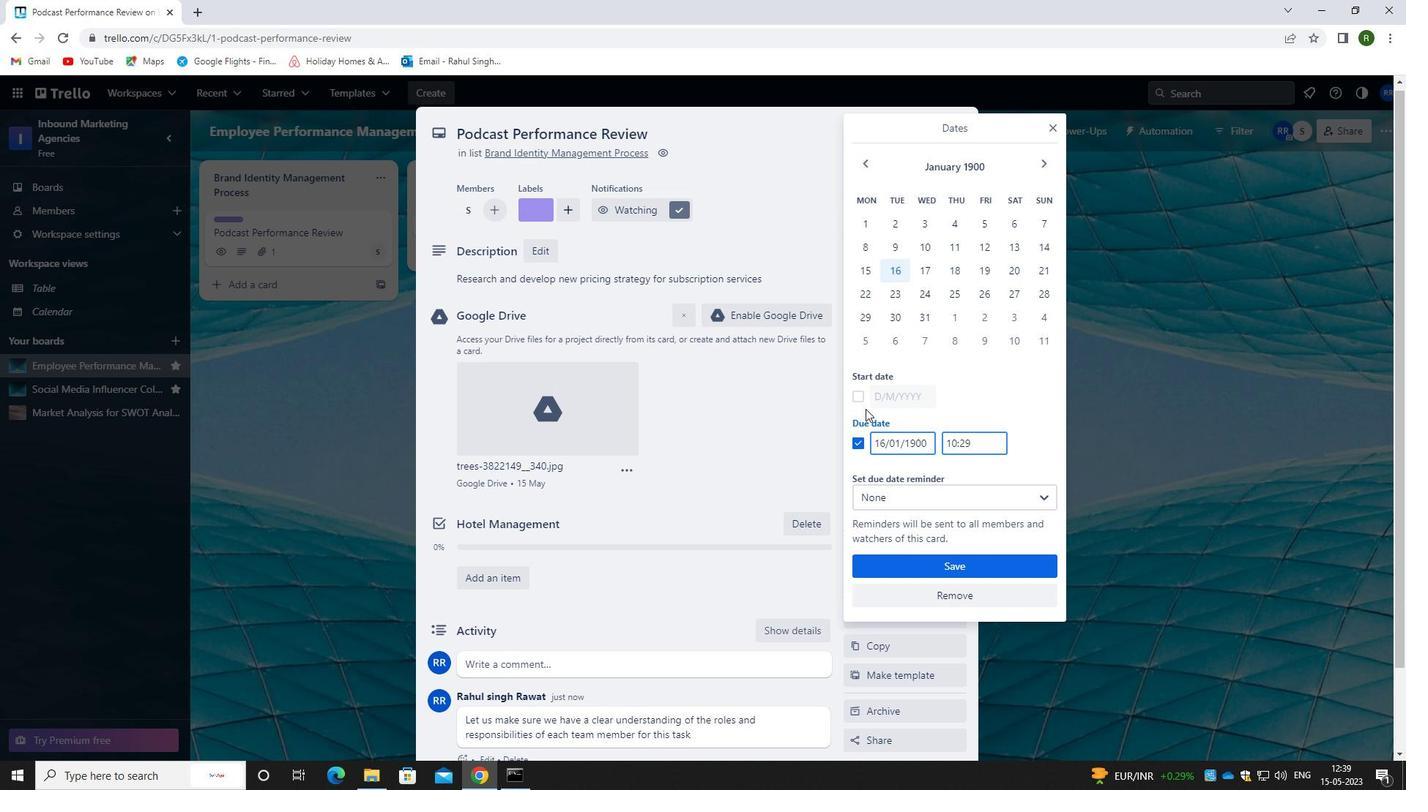 
Action: Mouse pressed left at (864, 400)
Screenshot: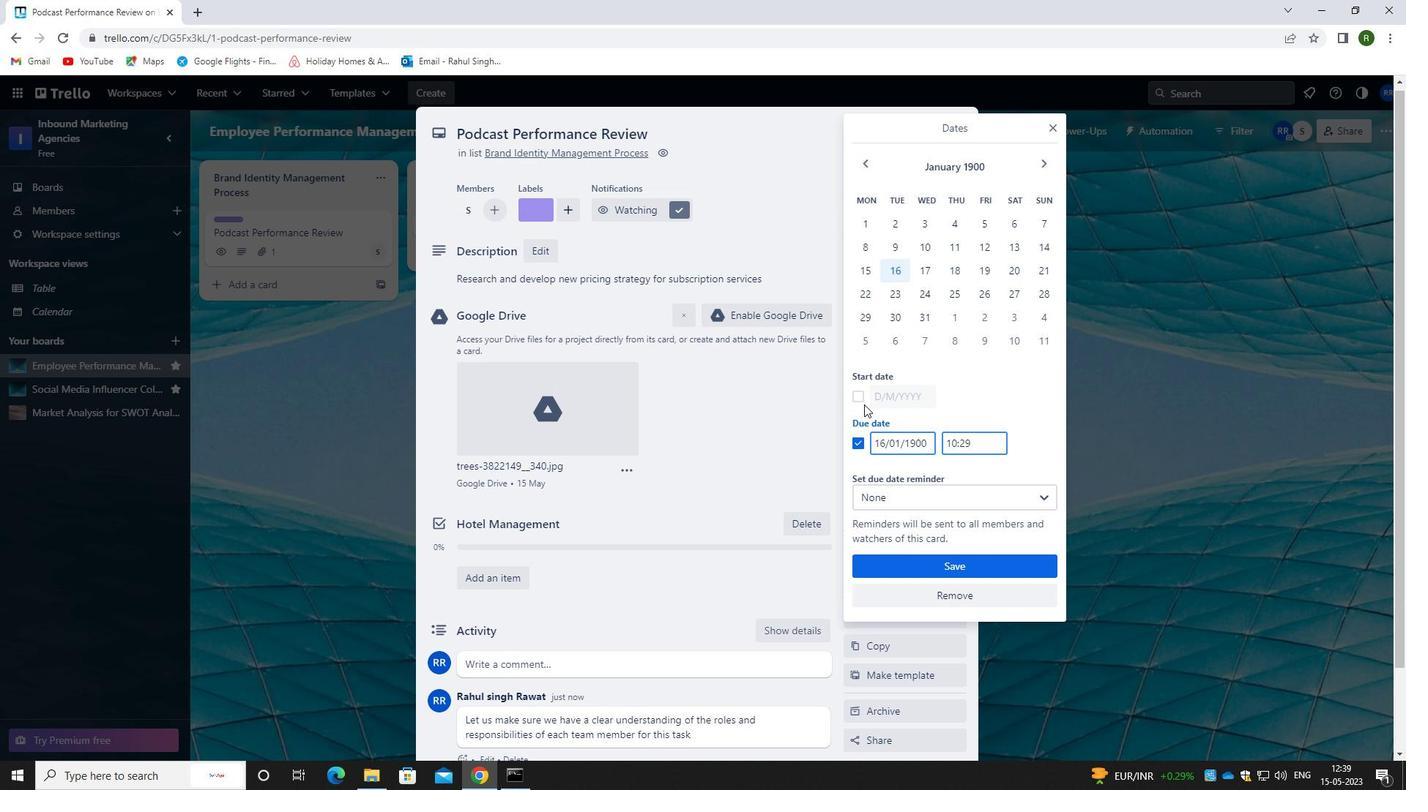 
Action: Mouse moved to (930, 394)
Screenshot: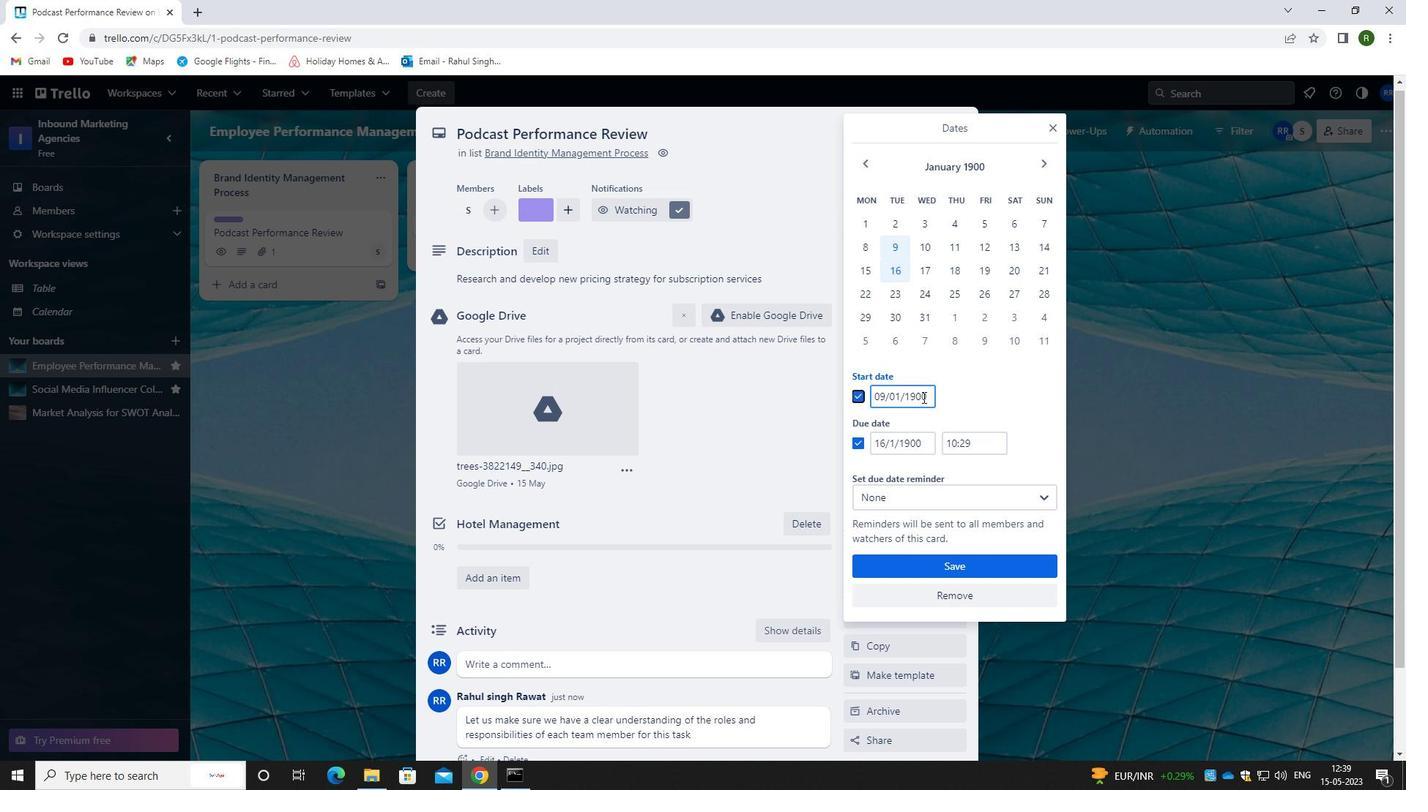 
Action: Mouse pressed left at (930, 394)
Screenshot: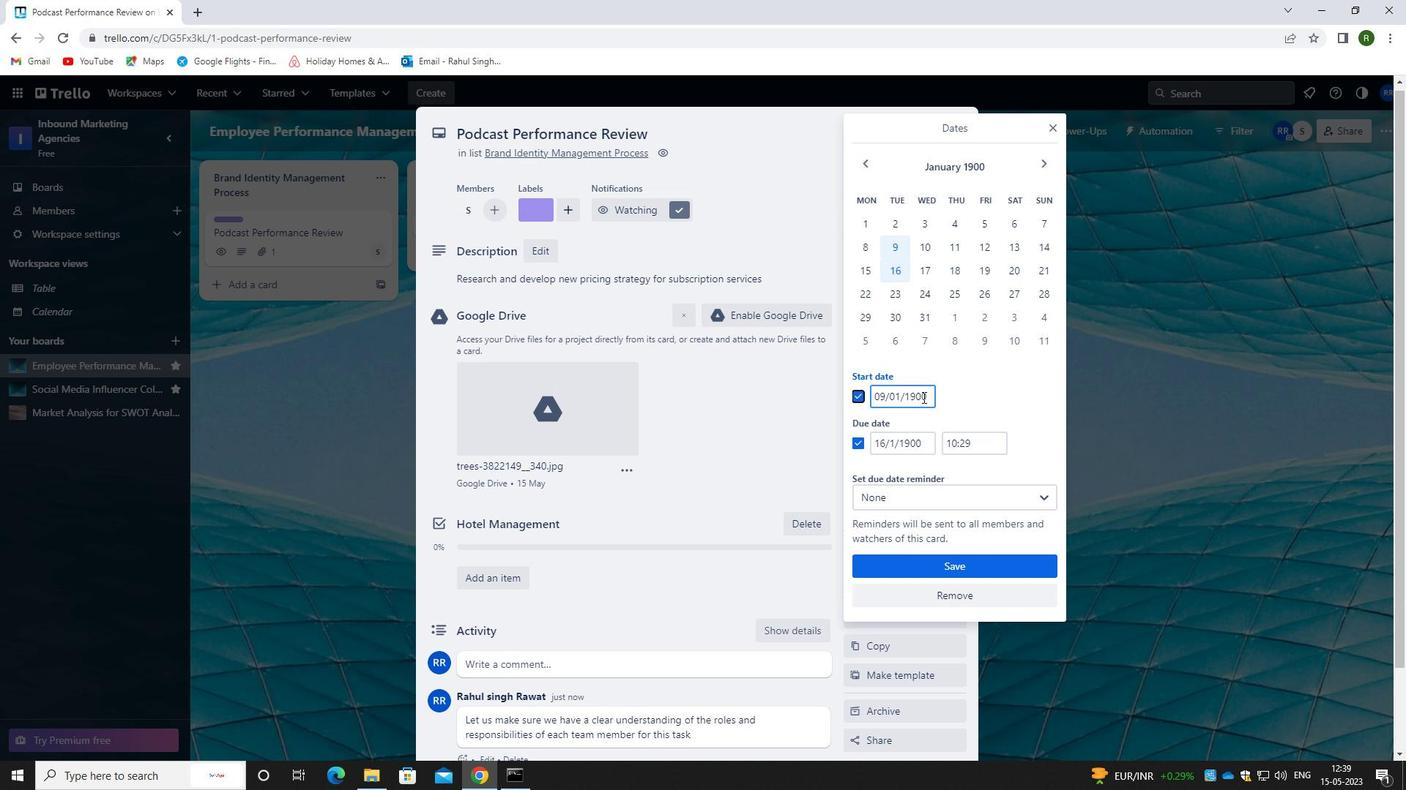 
Action: Mouse moved to (867, 401)
Screenshot: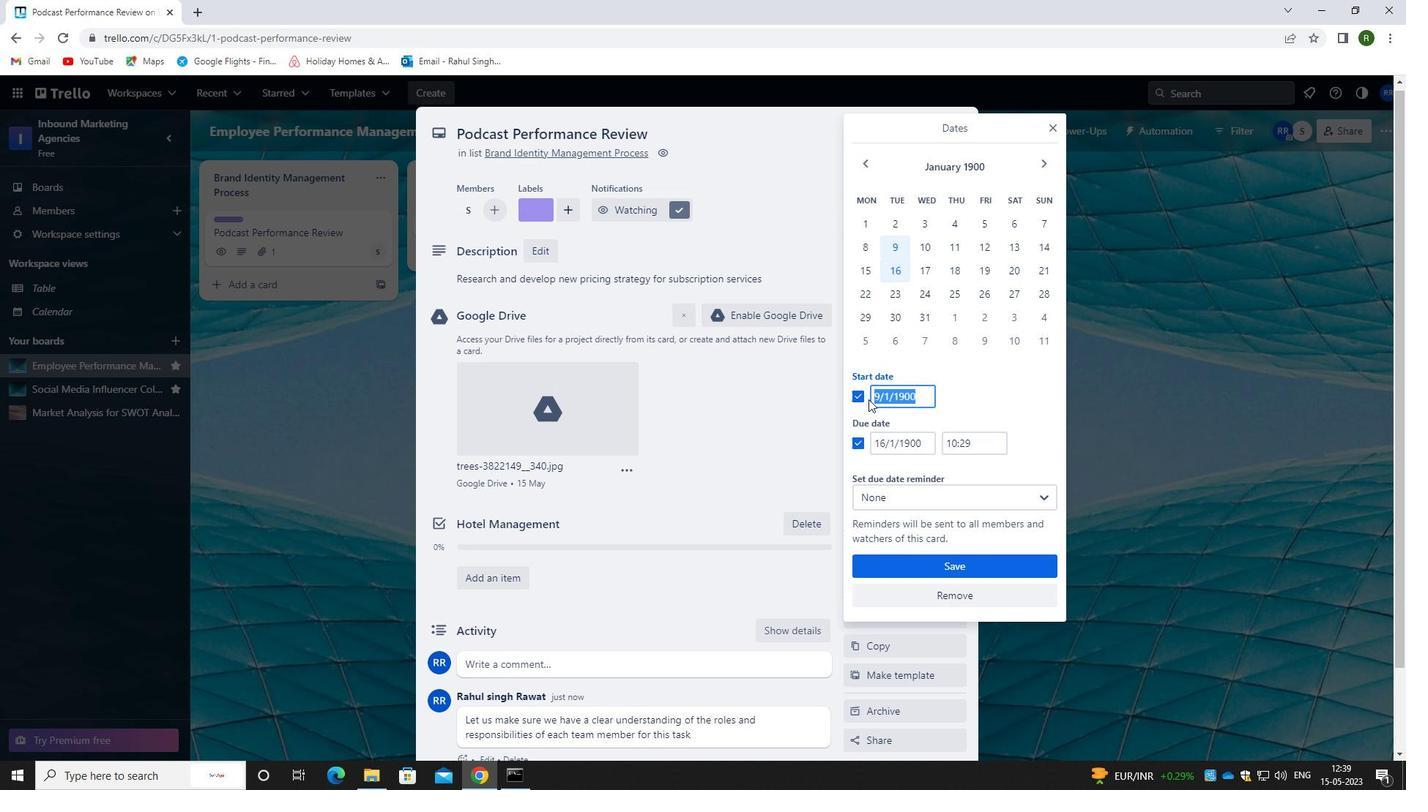 
Action: Key pressed 01/01/1900
Screenshot: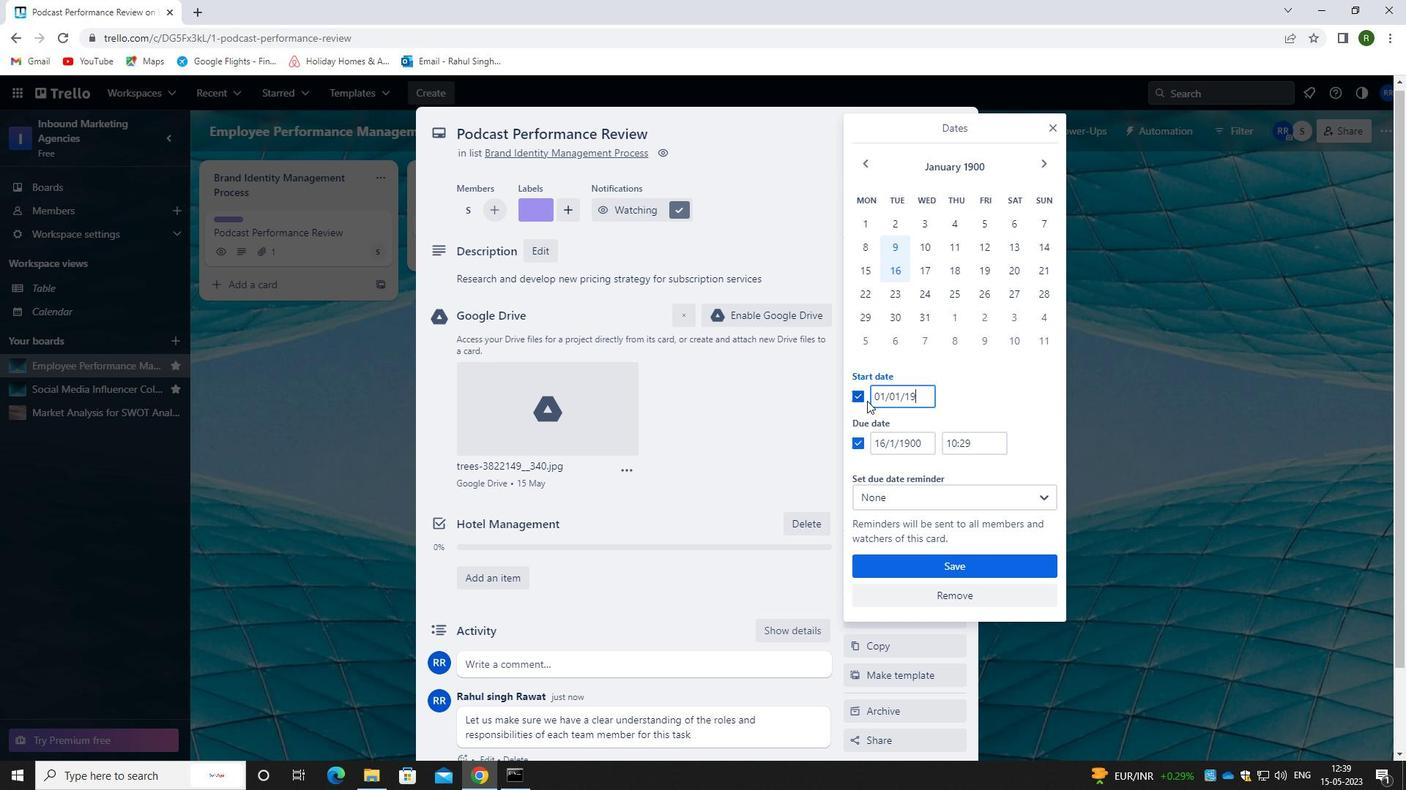 
Action: Mouse moved to (927, 444)
Screenshot: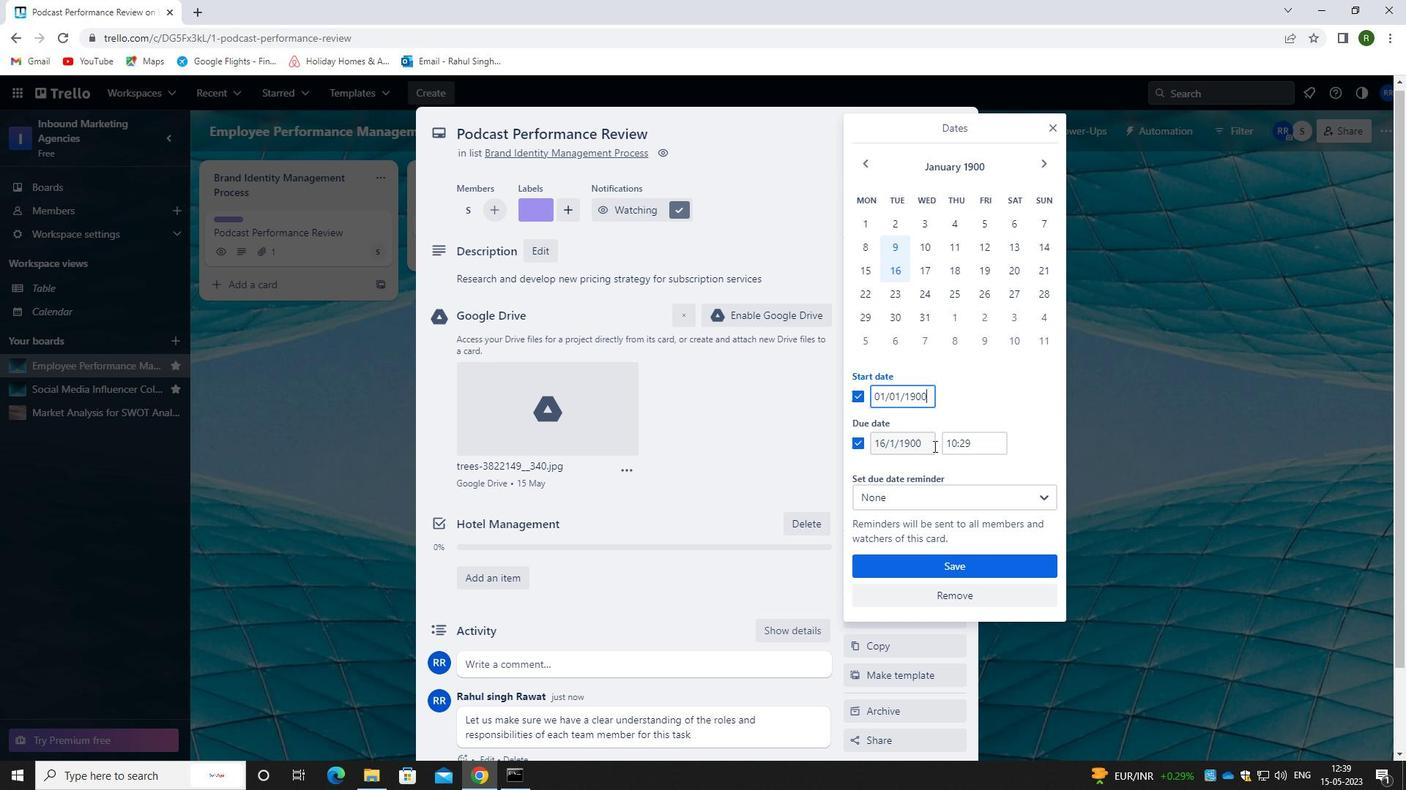 
Action: Mouse pressed left at (927, 444)
Screenshot: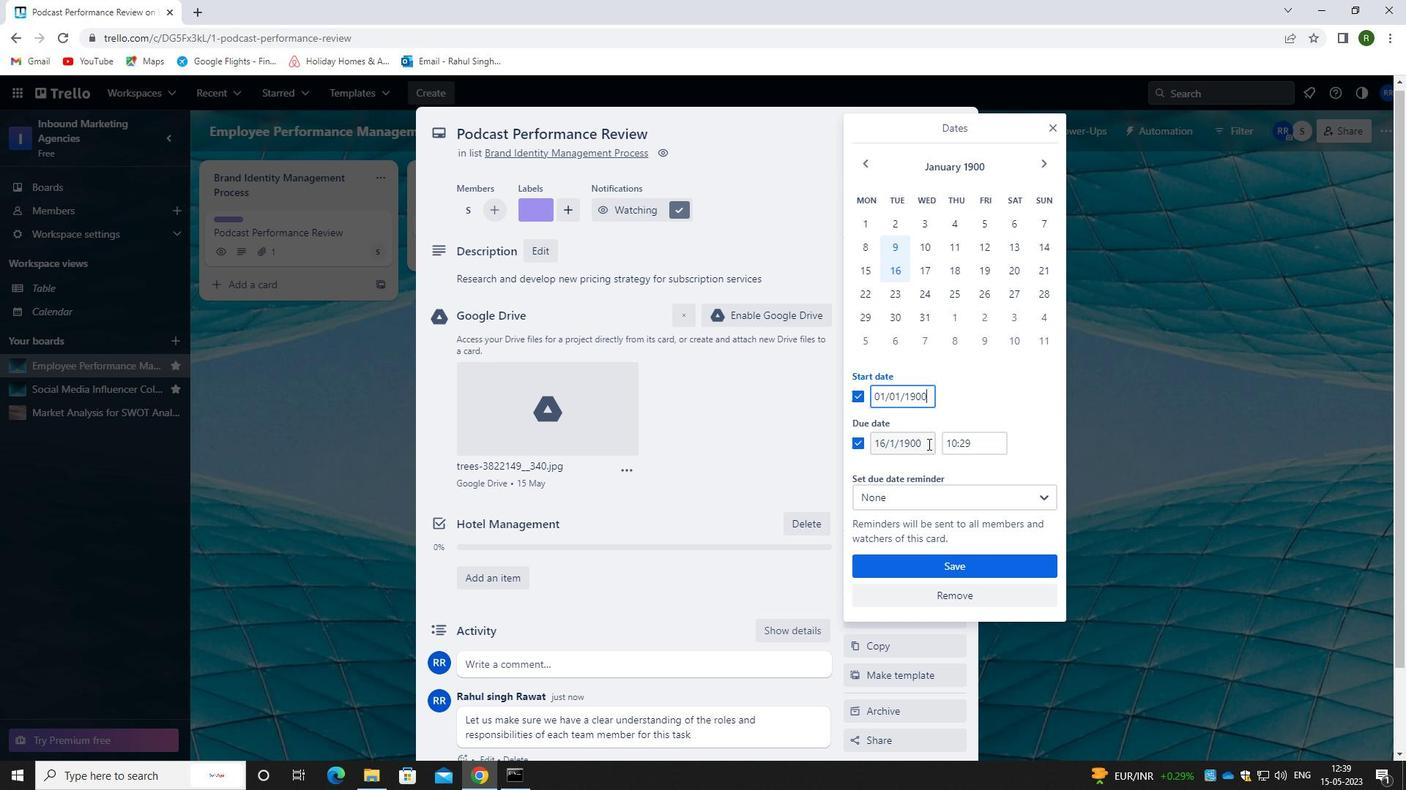 
Action: Mouse moved to (872, 456)
Screenshot: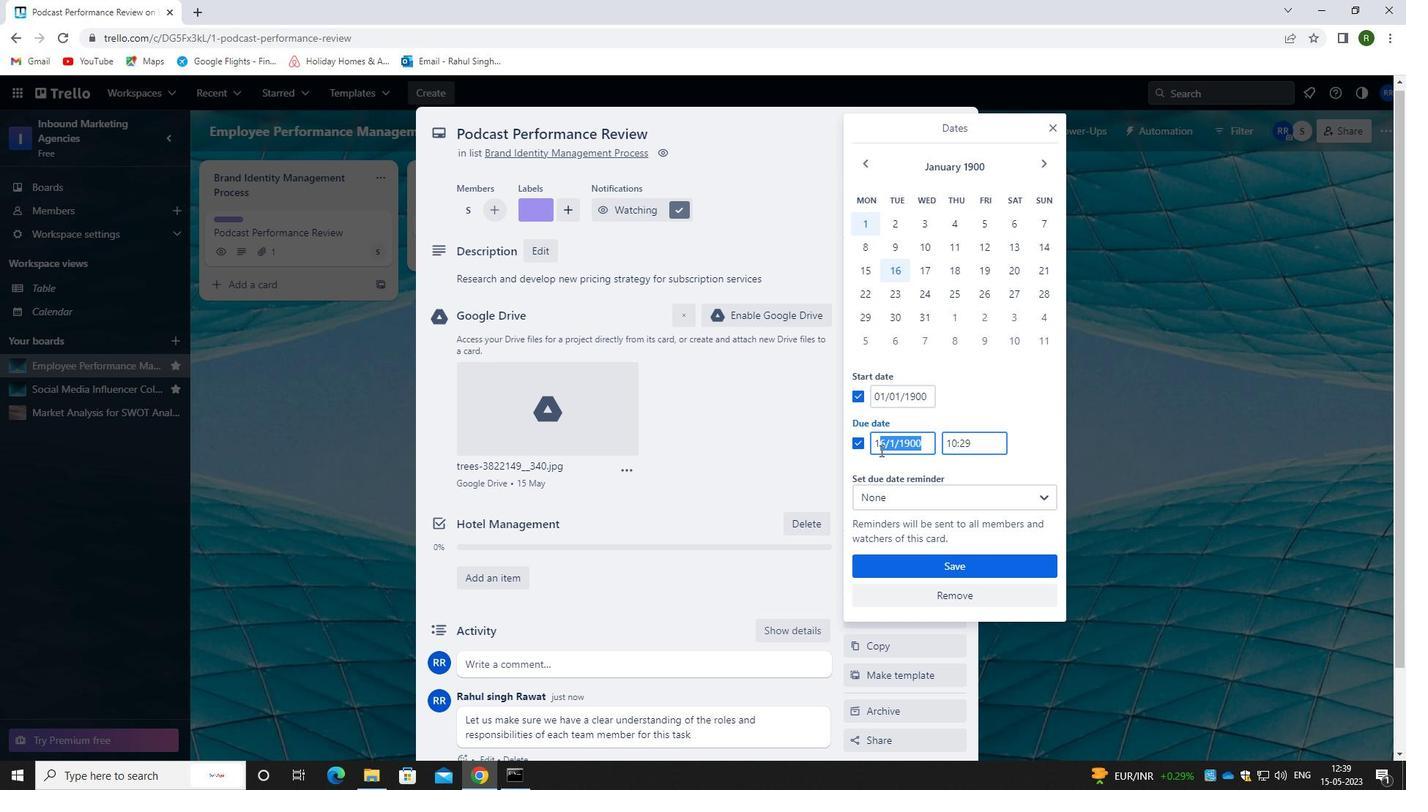 
Action: Key pressed 08/01/1900
Screenshot: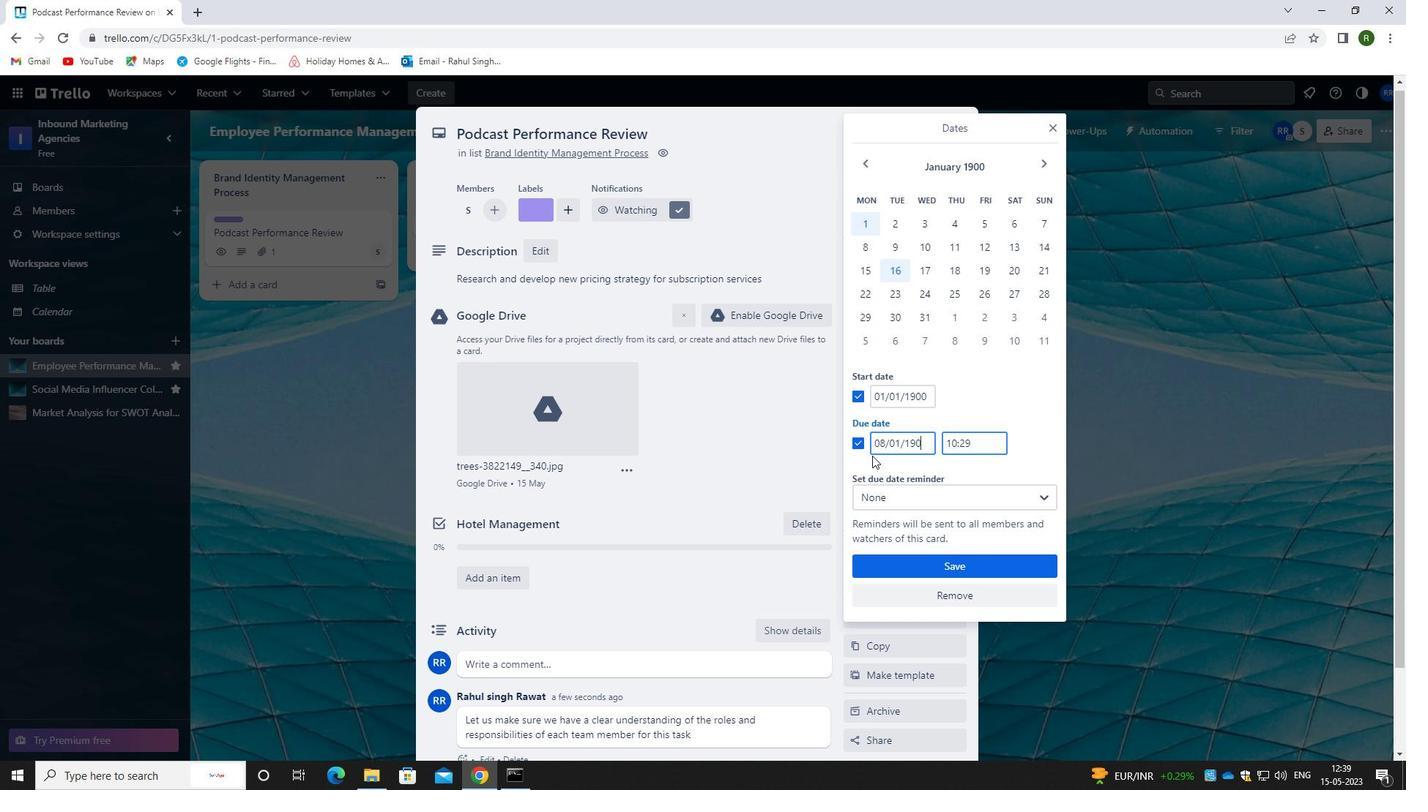 
Action: Mouse moved to (981, 566)
Screenshot: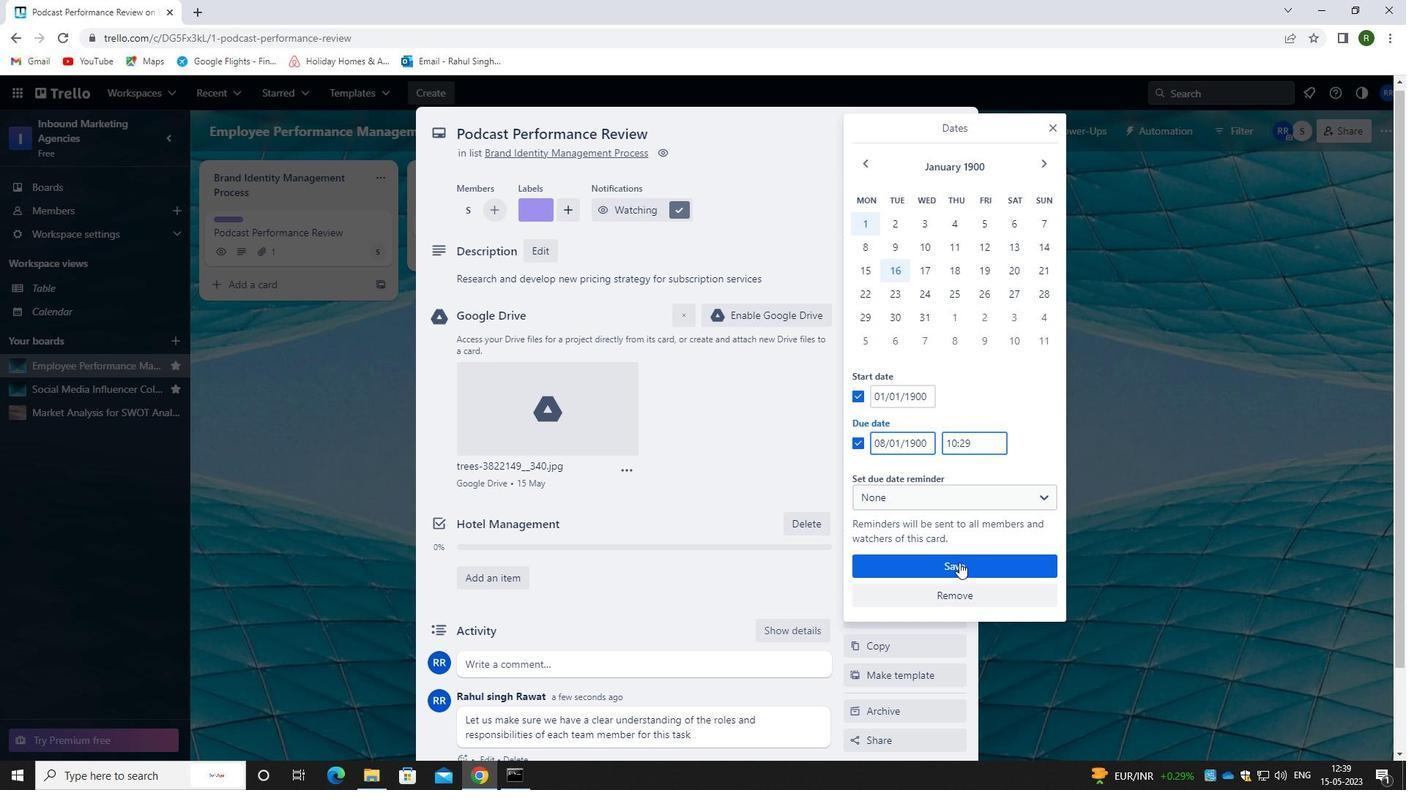 
Action: Mouse pressed left at (981, 566)
Screenshot: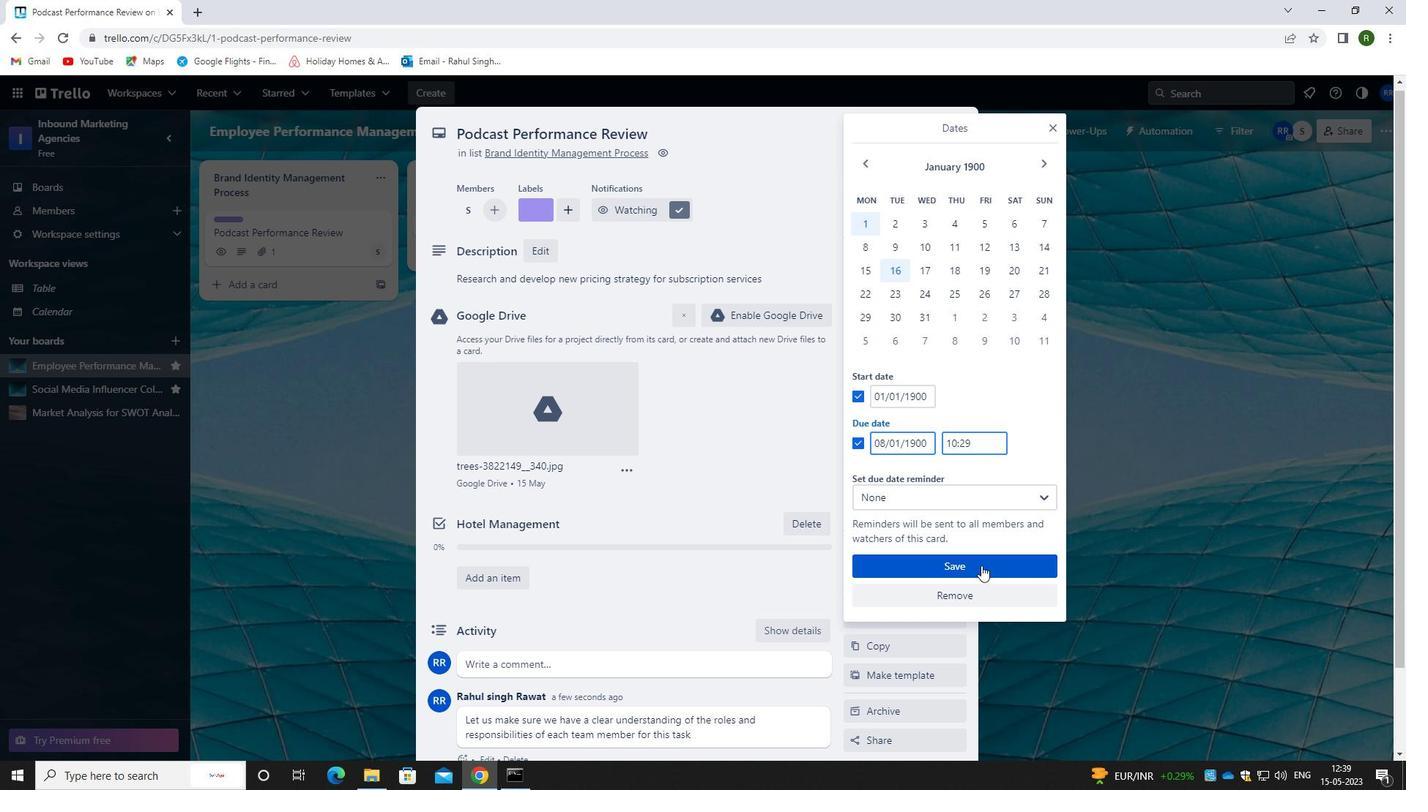 
Action: Mouse moved to (1101, 316)
Screenshot: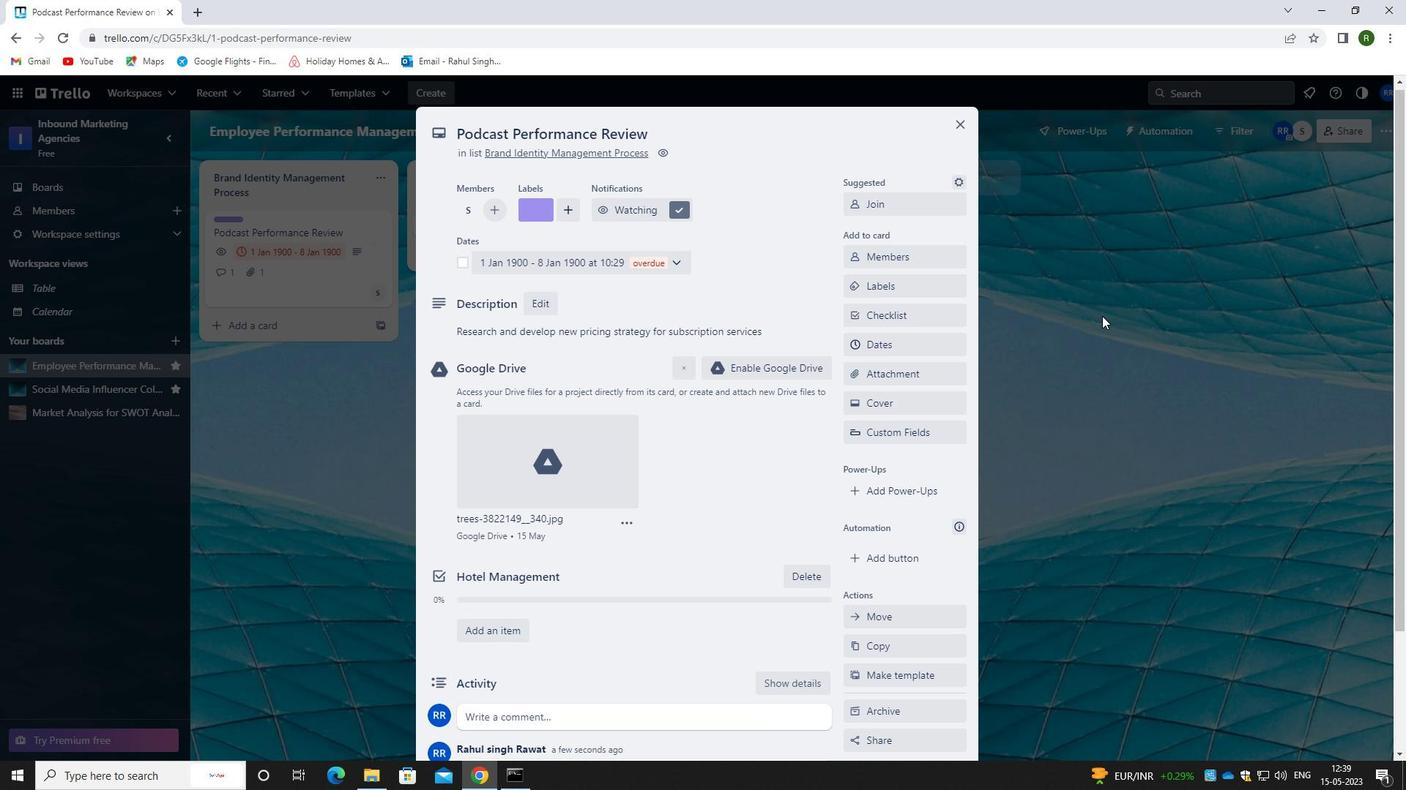 
